 Task: Add Historical Remedies Calm Drops Homeopathic Emotion to the cart.
Action: Mouse moved to (341, 158)
Screenshot: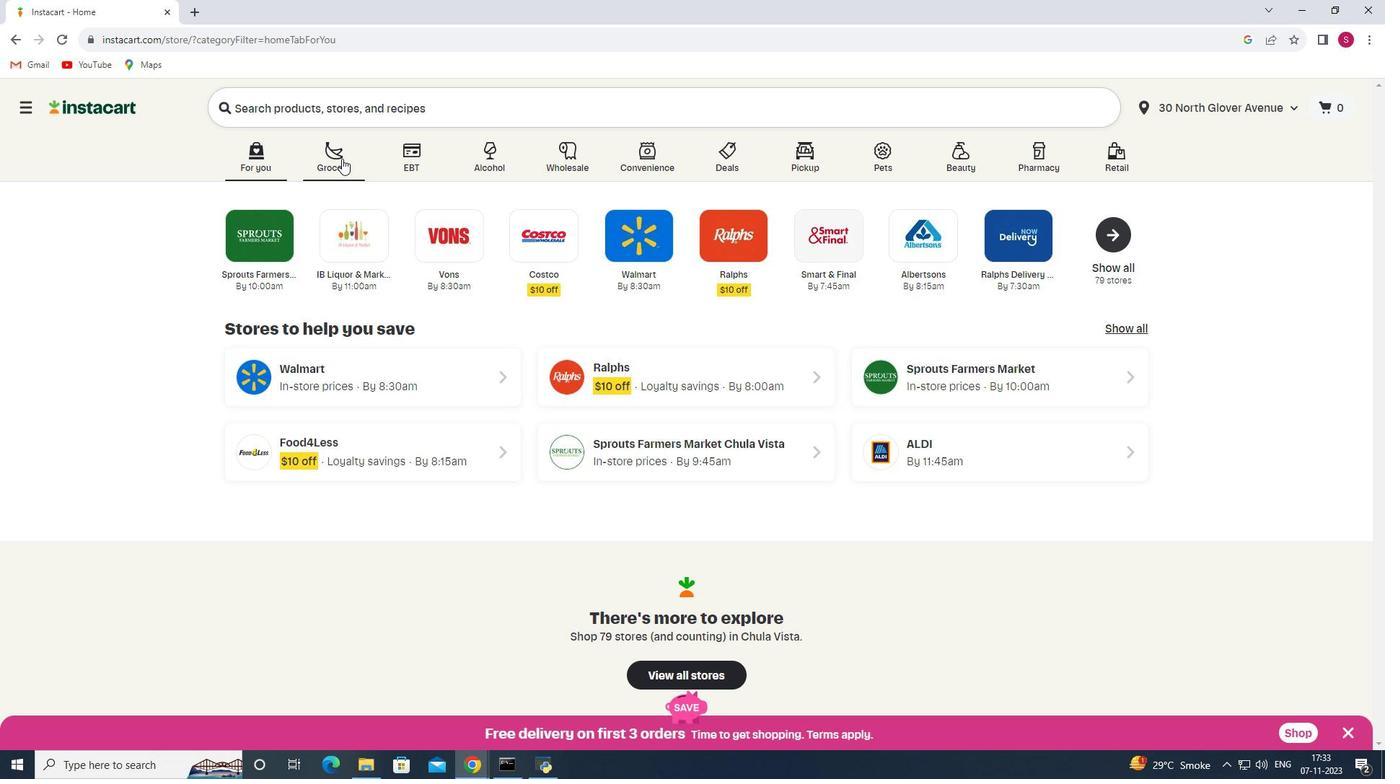 
Action: Mouse pressed left at (341, 158)
Screenshot: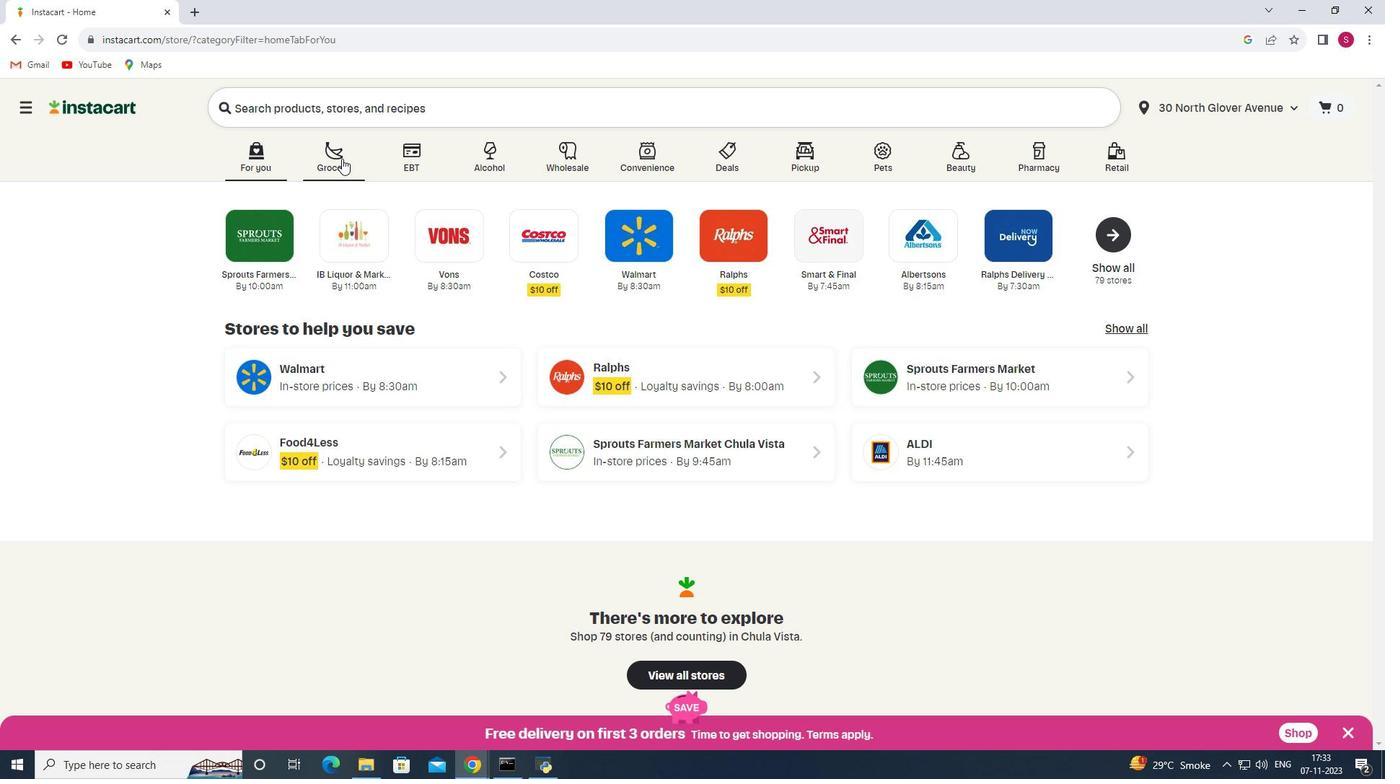 
Action: Mouse moved to (333, 417)
Screenshot: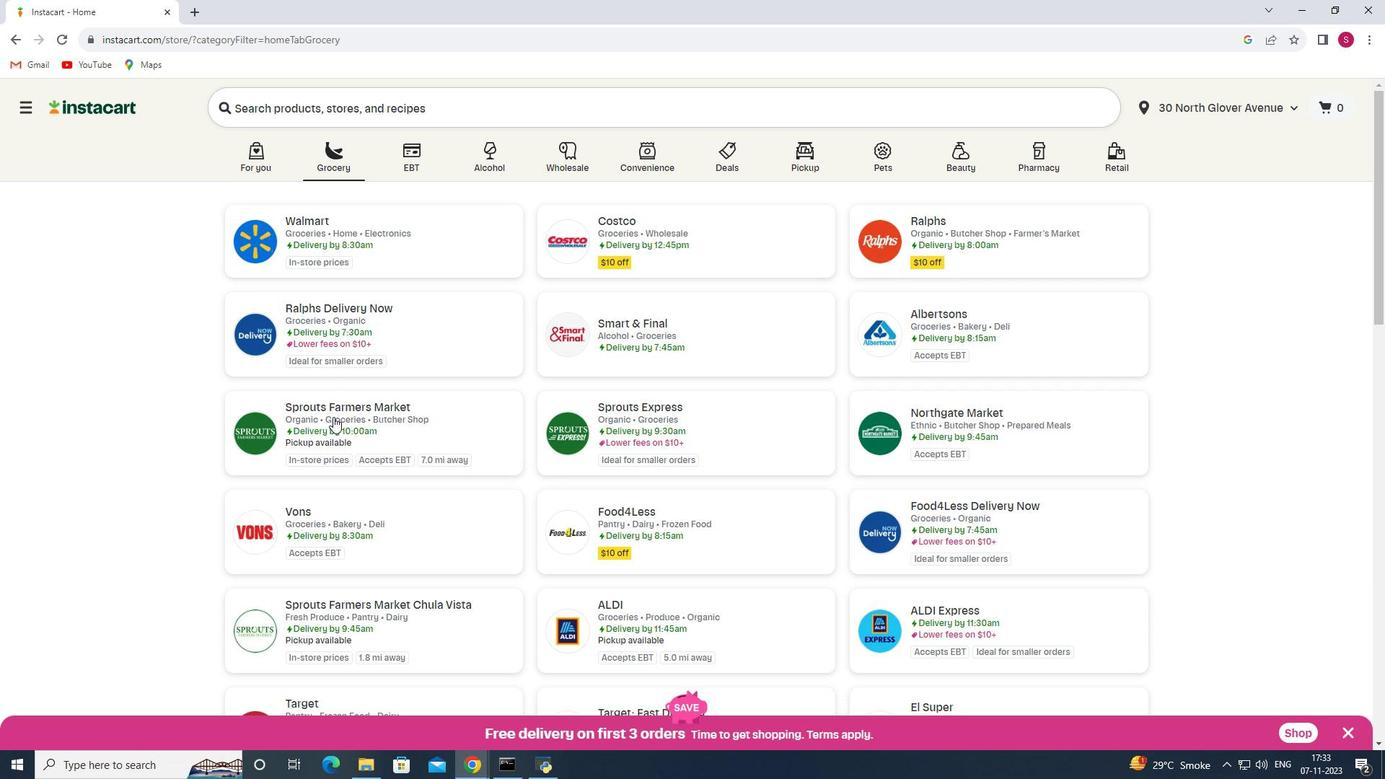 
Action: Mouse pressed left at (333, 417)
Screenshot: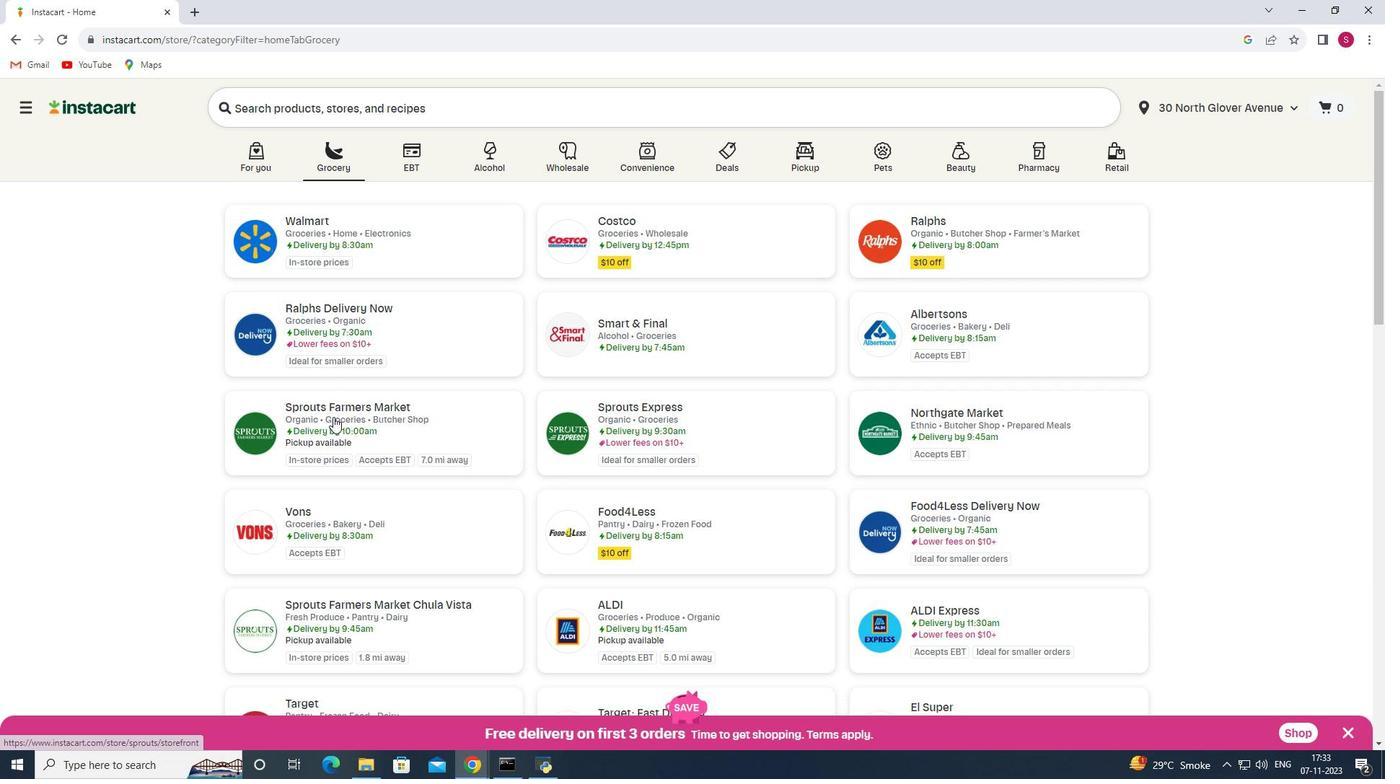 
Action: Mouse moved to (95, 460)
Screenshot: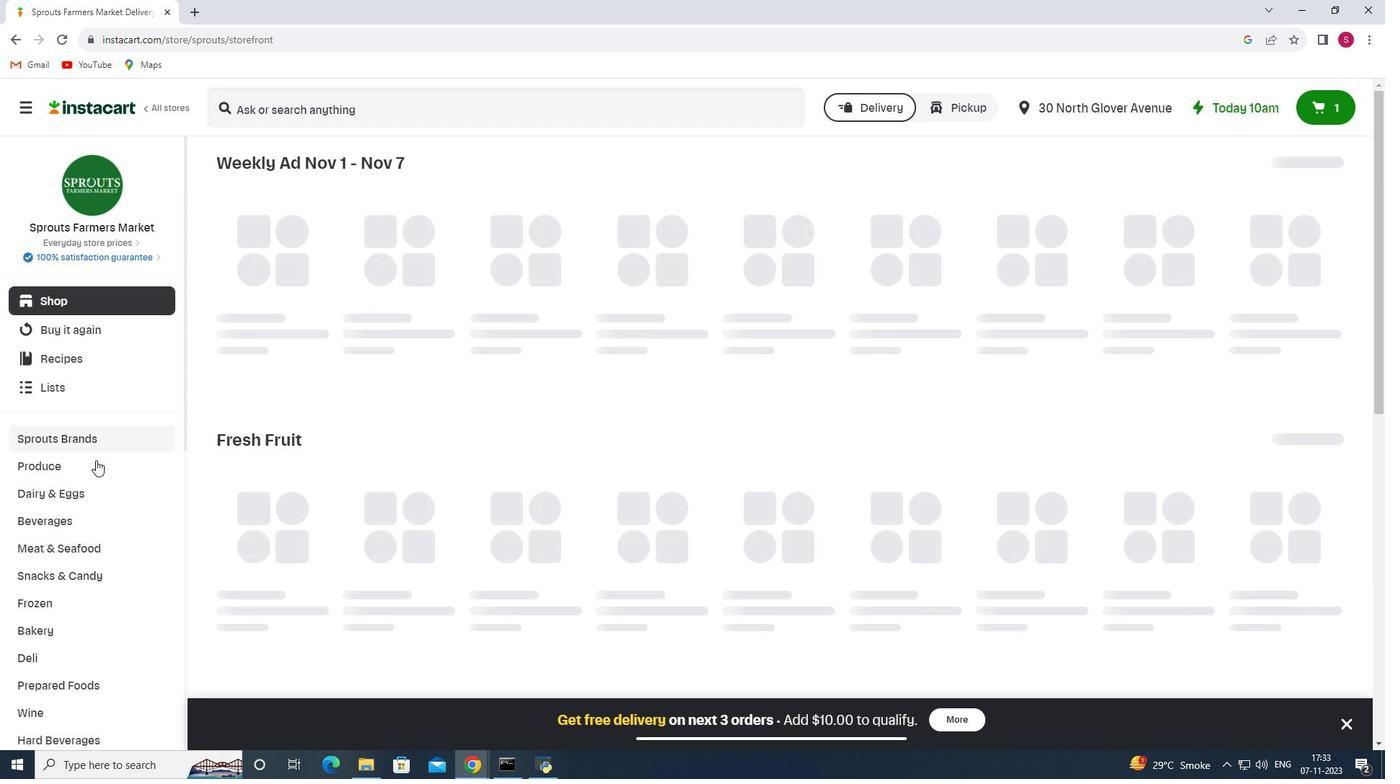 
Action: Mouse scrolled (95, 459) with delta (0, 0)
Screenshot: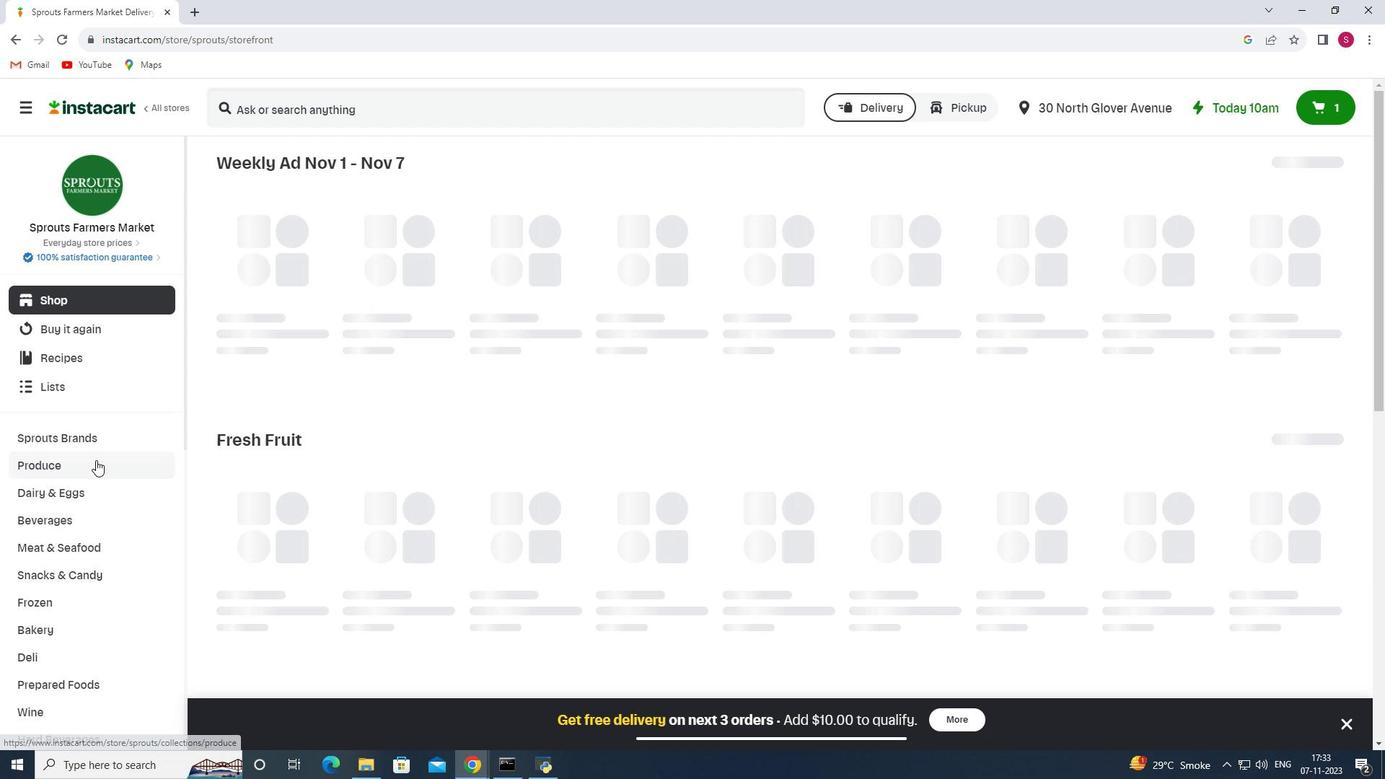 
Action: Mouse scrolled (95, 459) with delta (0, 0)
Screenshot: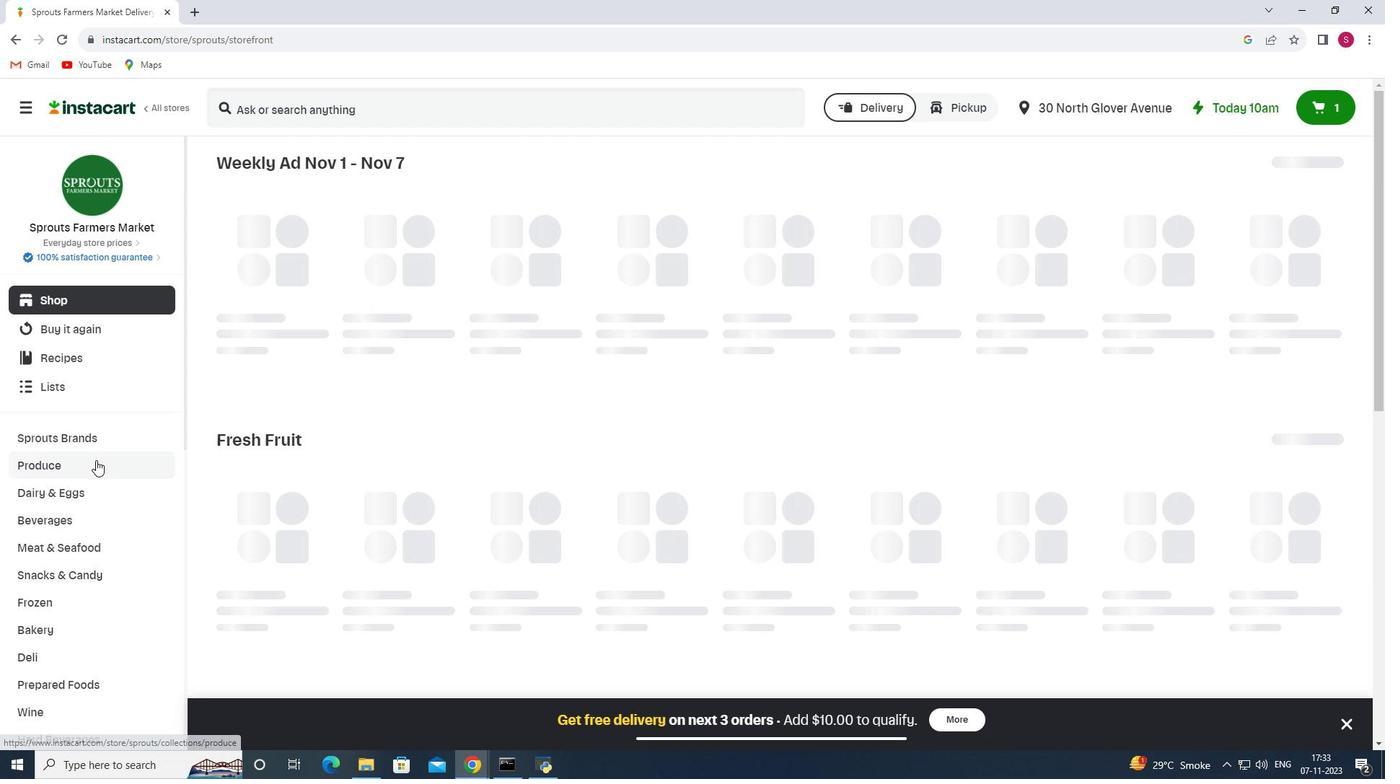 
Action: Mouse scrolled (95, 459) with delta (0, 0)
Screenshot: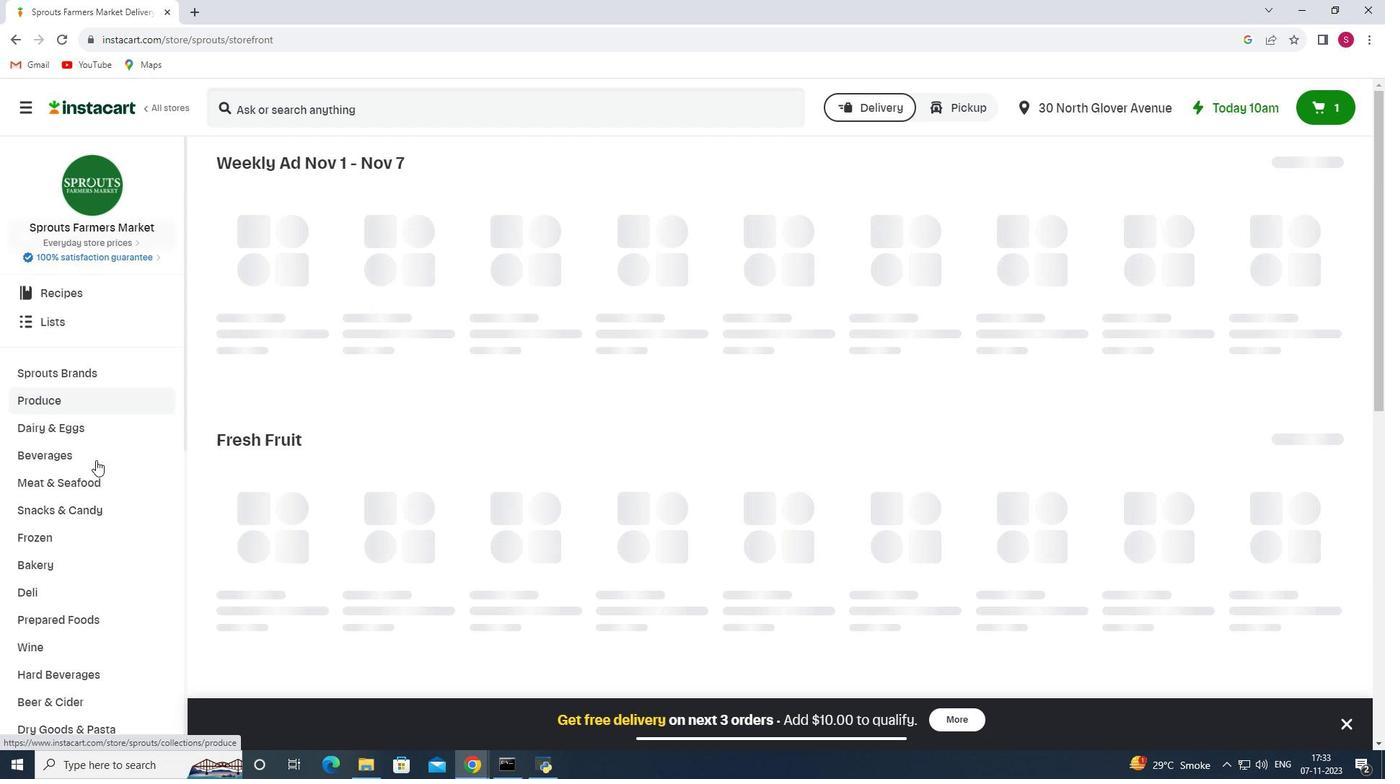 
Action: Mouse scrolled (95, 459) with delta (0, 0)
Screenshot: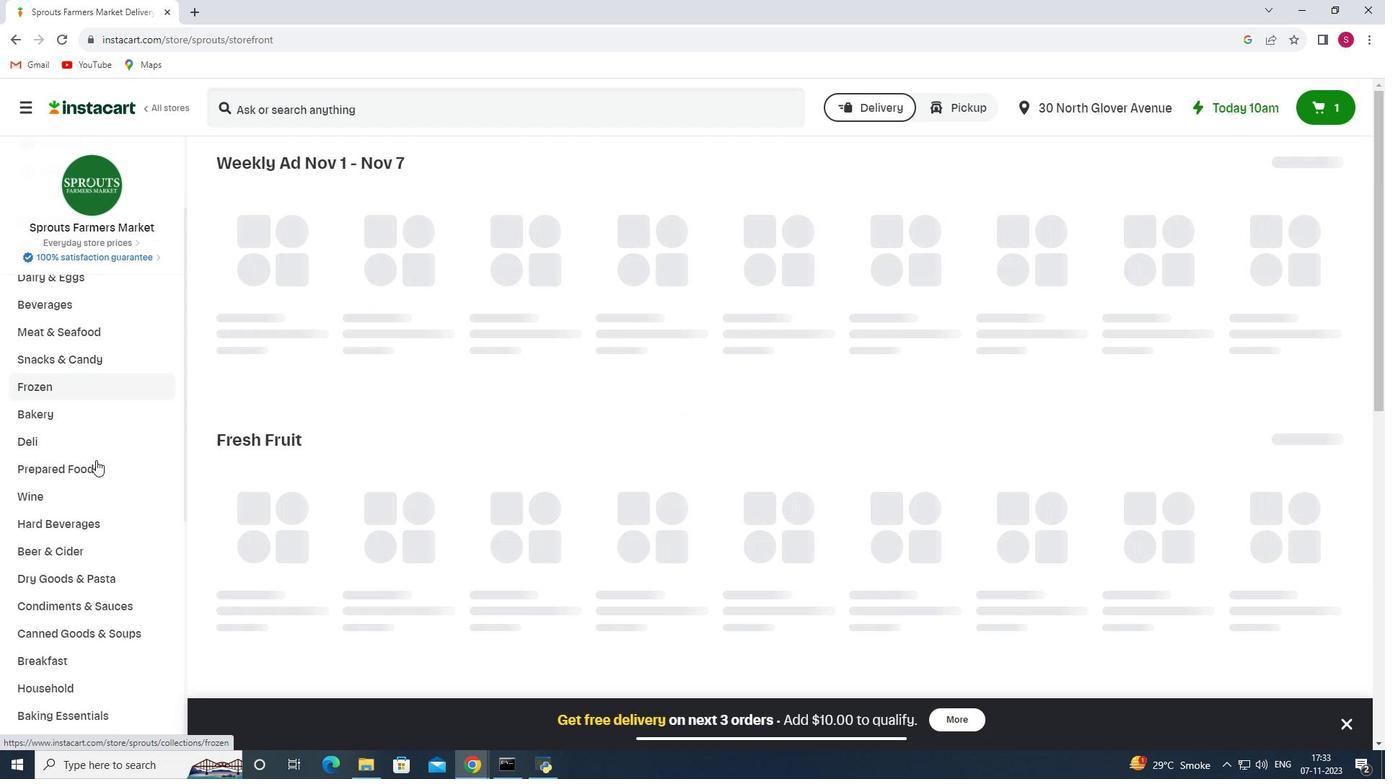 
Action: Mouse scrolled (95, 459) with delta (0, 0)
Screenshot: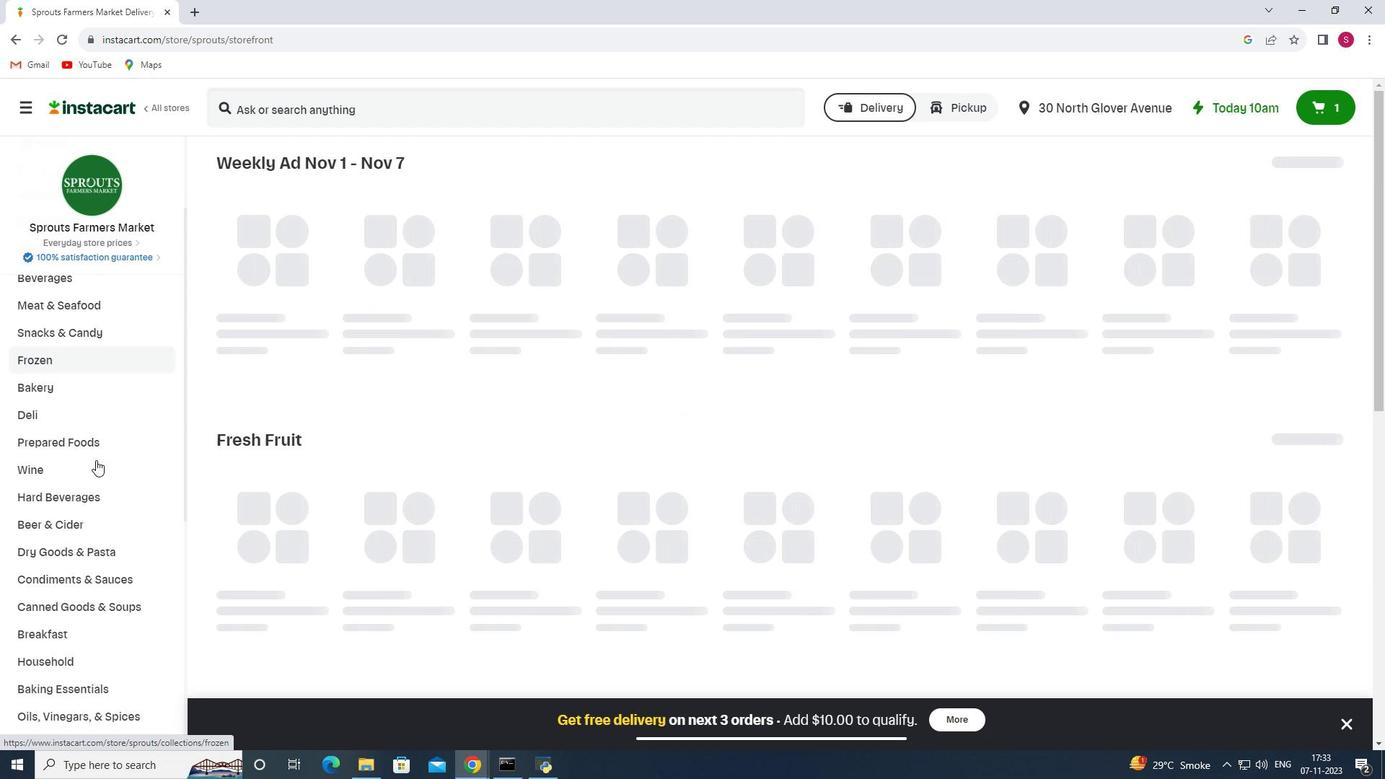 
Action: Mouse scrolled (95, 459) with delta (0, 0)
Screenshot: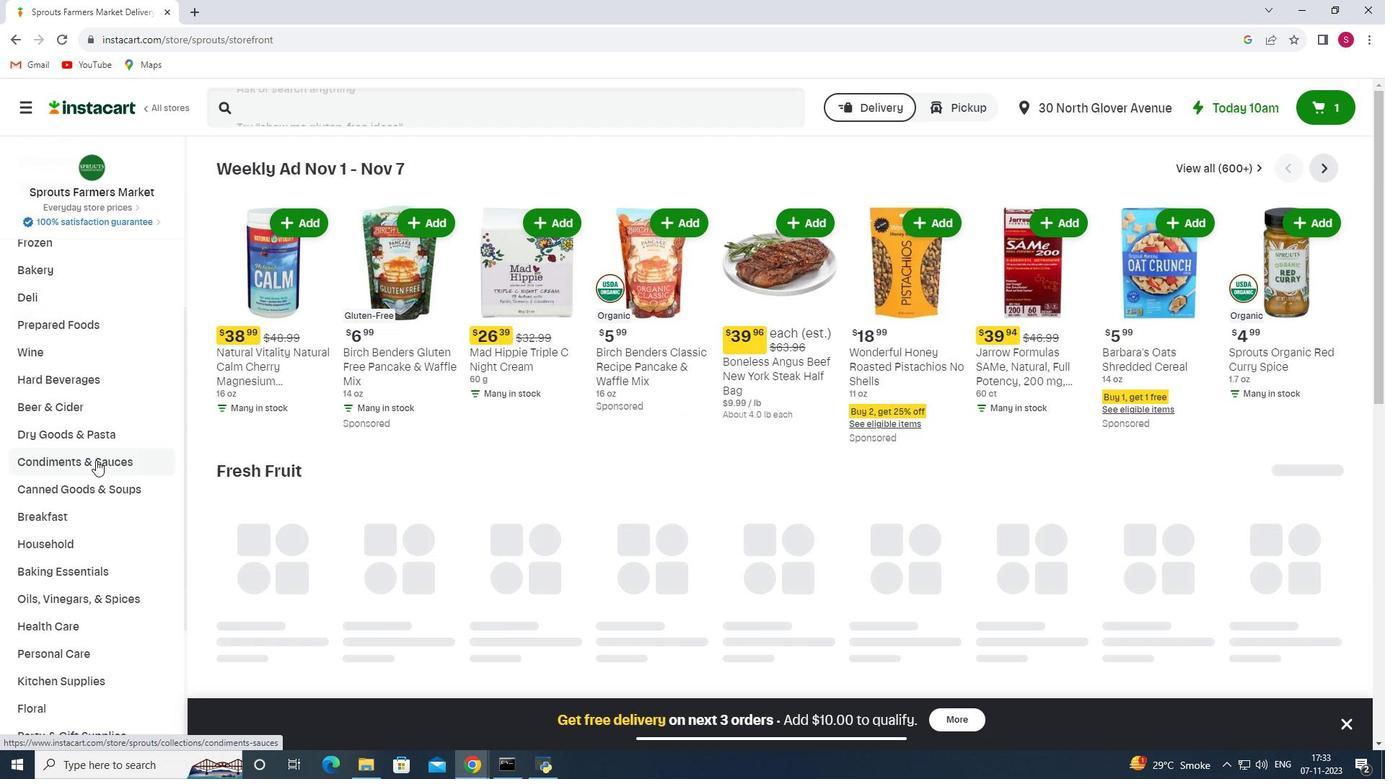 
Action: Mouse scrolled (95, 459) with delta (0, 0)
Screenshot: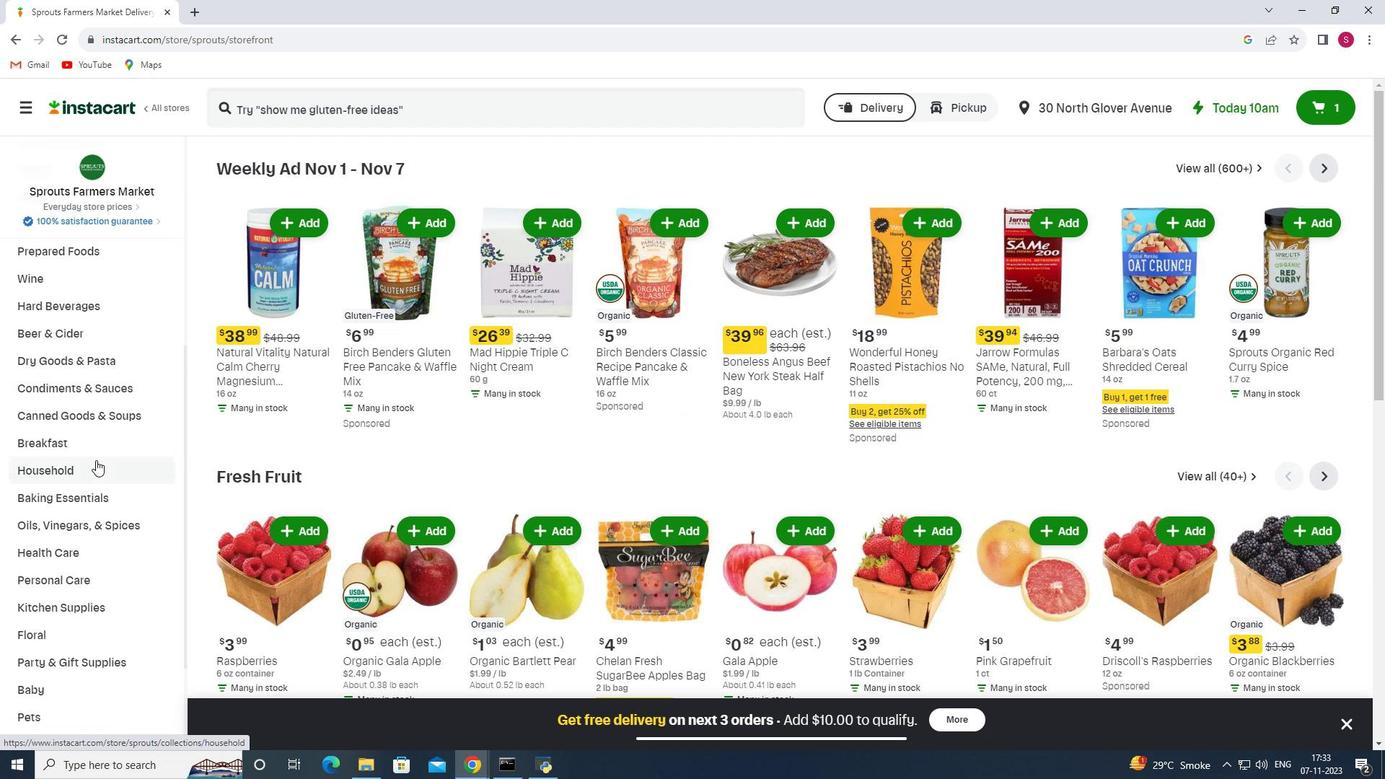 
Action: Mouse scrolled (95, 459) with delta (0, 0)
Screenshot: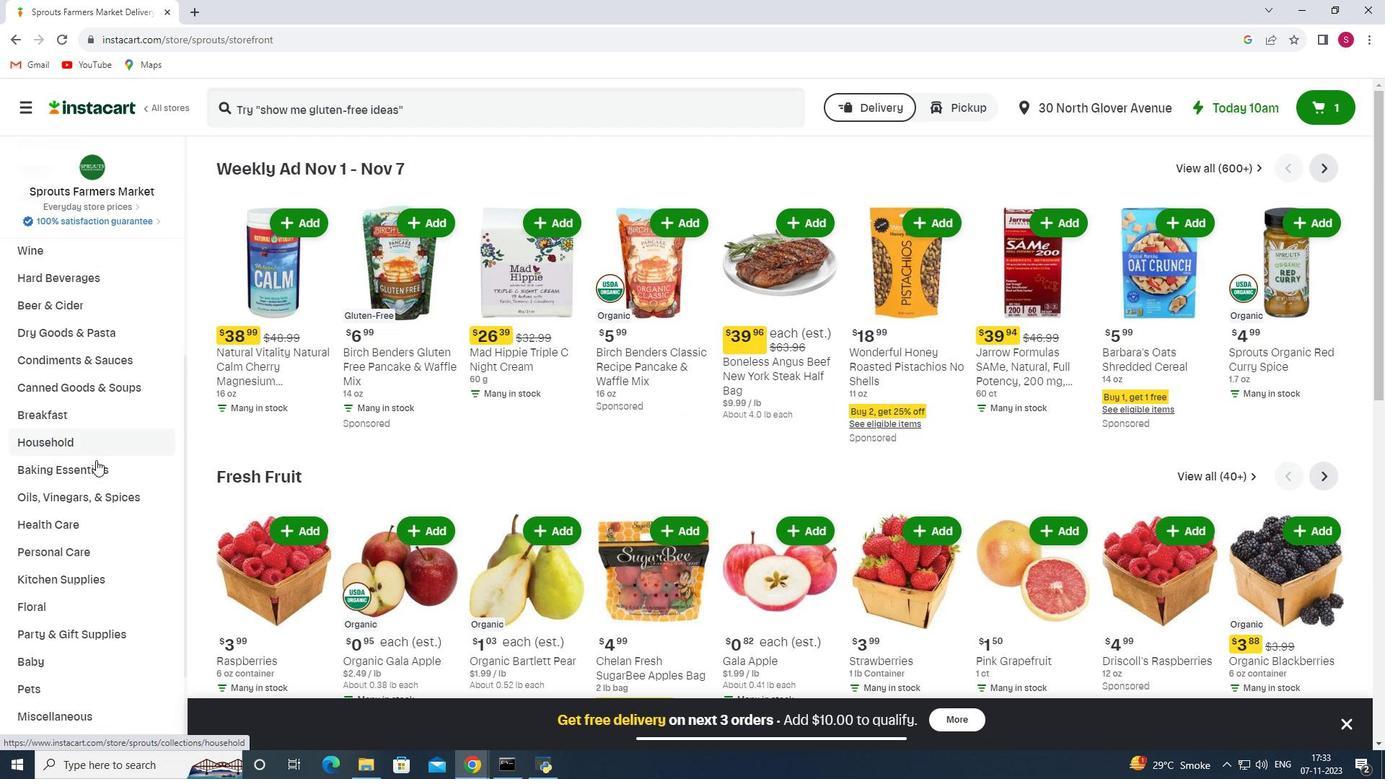 
Action: Mouse scrolled (95, 461) with delta (0, 0)
Screenshot: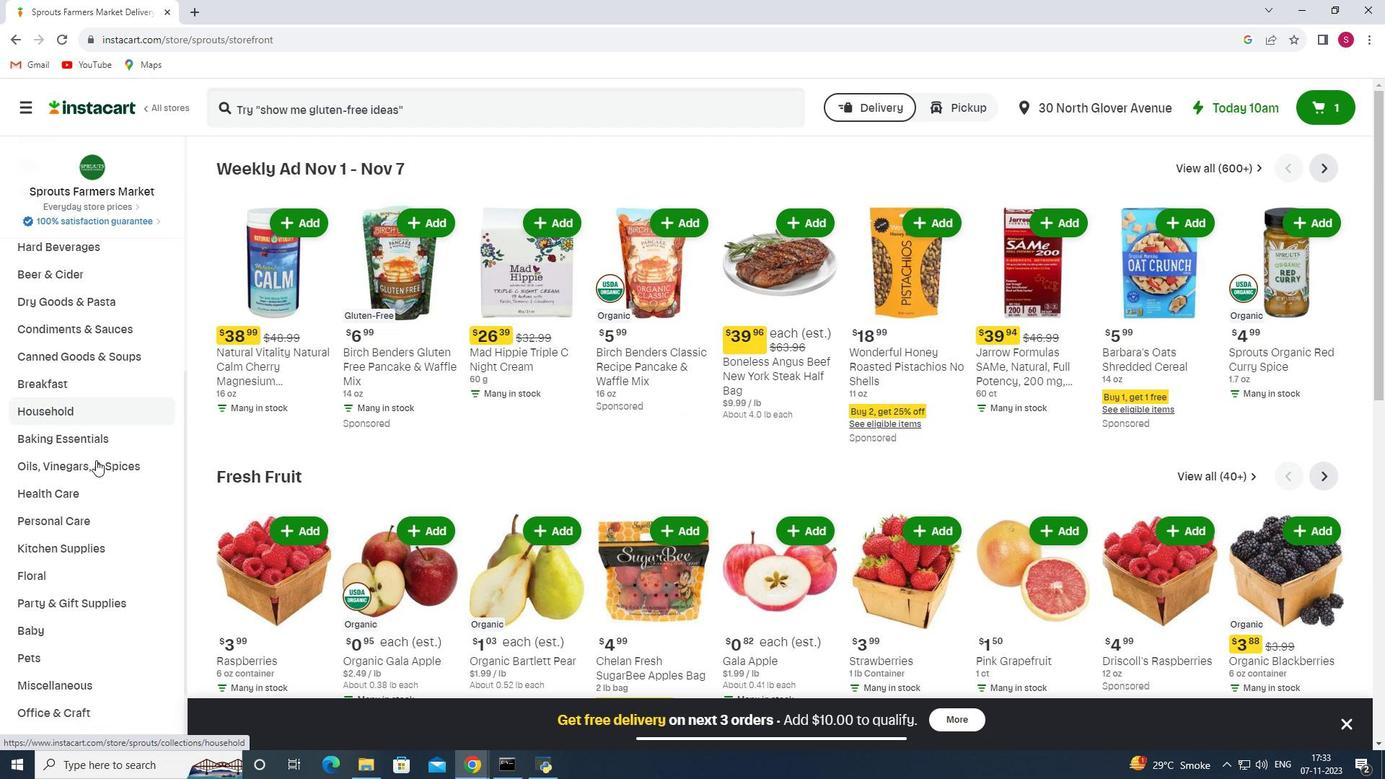 
Action: Mouse moved to (64, 485)
Screenshot: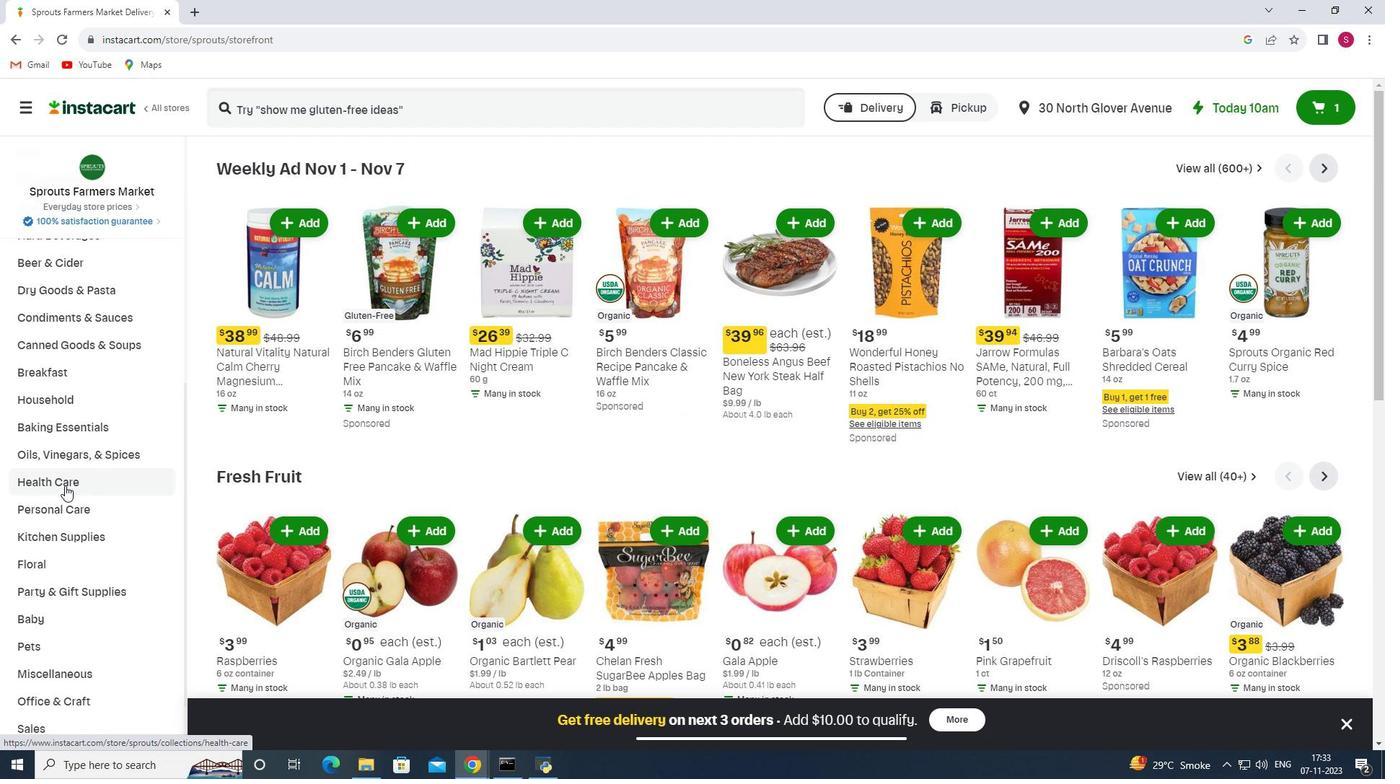 
Action: Mouse pressed left at (64, 485)
Screenshot: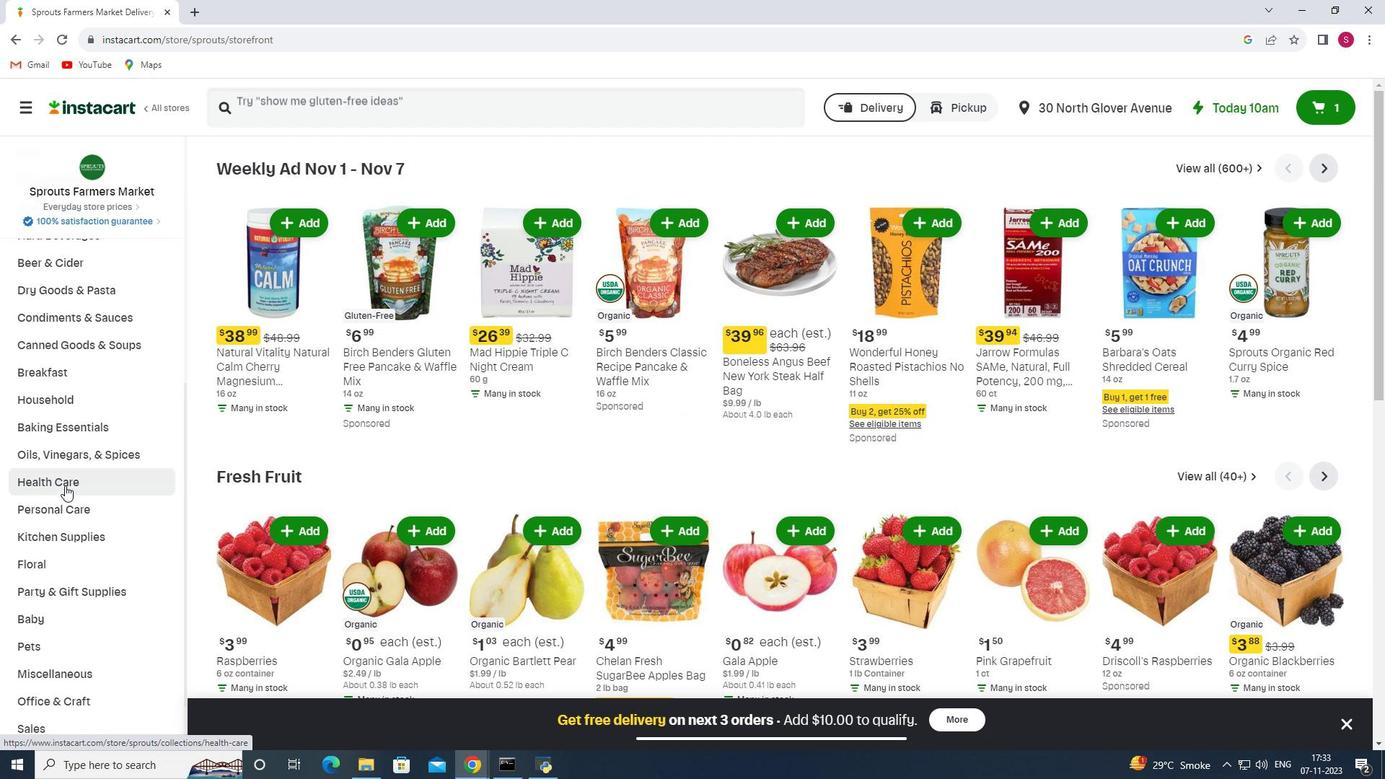 
Action: Mouse moved to (505, 202)
Screenshot: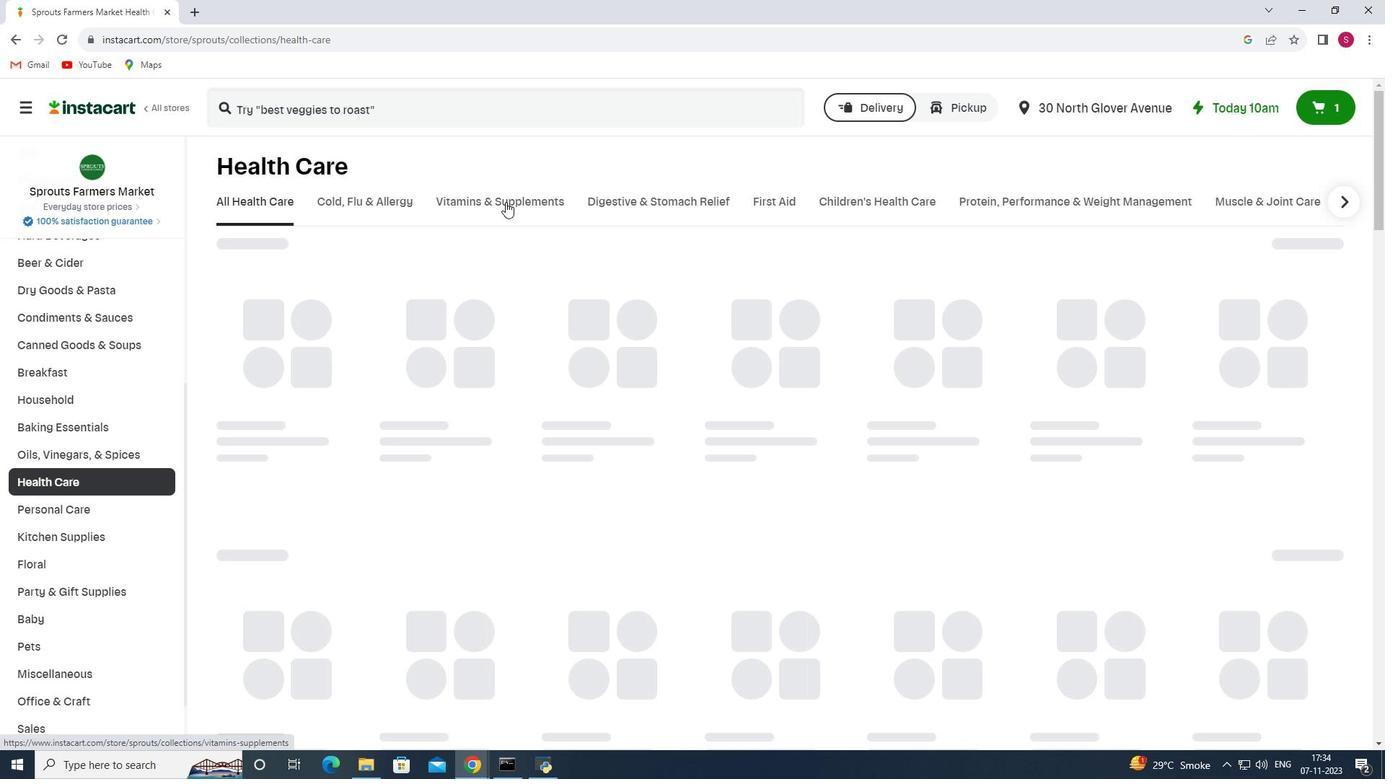 
Action: Mouse pressed left at (505, 202)
Screenshot: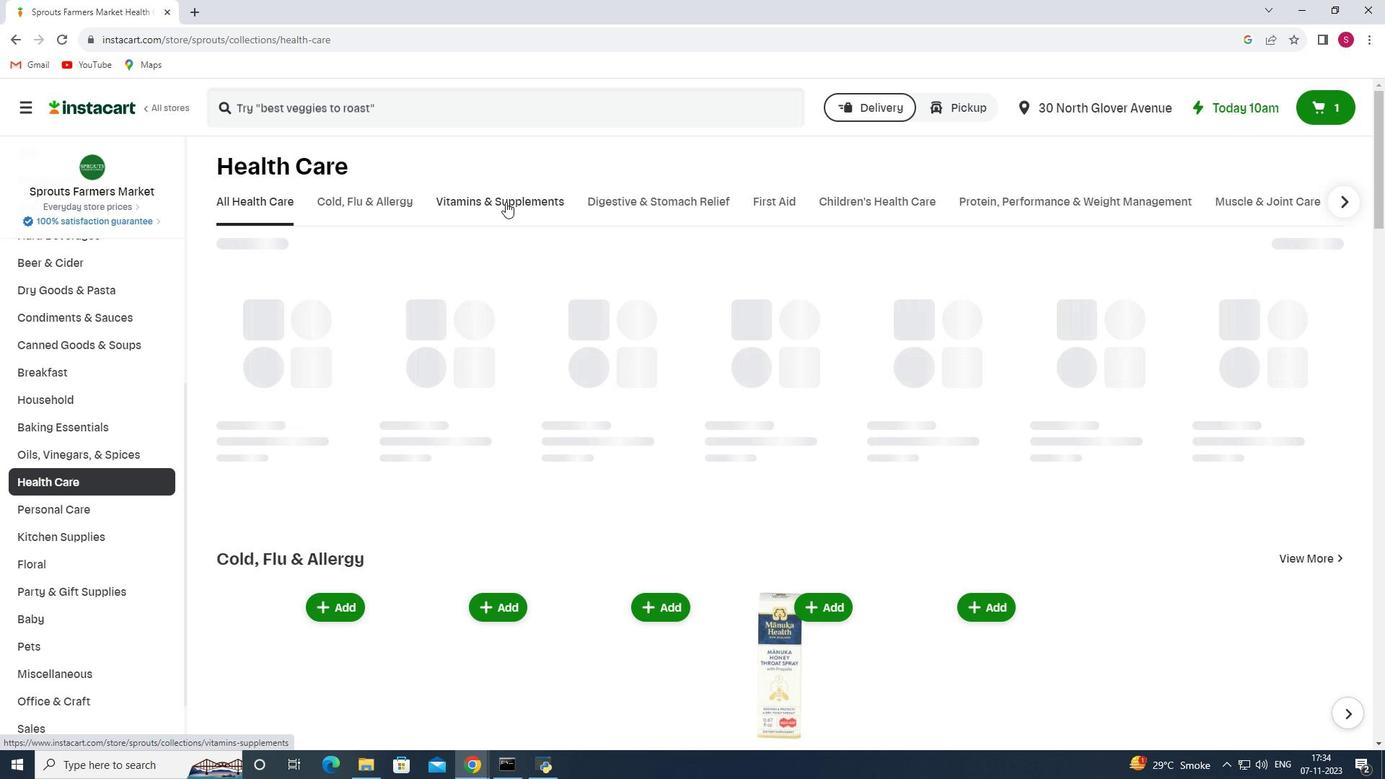 
Action: Mouse moved to (1126, 269)
Screenshot: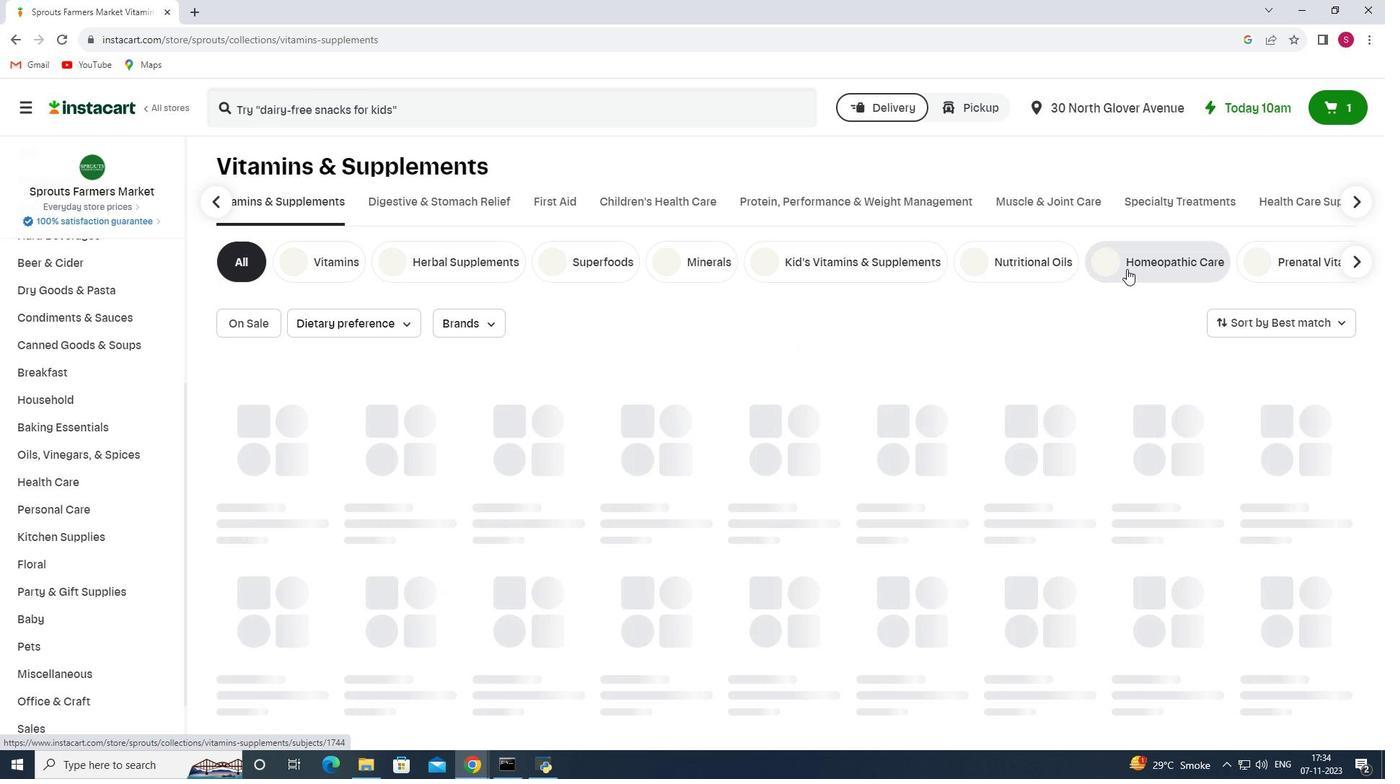 
Action: Mouse pressed left at (1126, 269)
Screenshot: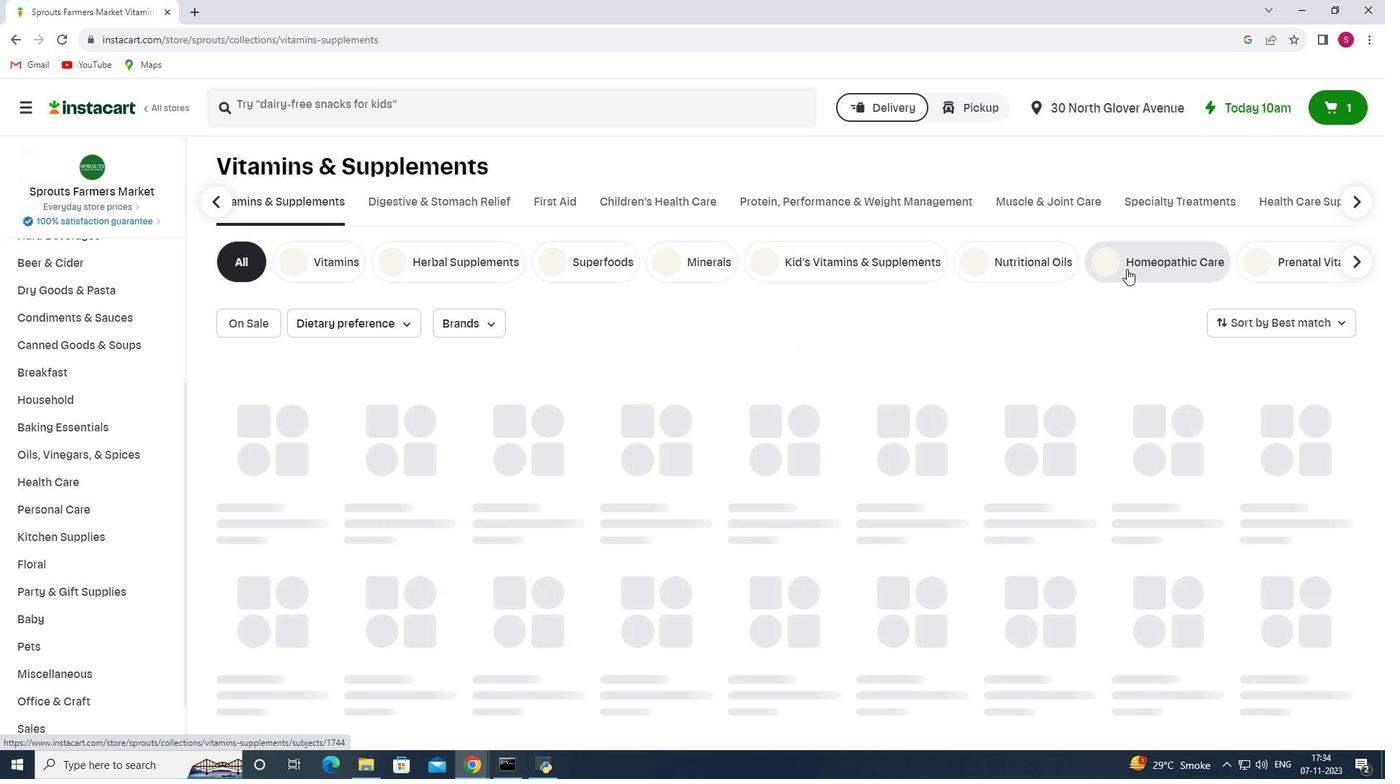 
Action: Mouse moved to (514, 114)
Screenshot: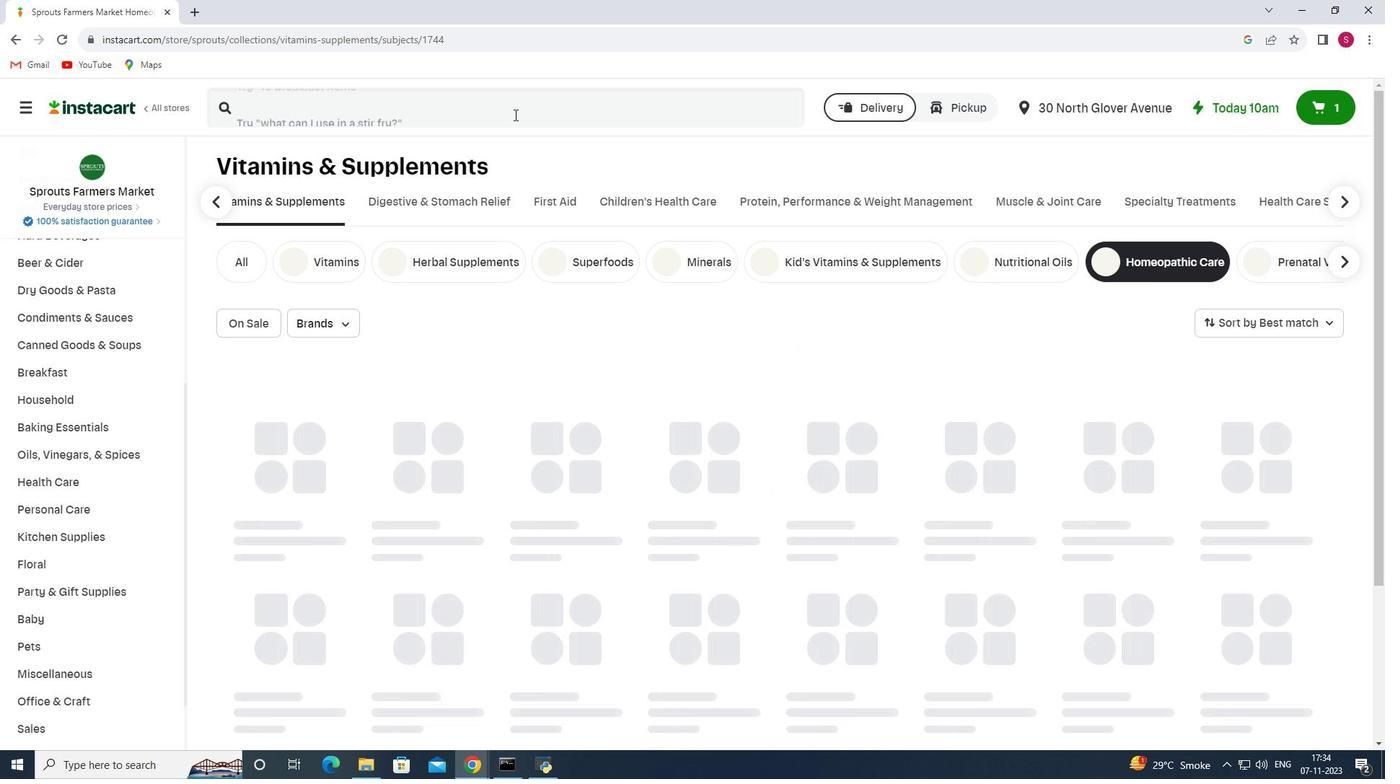 
Action: Mouse pressed left at (514, 114)
Screenshot: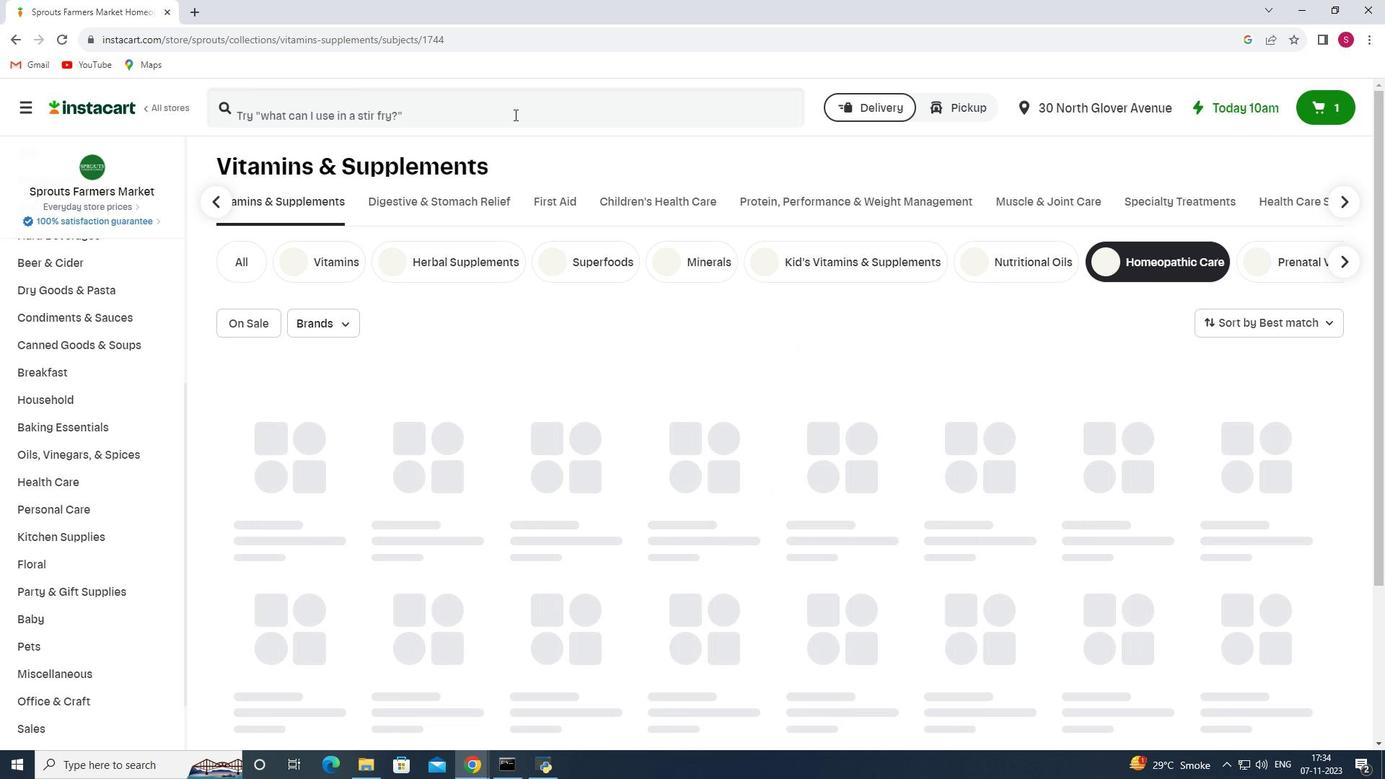 
Action: Key pressed <Key.shift>Historical<Key.space><Key.shift>Remedies<Key.space><Key.shift>Calm<Key.space><Key.shift>Drops<Key.space><Key.shift>Homeopathic<Key.space><Key.shift>Emotion<Key.enter>
Screenshot: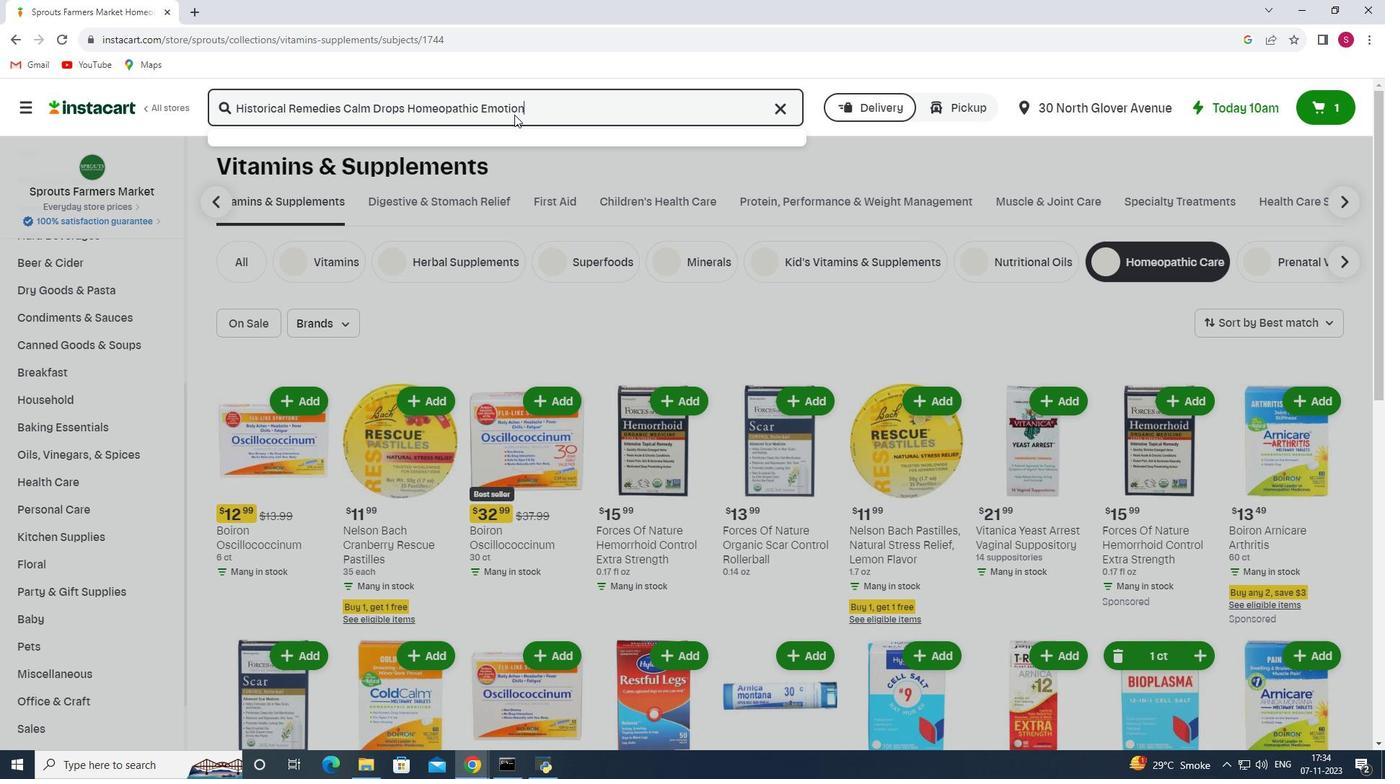 
Action: Mouse moved to (698, 272)
Screenshot: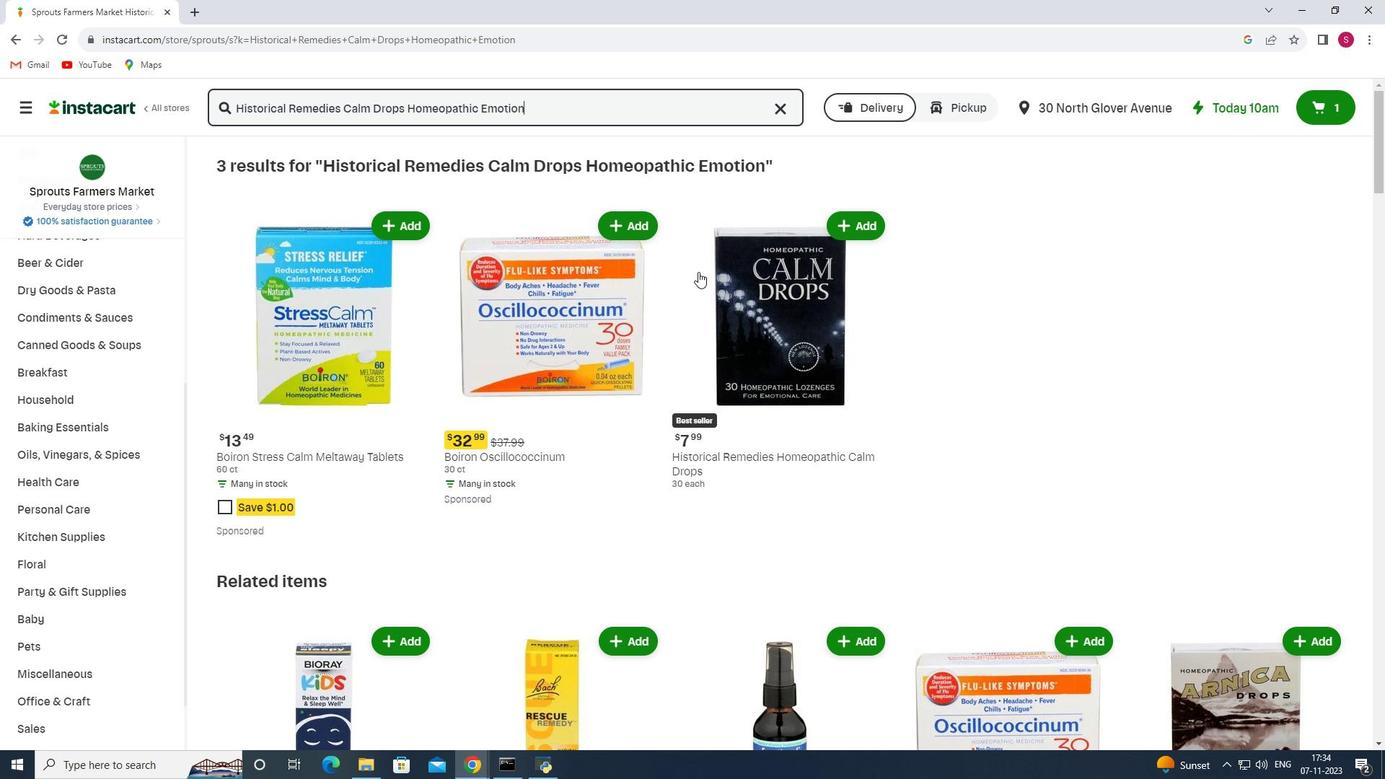 
Action: Mouse scrolled (698, 271) with delta (0, 0)
Screenshot: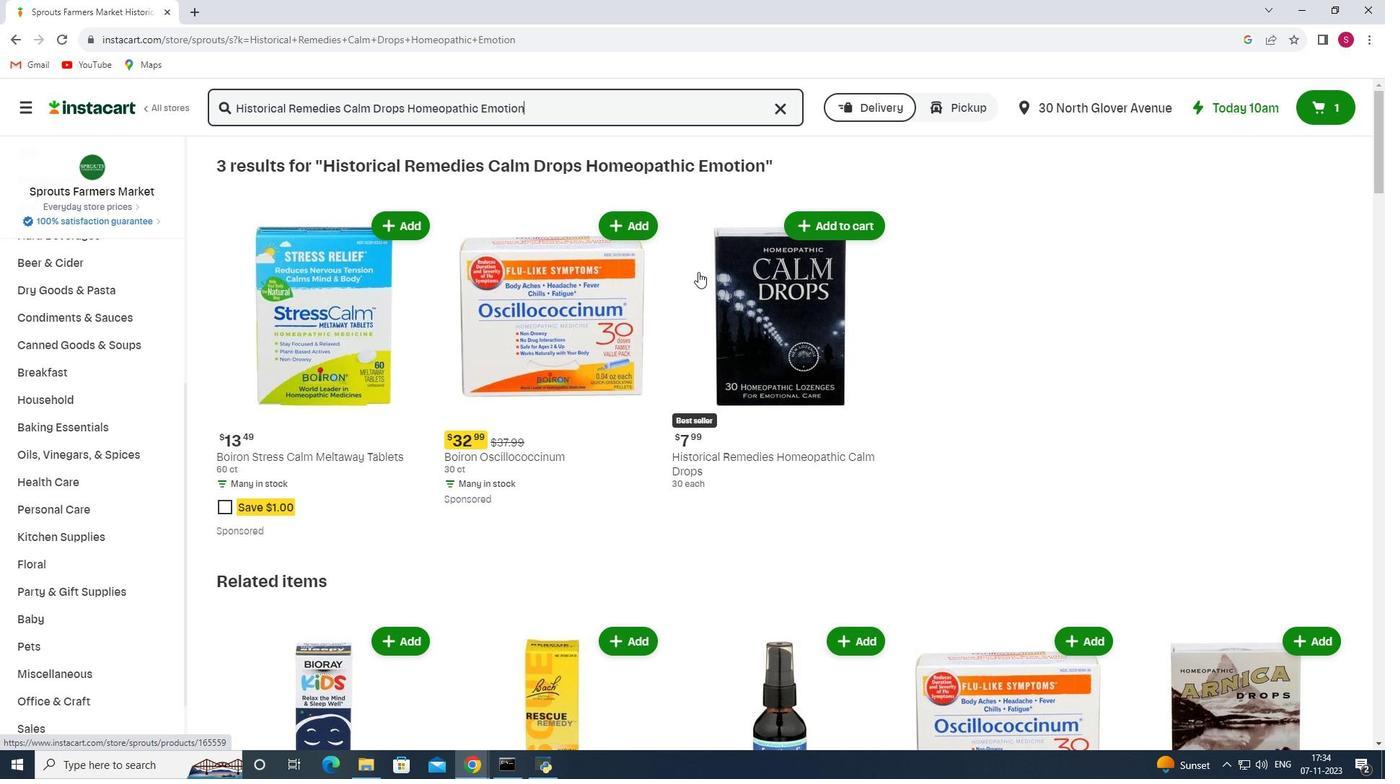 
Action: Mouse scrolled (698, 271) with delta (0, 0)
Screenshot: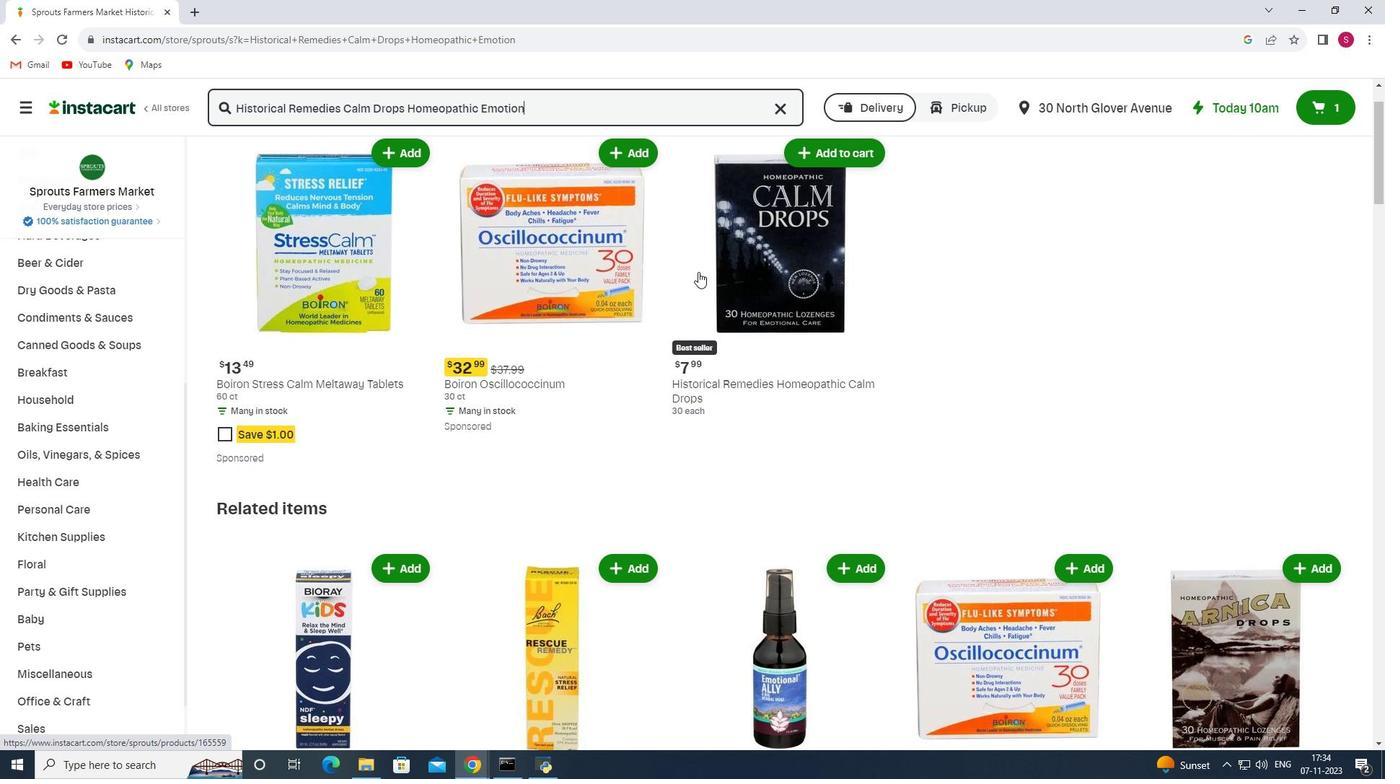 
Action: Mouse moved to (652, 292)
Screenshot: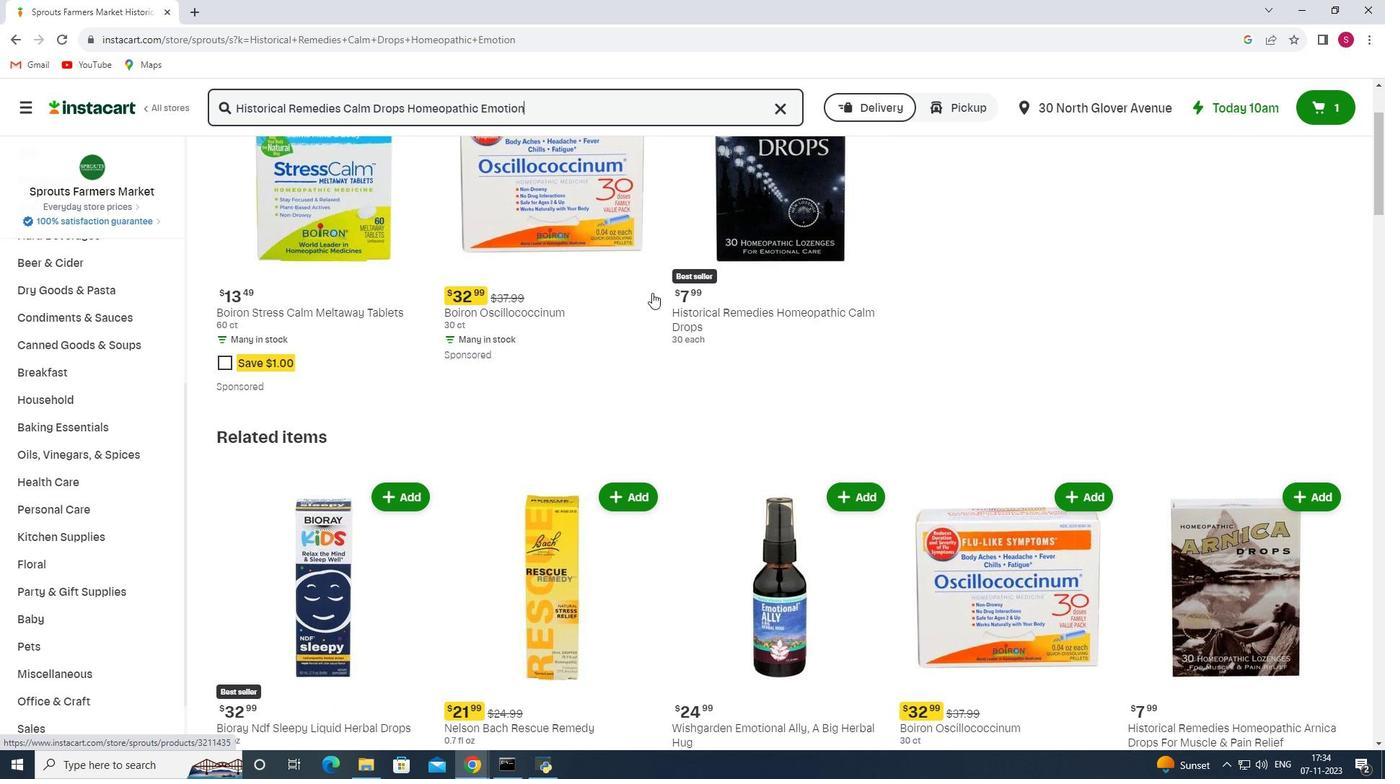 
Action: Mouse scrolled (652, 292) with delta (0, 0)
Screenshot: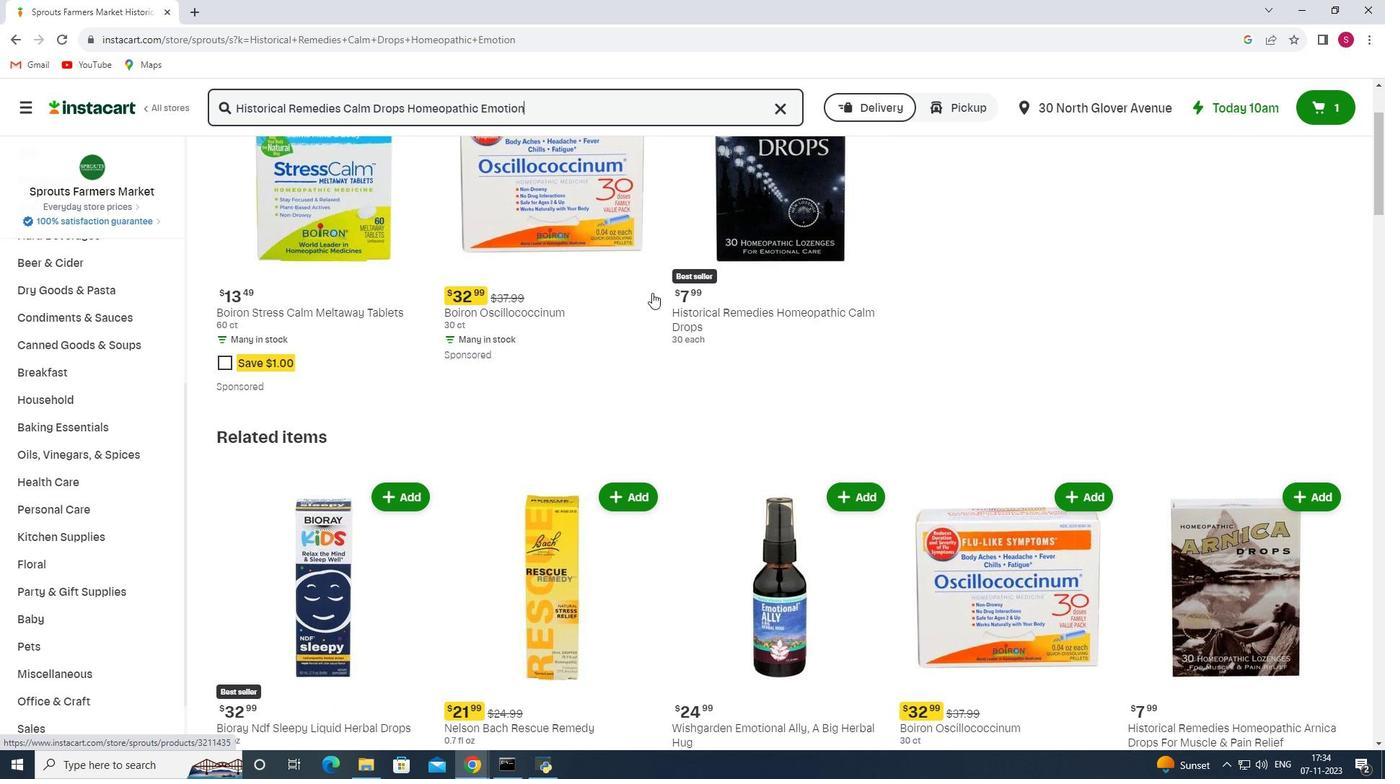 
Action: Mouse scrolled (652, 292) with delta (0, 0)
Screenshot: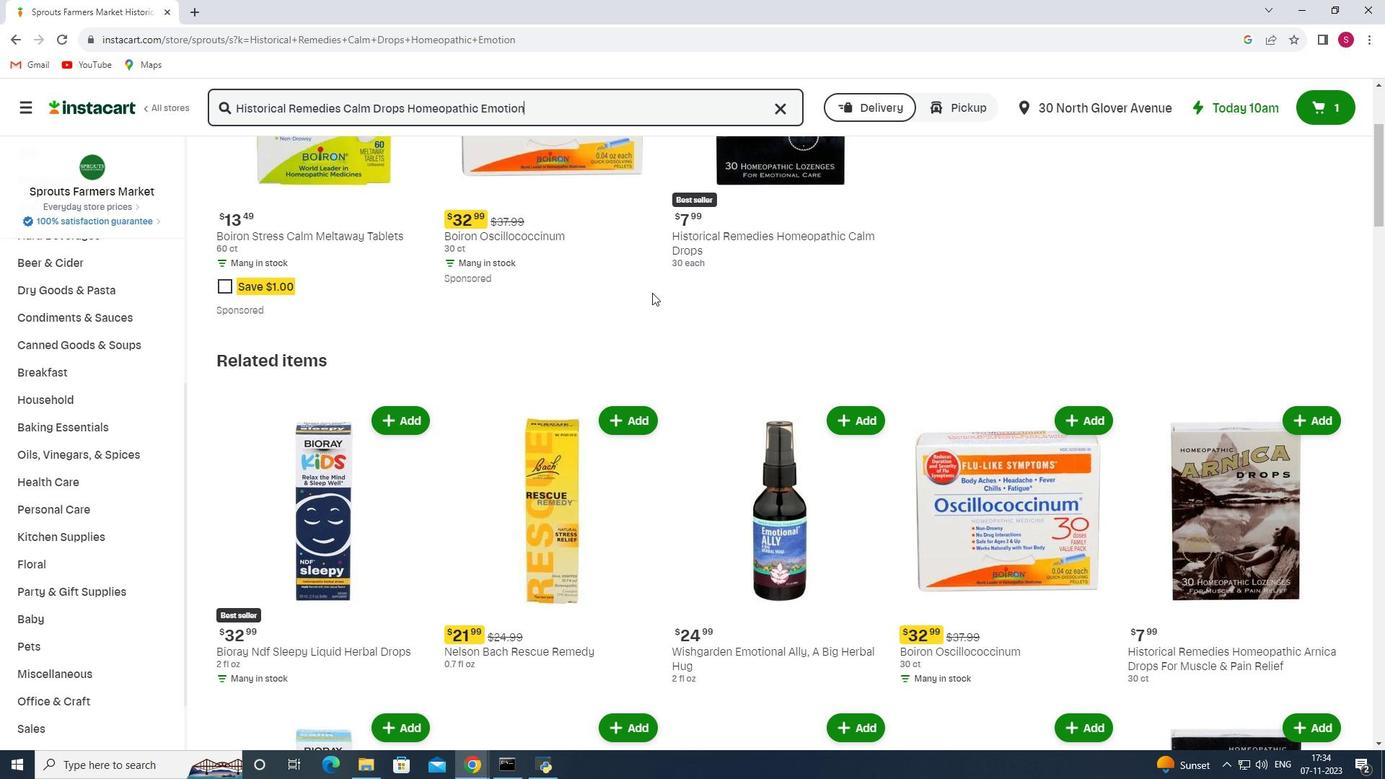 
Action: Mouse scrolled (652, 292) with delta (0, 0)
Screenshot: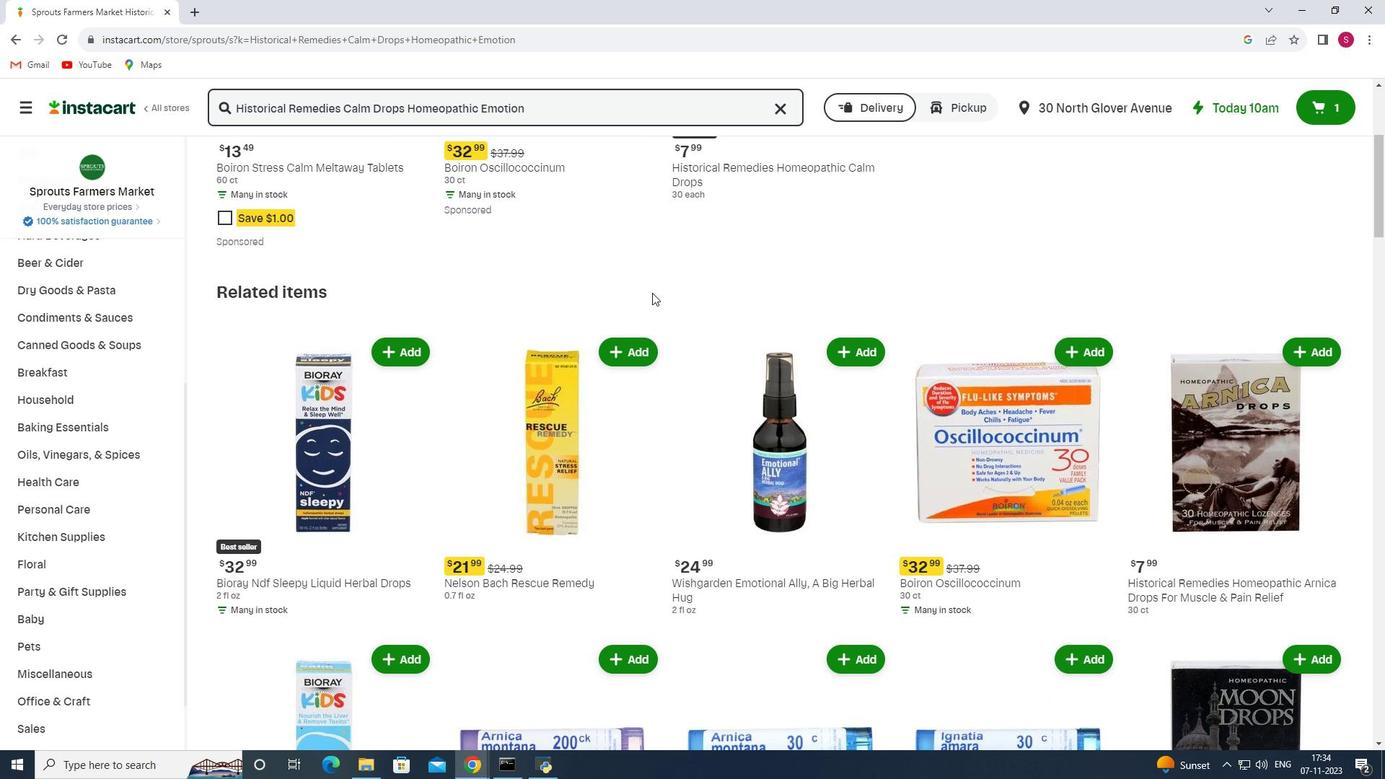 
Action: Mouse scrolled (652, 292) with delta (0, 0)
Screenshot: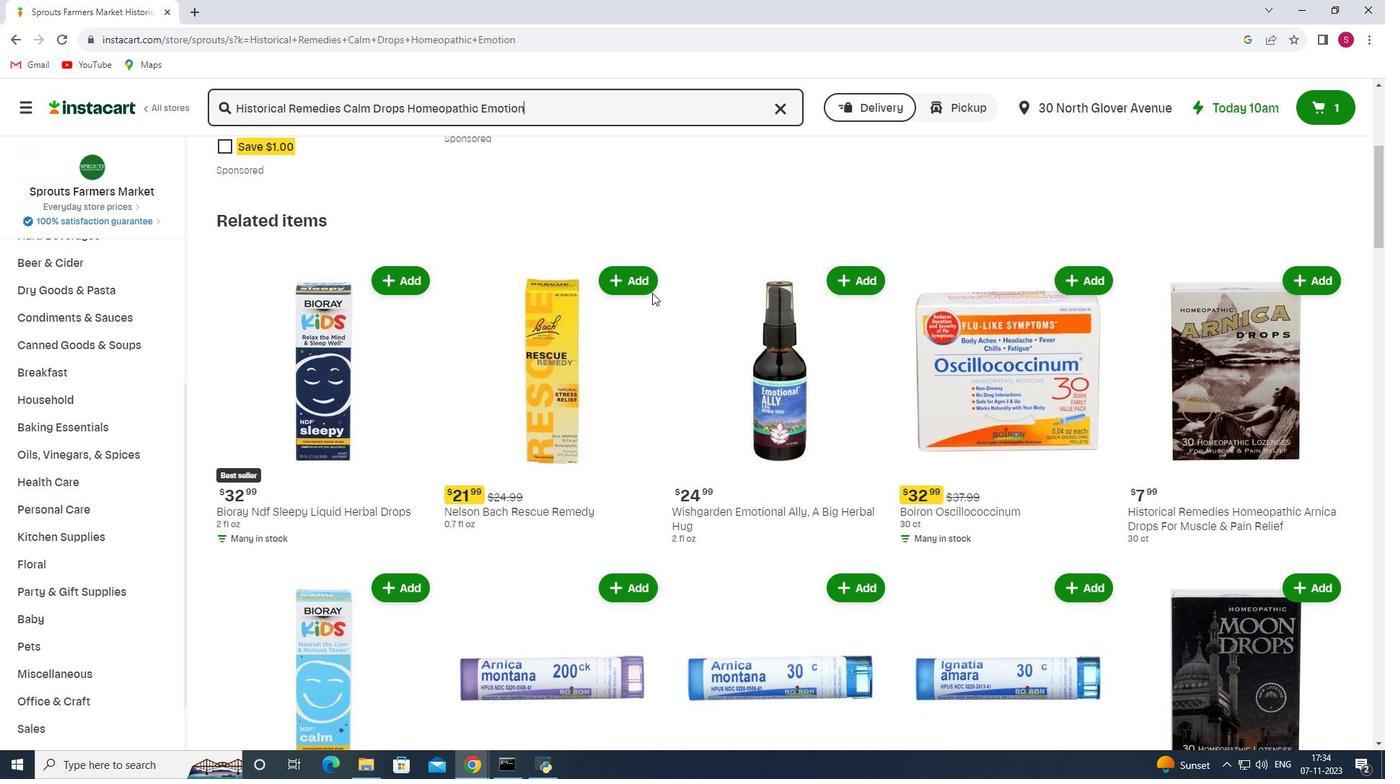 
Action: Mouse scrolled (652, 292) with delta (0, 0)
Screenshot: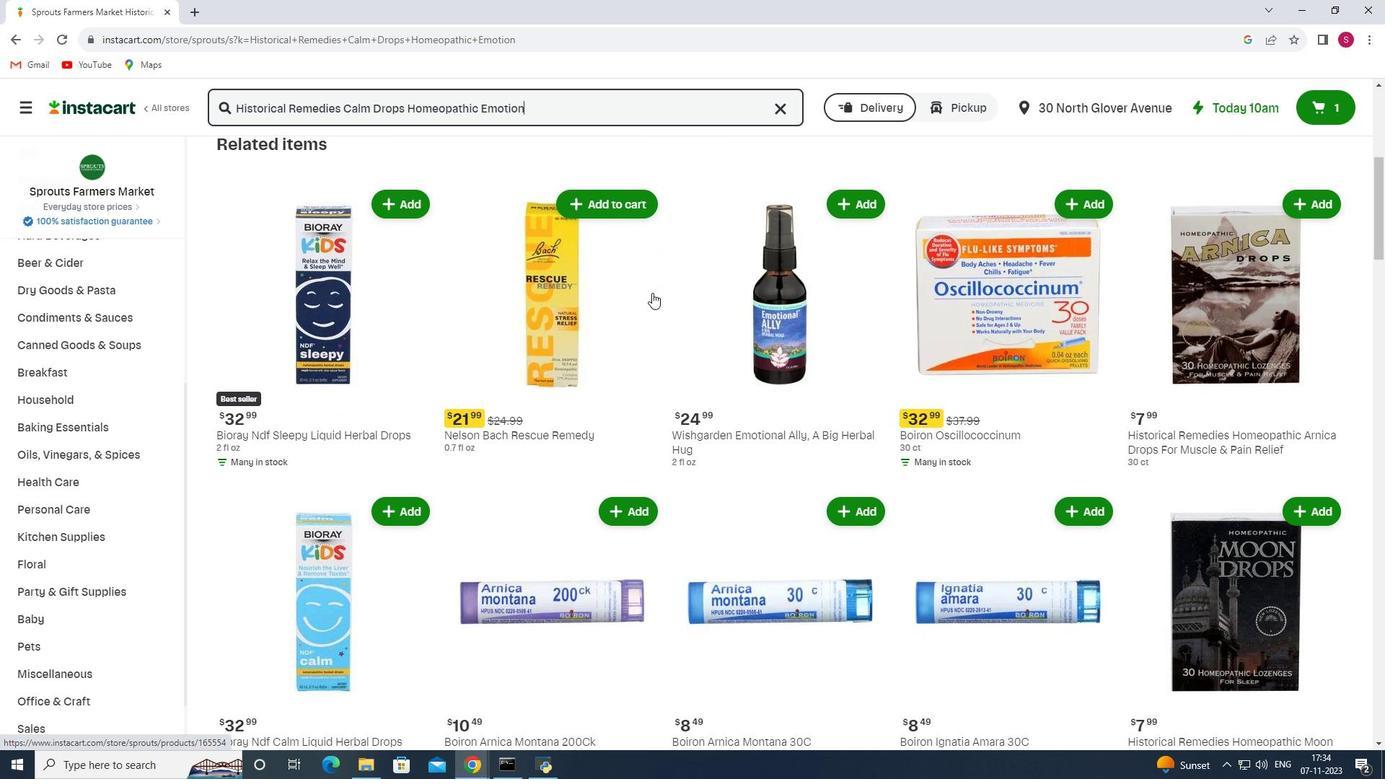 
Action: Mouse scrolled (652, 292) with delta (0, 0)
Screenshot: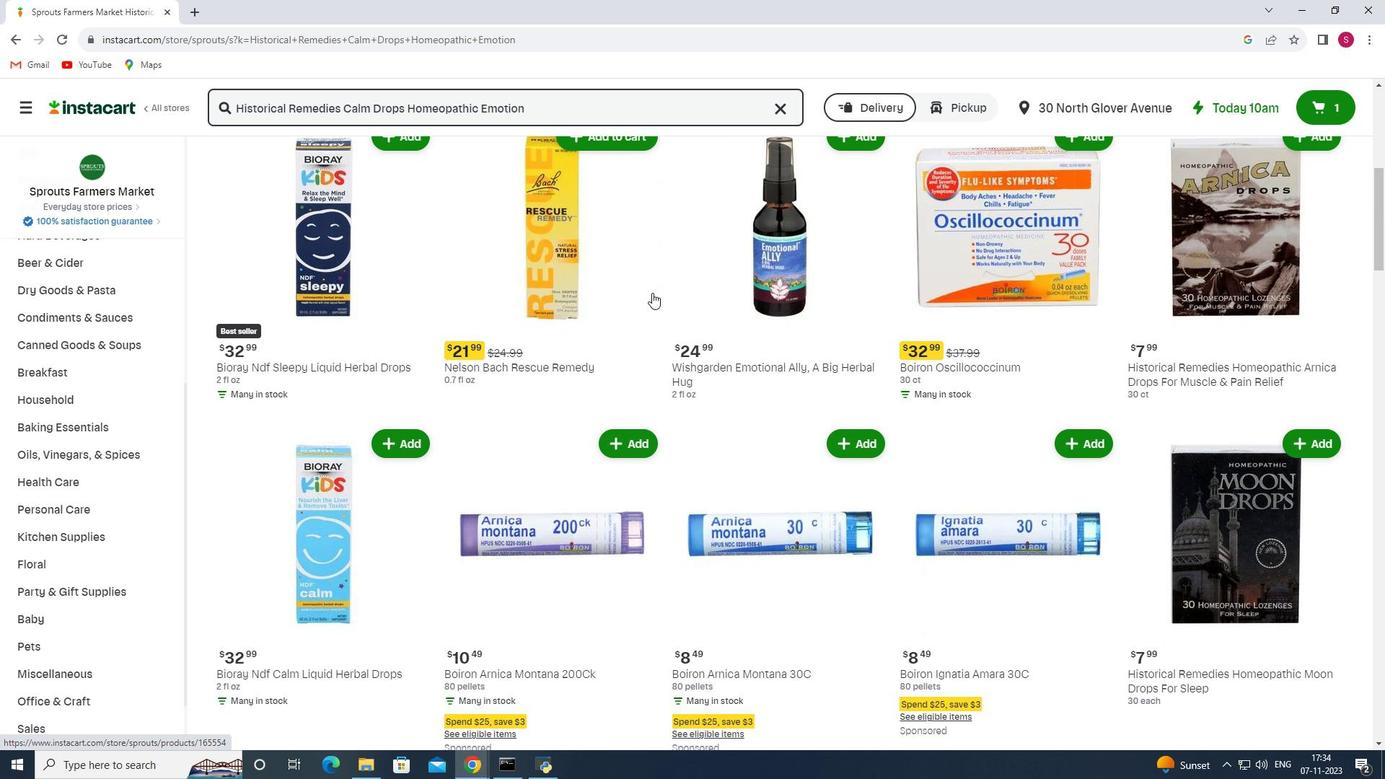 
Action: Mouse scrolled (652, 292) with delta (0, 0)
Screenshot: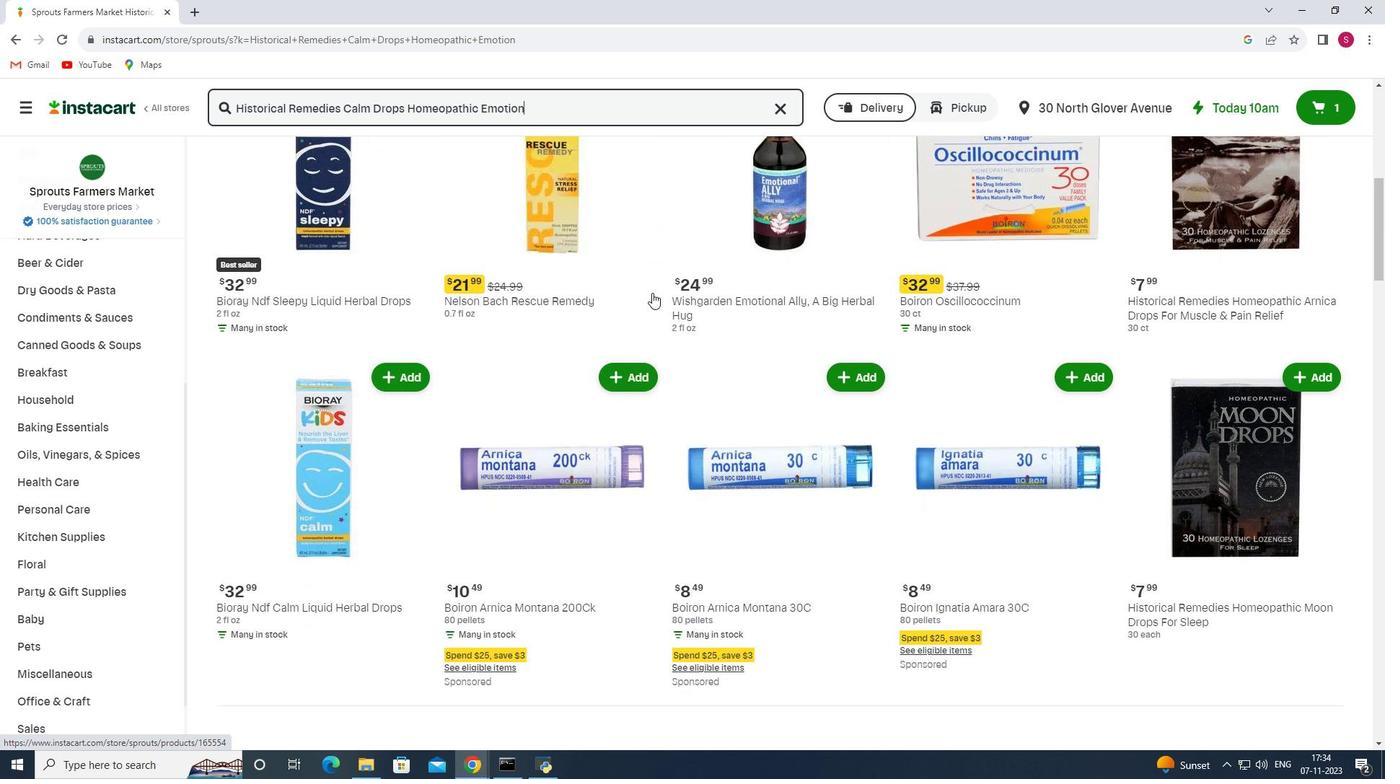 
Action: Mouse scrolled (652, 292) with delta (0, 0)
Screenshot: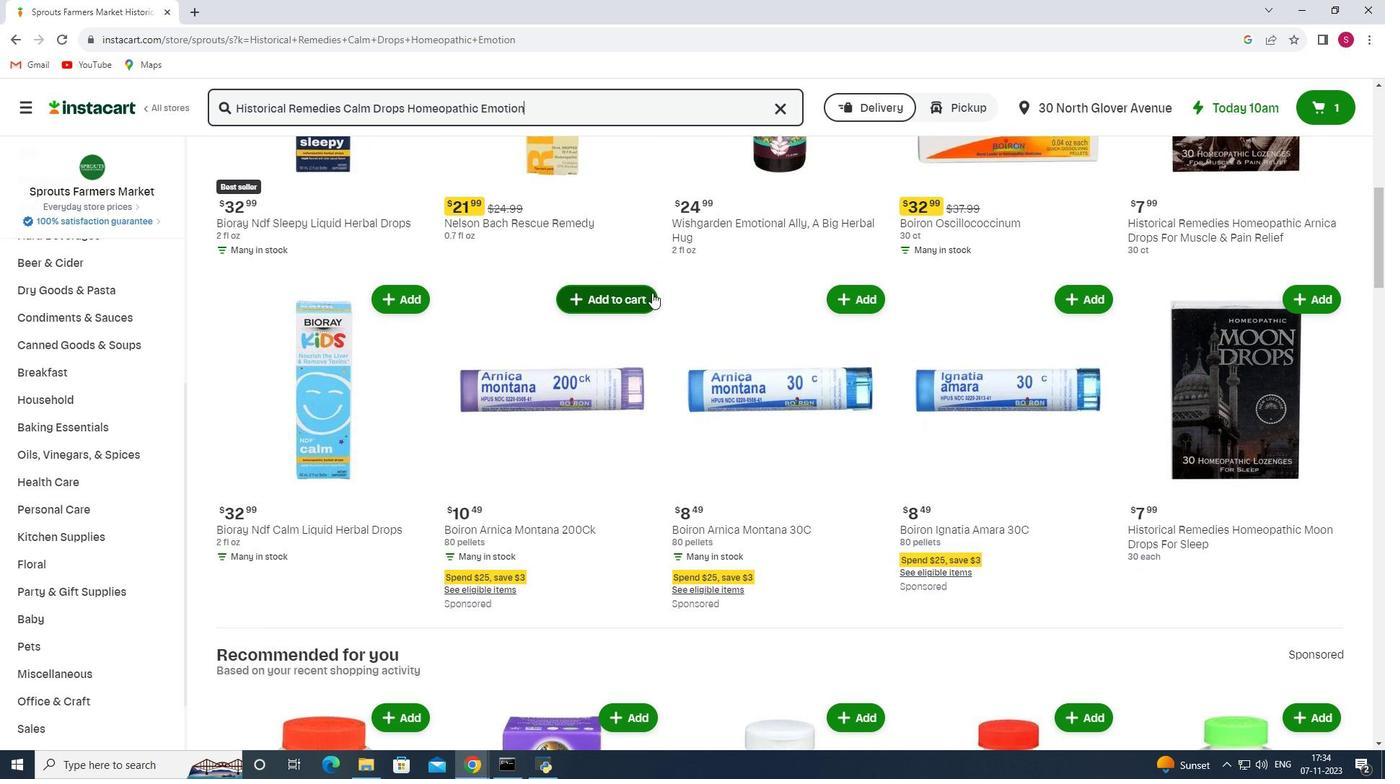 
Action: Mouse scrolled (652, 292) with delta (0, 0)
Screenshot: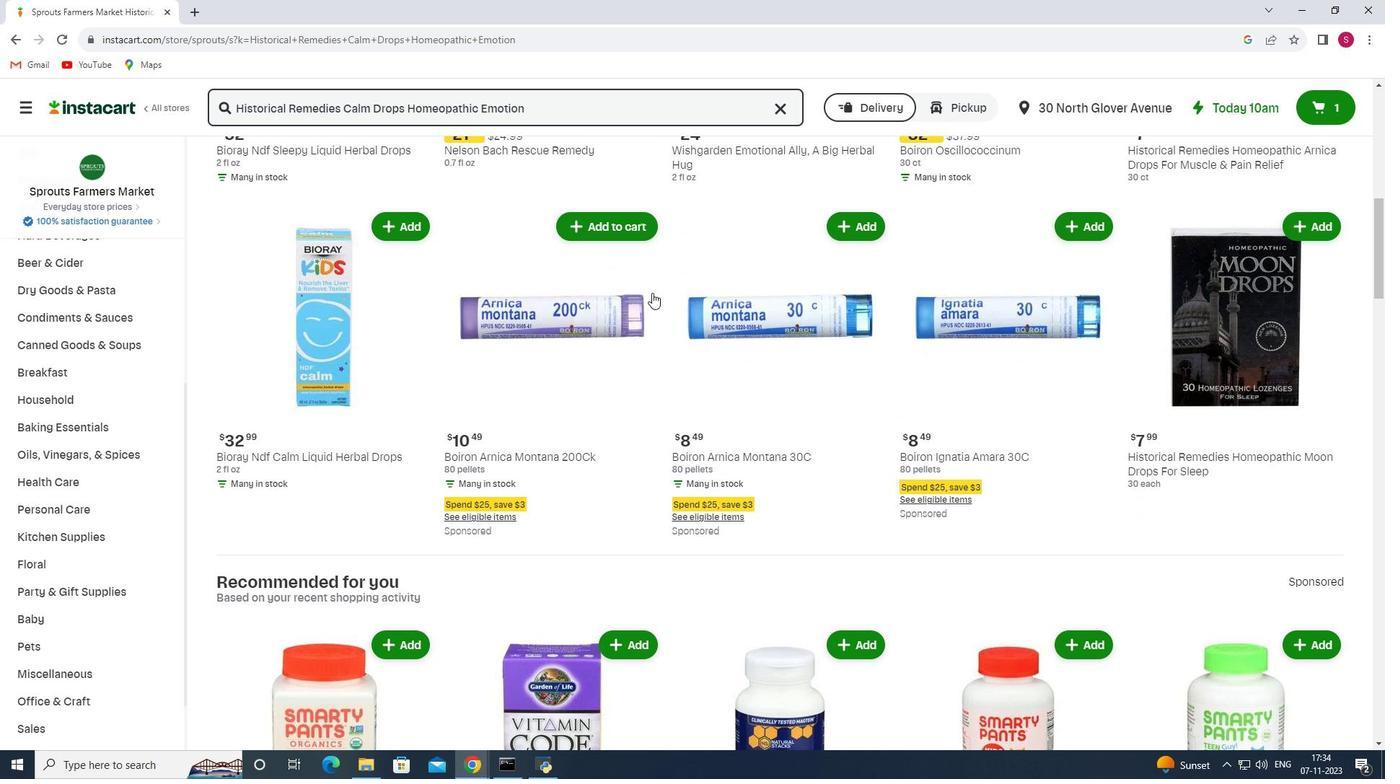 
Action: Mouse scrolled (652, 292) with delta (0, 0)
Screenshot: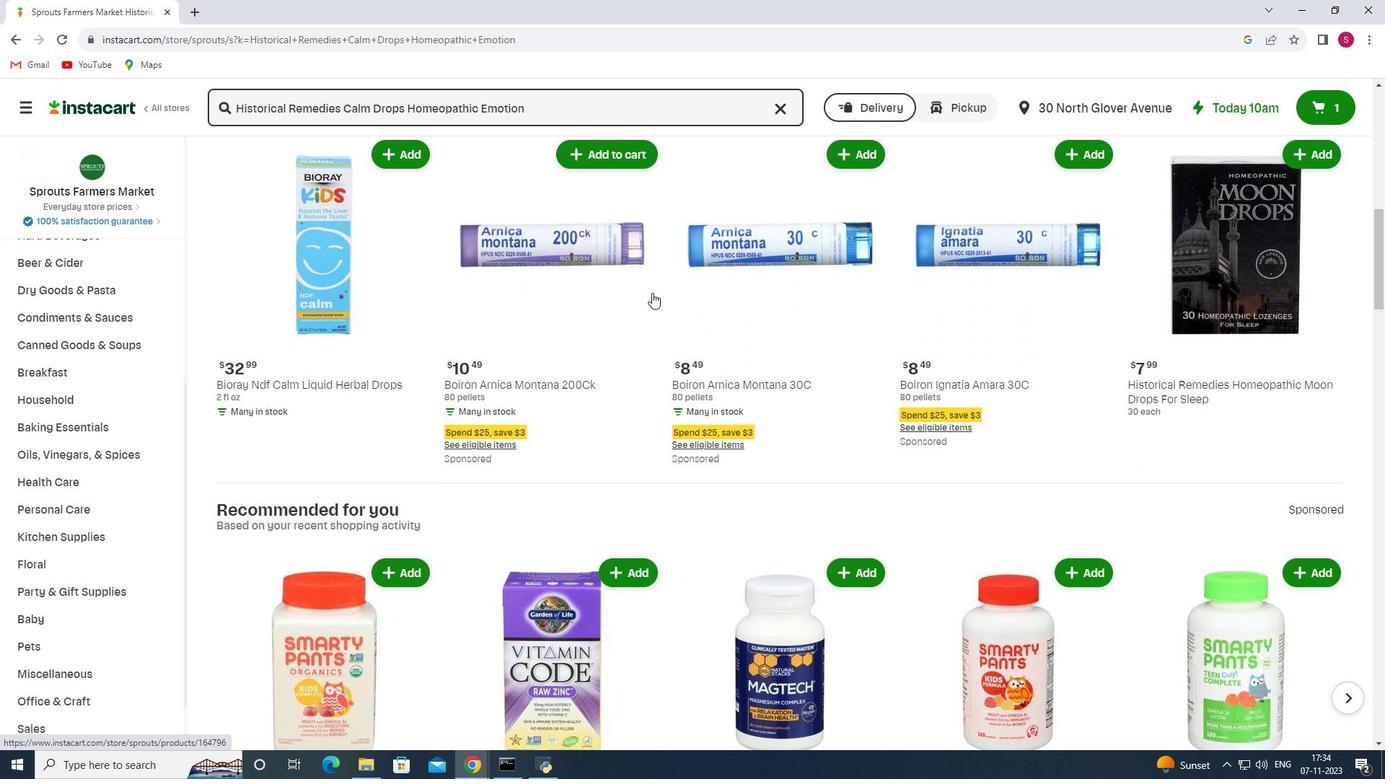 
Action: Mouse scrolled (652, 292) with delta (0, 0)
Screenshot: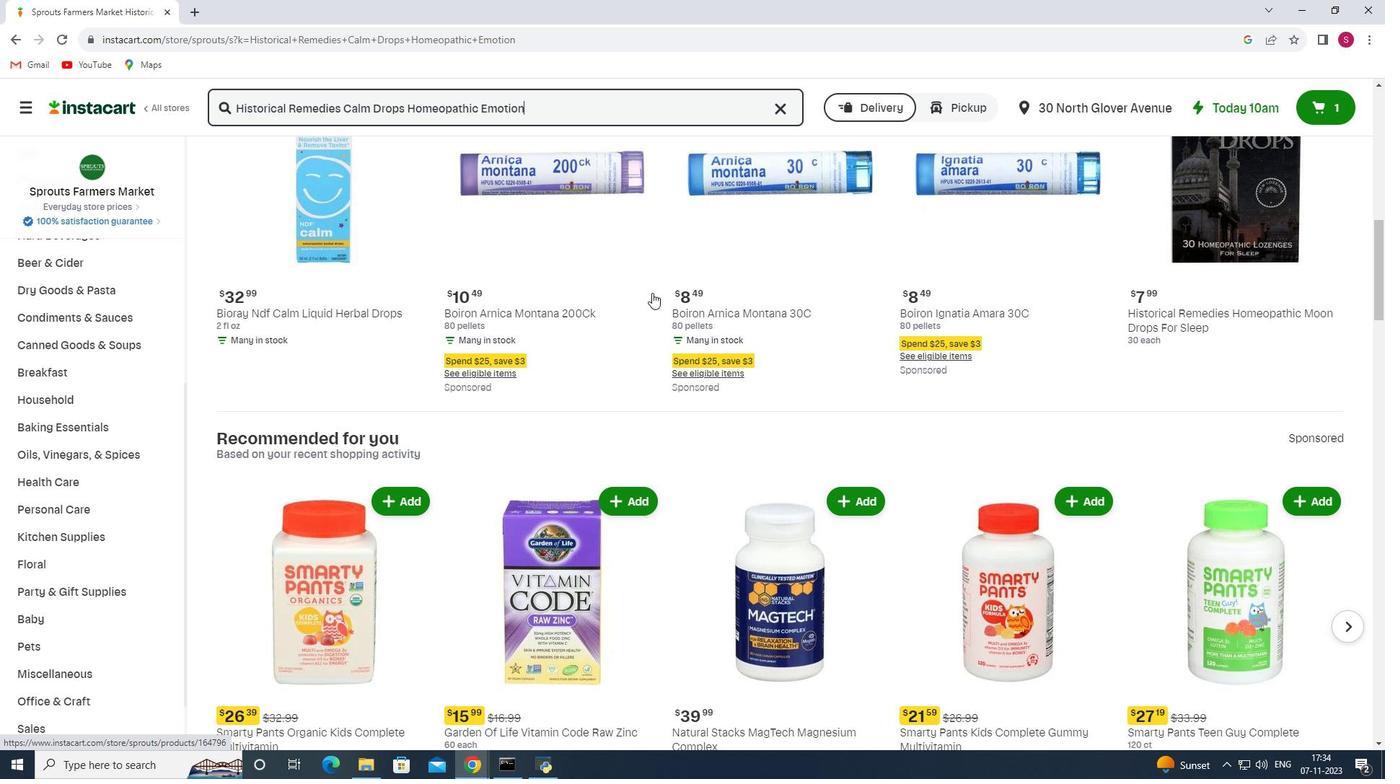 
Action: Mouse scrolled (652, 292) with delta (0, 0)
Screenshot: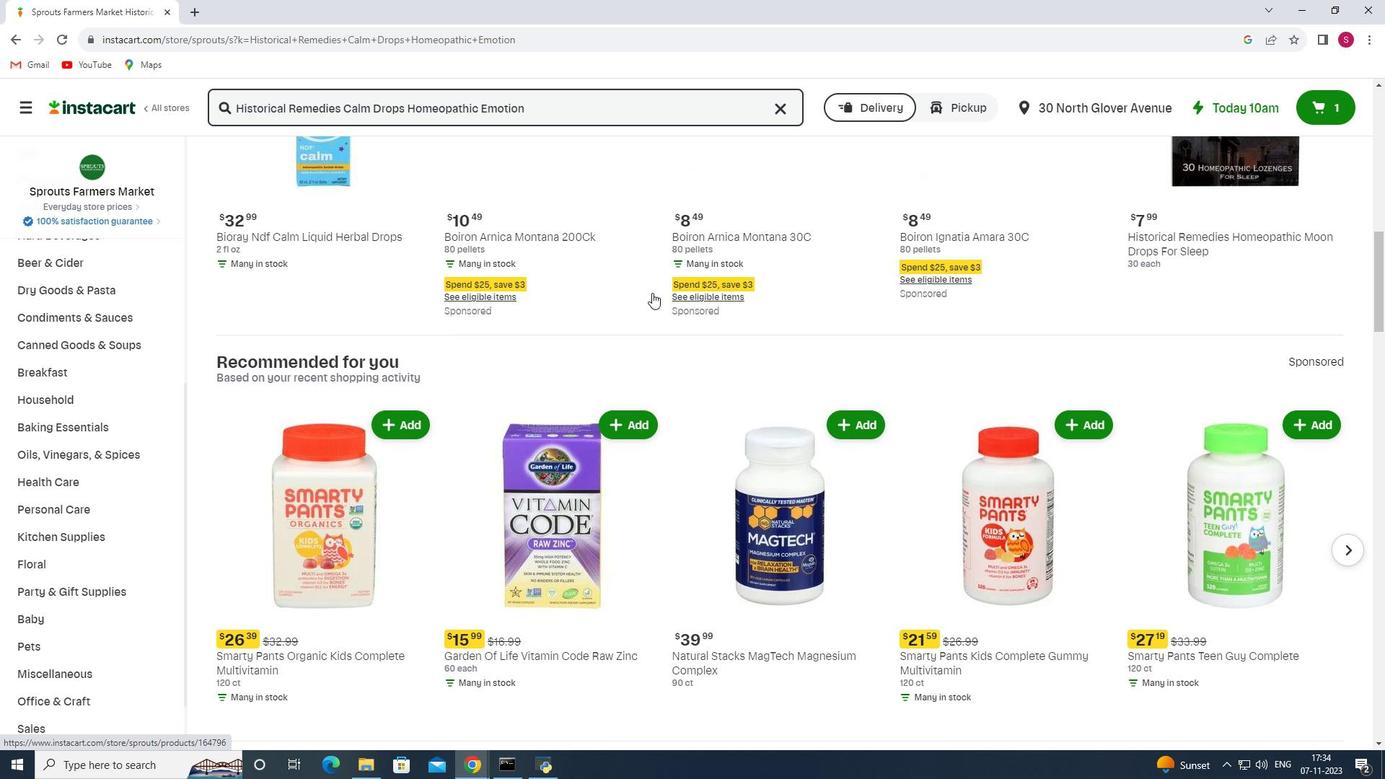 
Action: Mouse scrolled (652, 292) with delta (0, 0)
Screenshot: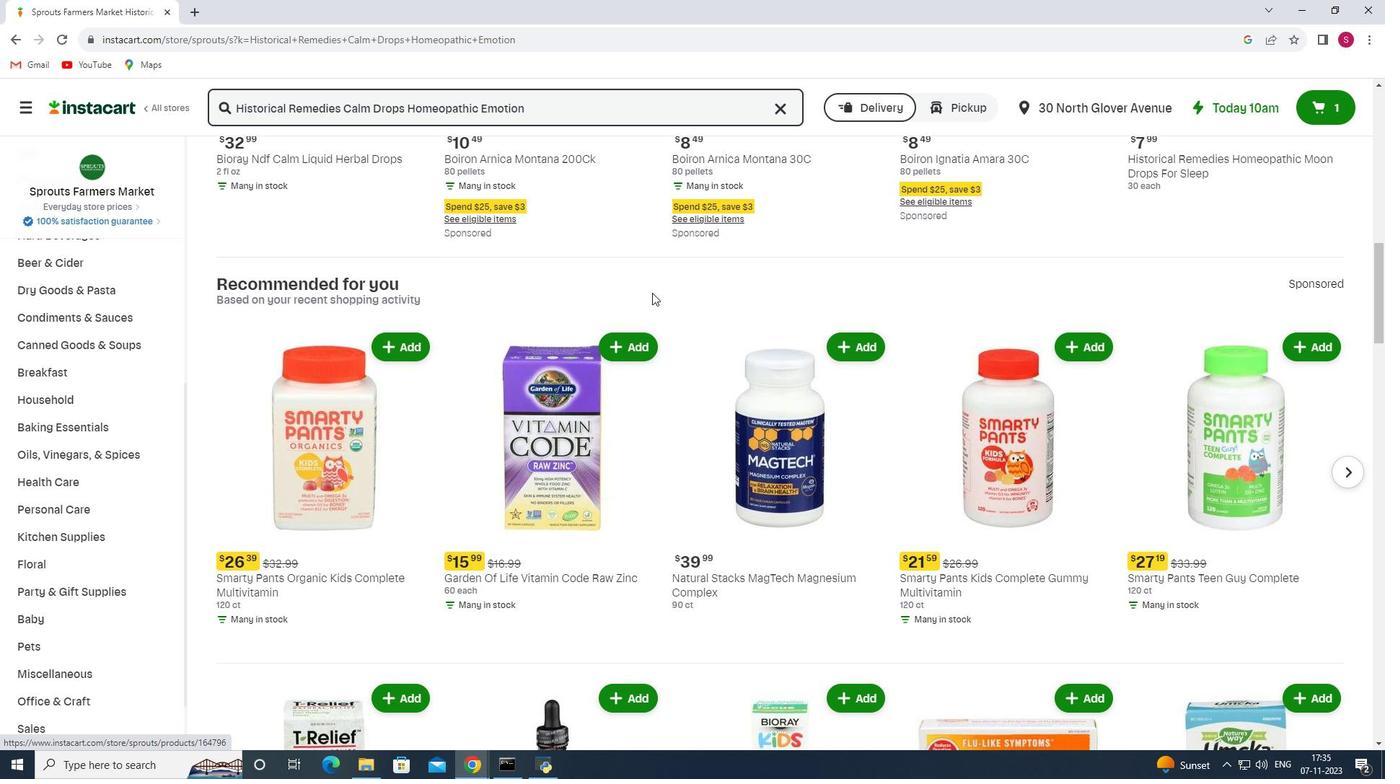 
Action: Mouse scrolled (652, 292) with delta (0, 0)
Screenshot: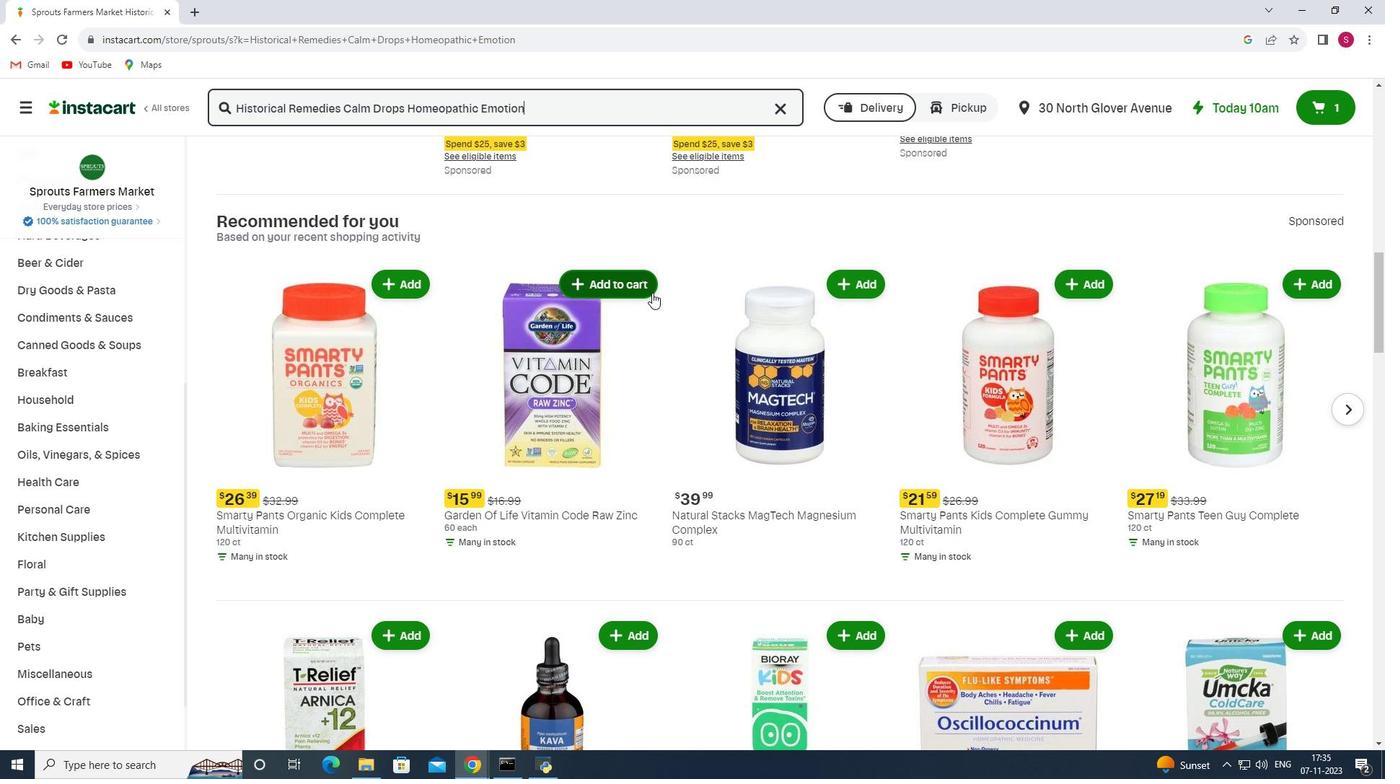 
Action: Mouse scrolled (652, 292) with delta (0, 0)
Screenshot: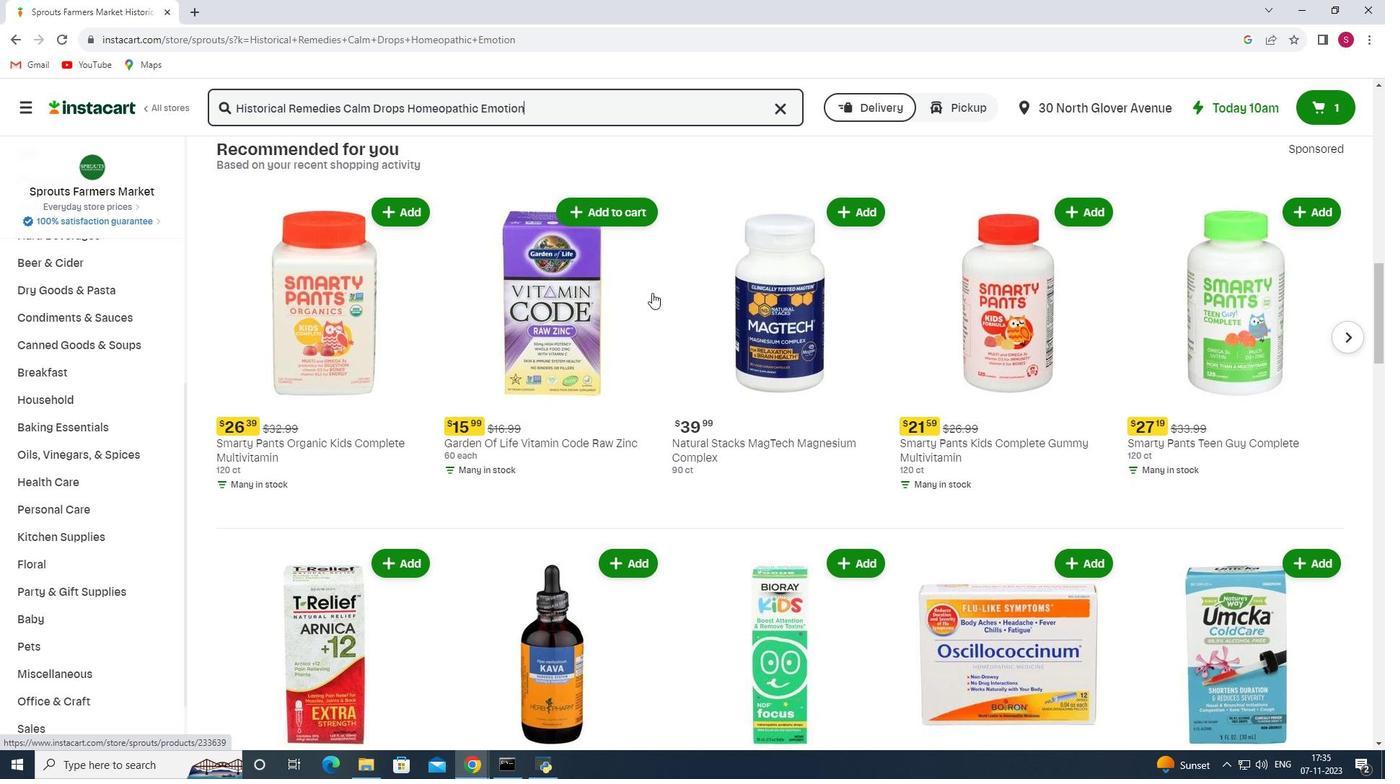 
Action: Mouse scrolled (652, 292) with delta (0, 0)
Screenshot: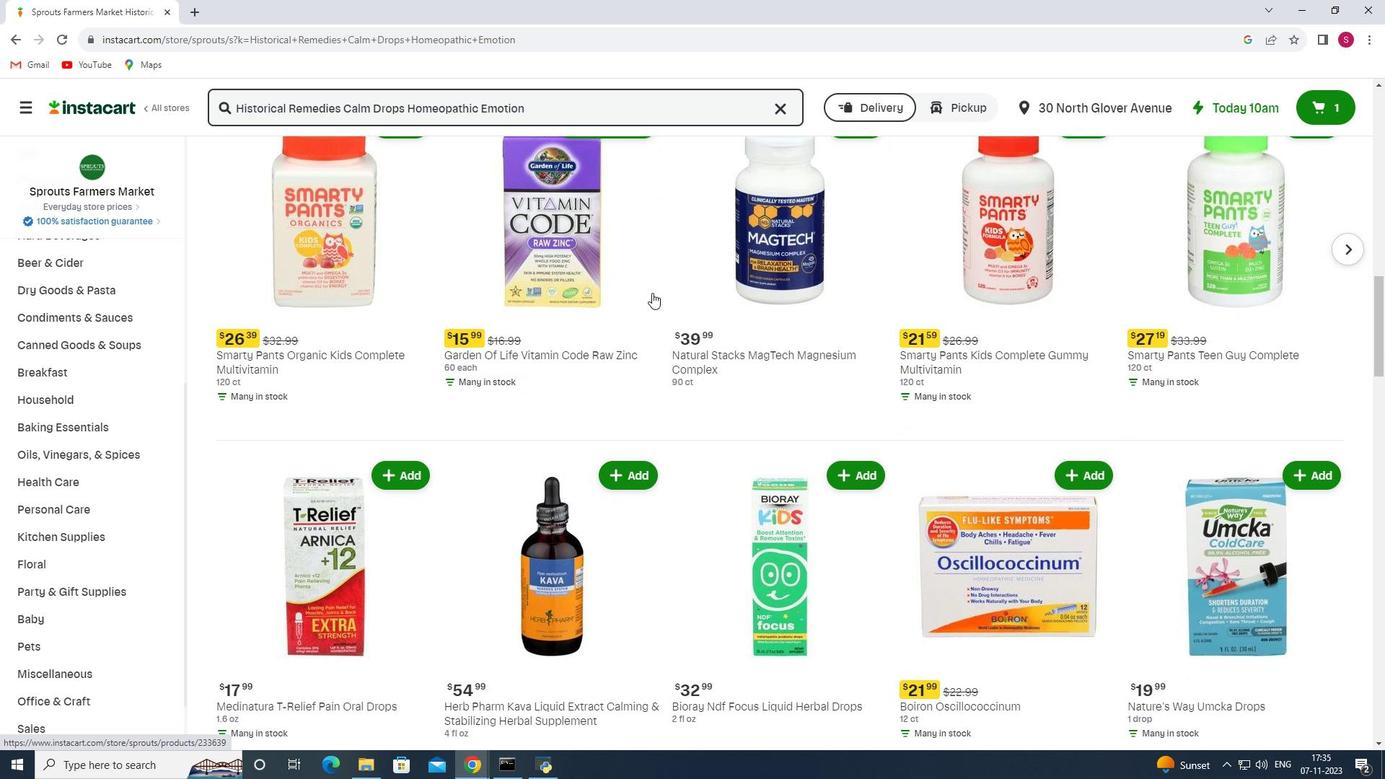 
Action: Mouse scrolled (652, 292) with delta (0, 0)
Screenshot: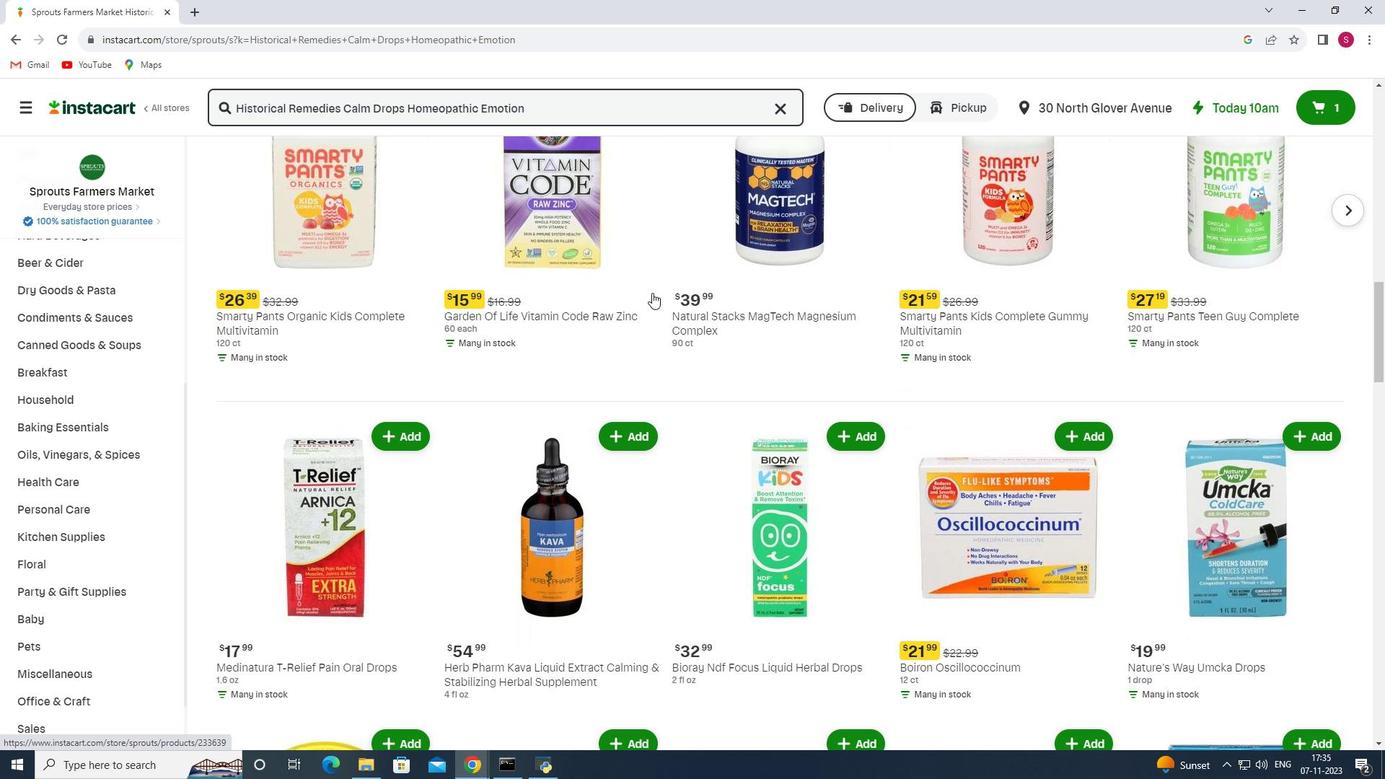 
Action: Mouse scrolled (652, 292) with delta (0, 0)
Screenshot: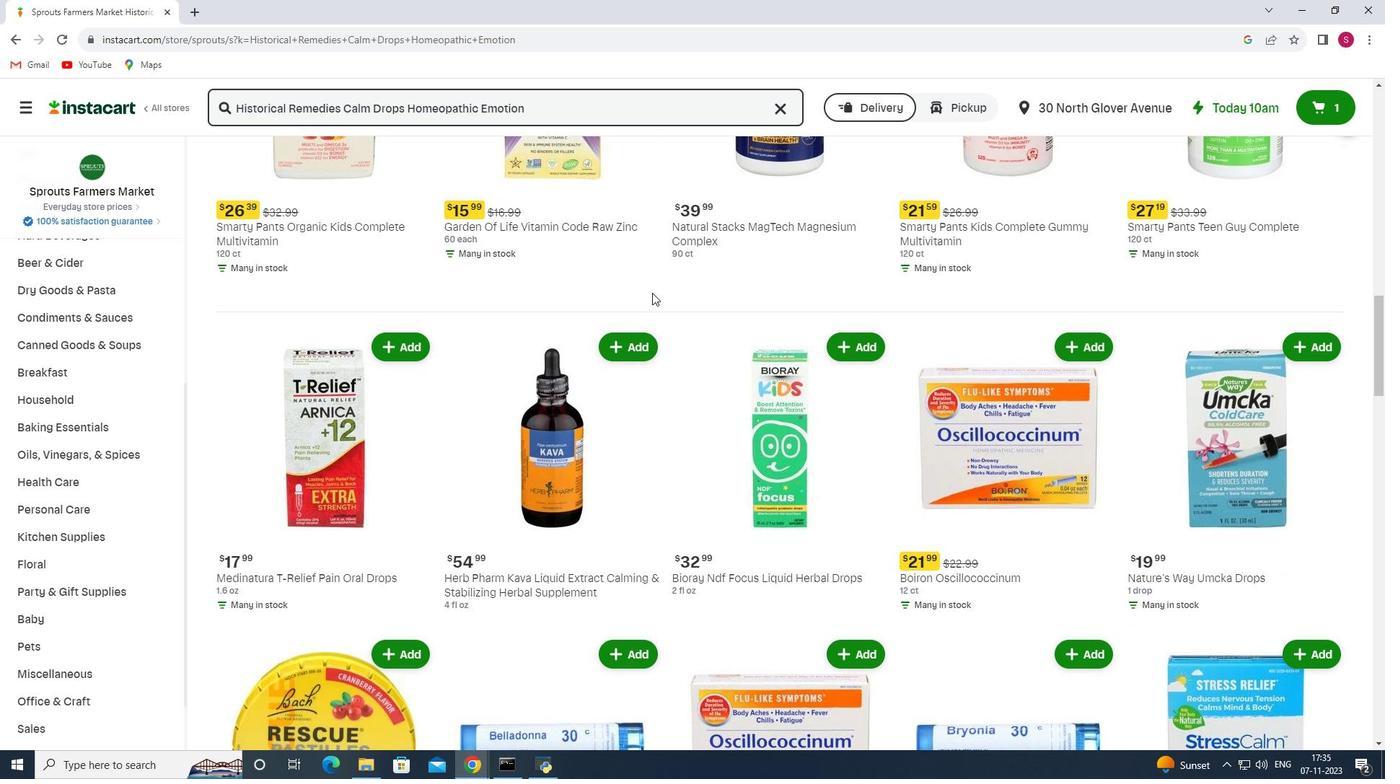 
Action: Mouse scrolled (652, 292) with delta (0, 0)
Screenshot: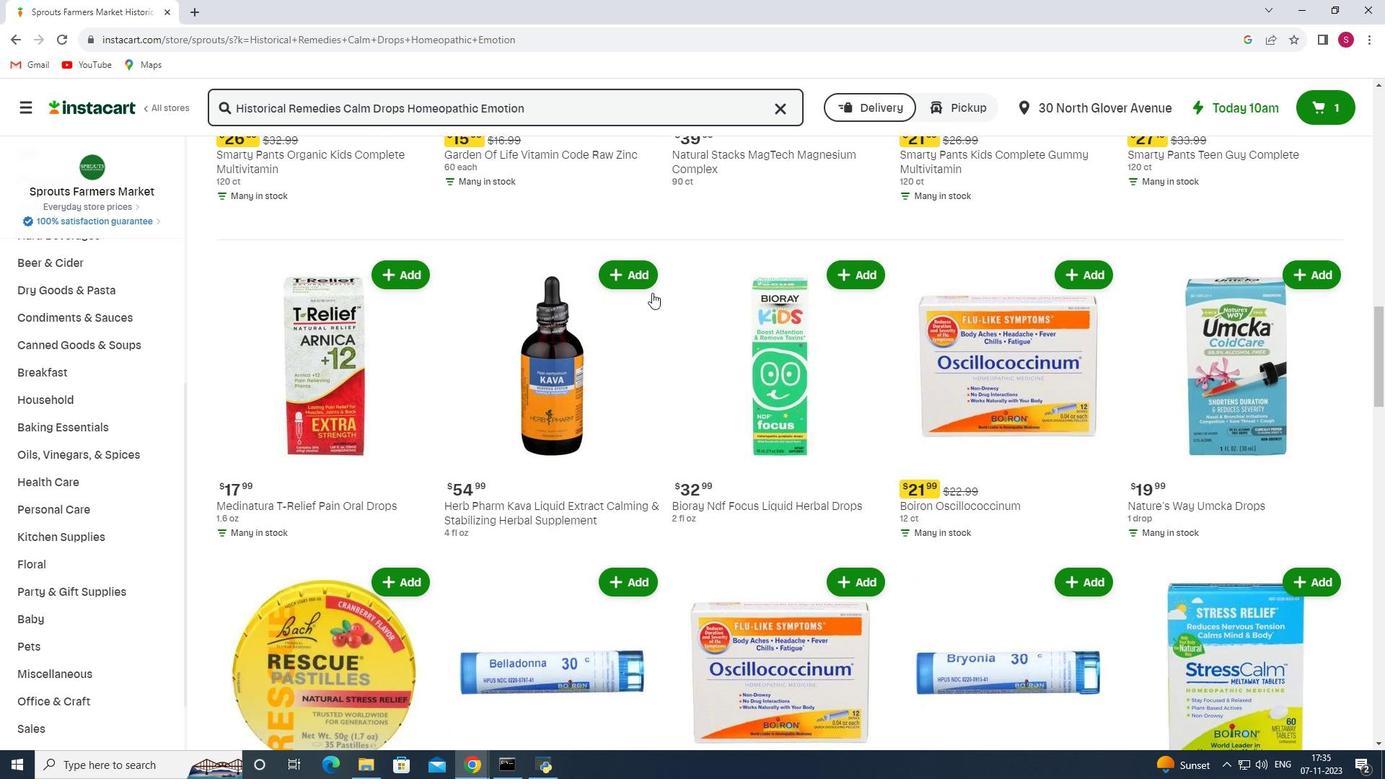 
Action: Mouse scrolled (652, 292) with delta (0, 0)
Screenshot: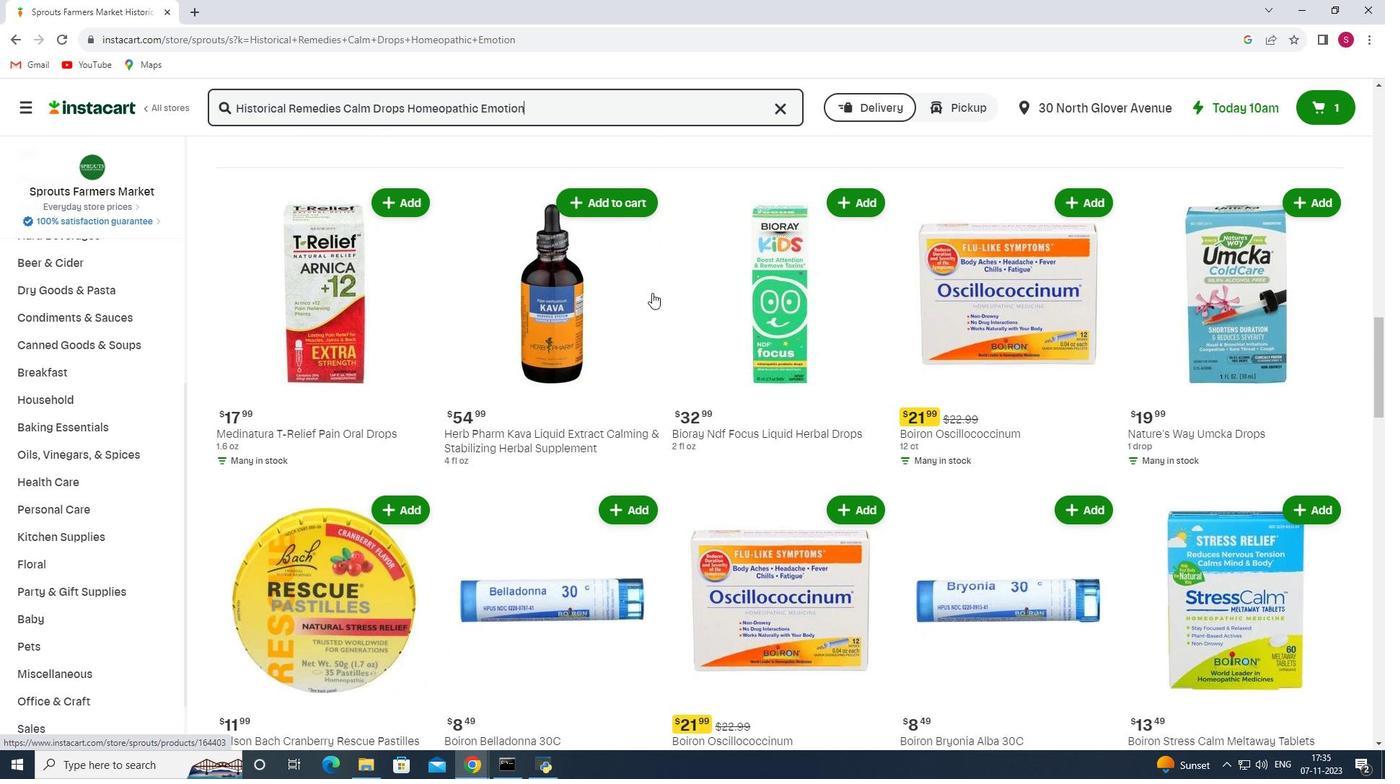 
Action: Mouse scrolled (652, 292) with delta (0, 0)
Screenshot: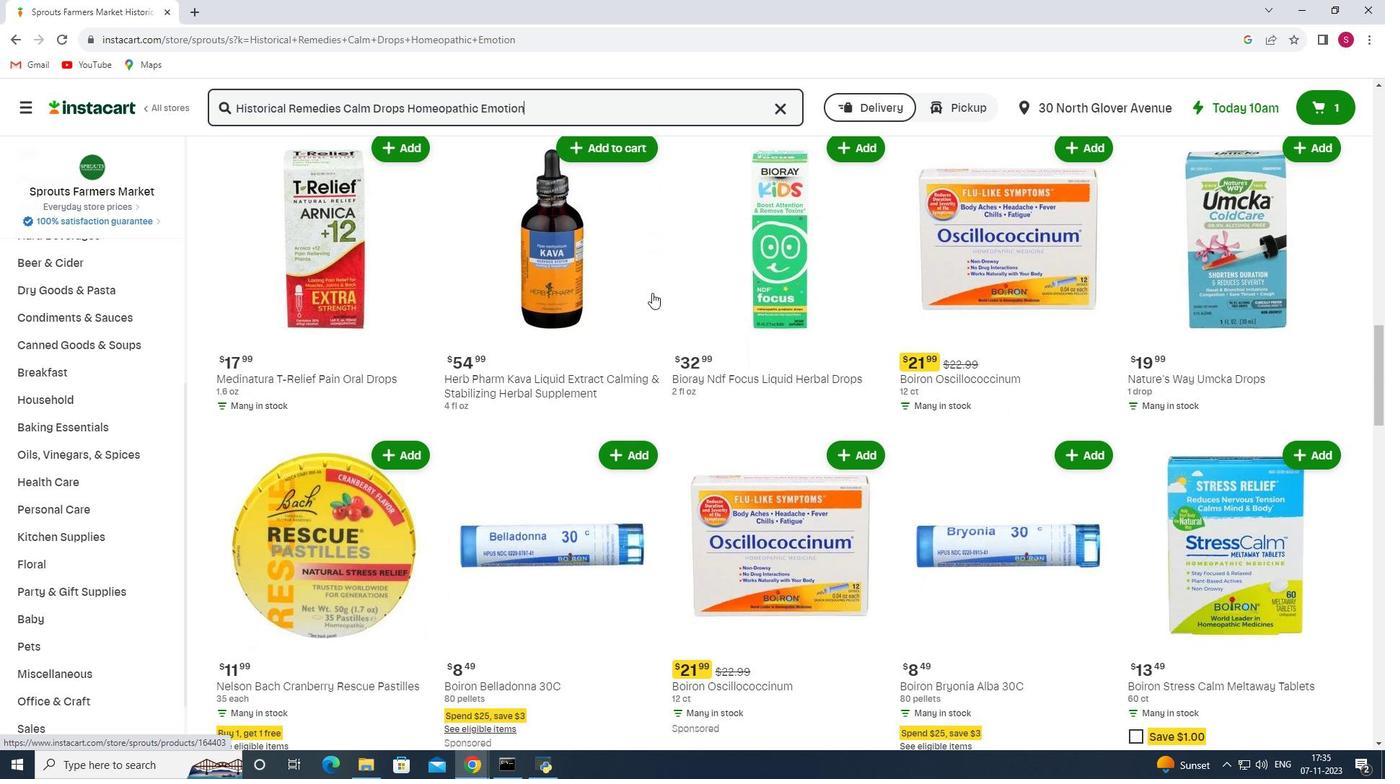 
Action: Mouse scrolled (652, 292) with delta (0, 0)
Screenshot: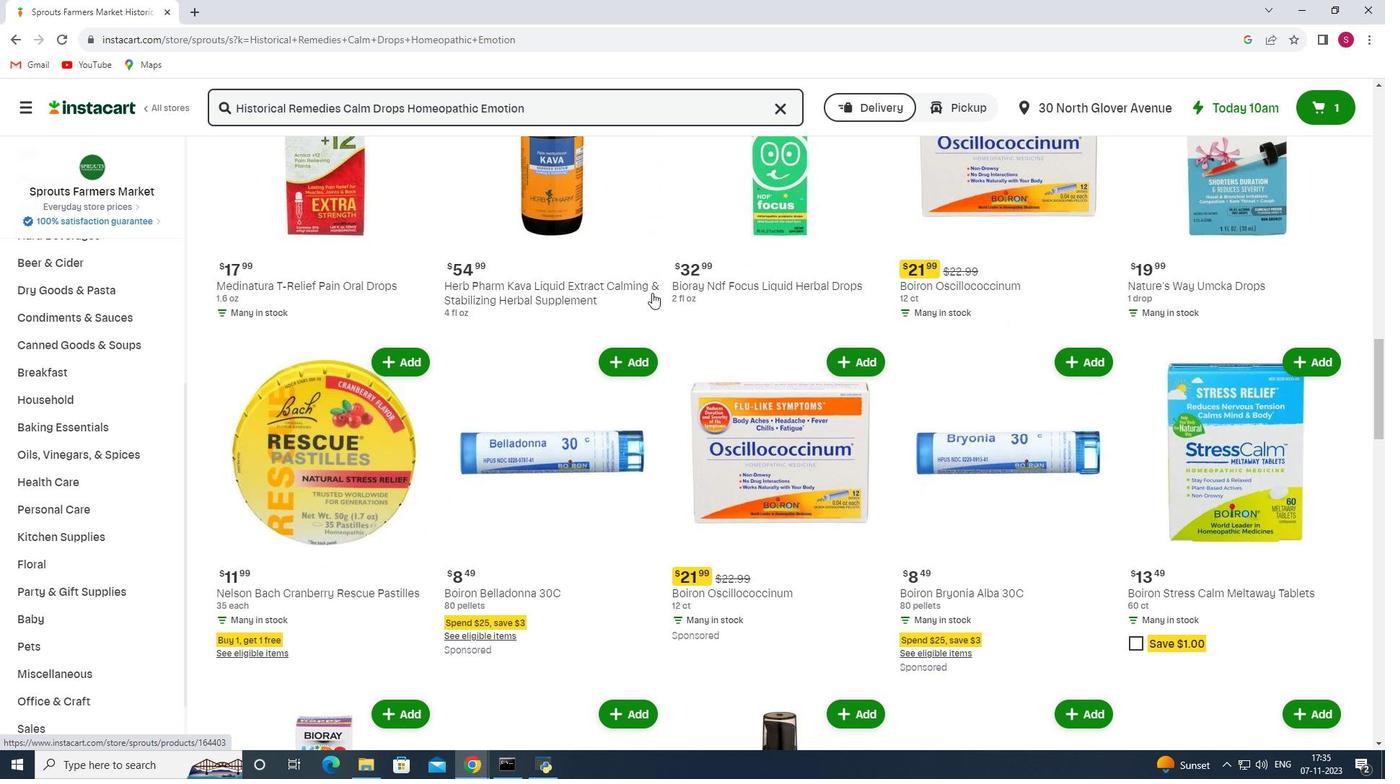 
Action: Mouse scrolled (652, 292) with delta (0, 0)
Screenshot: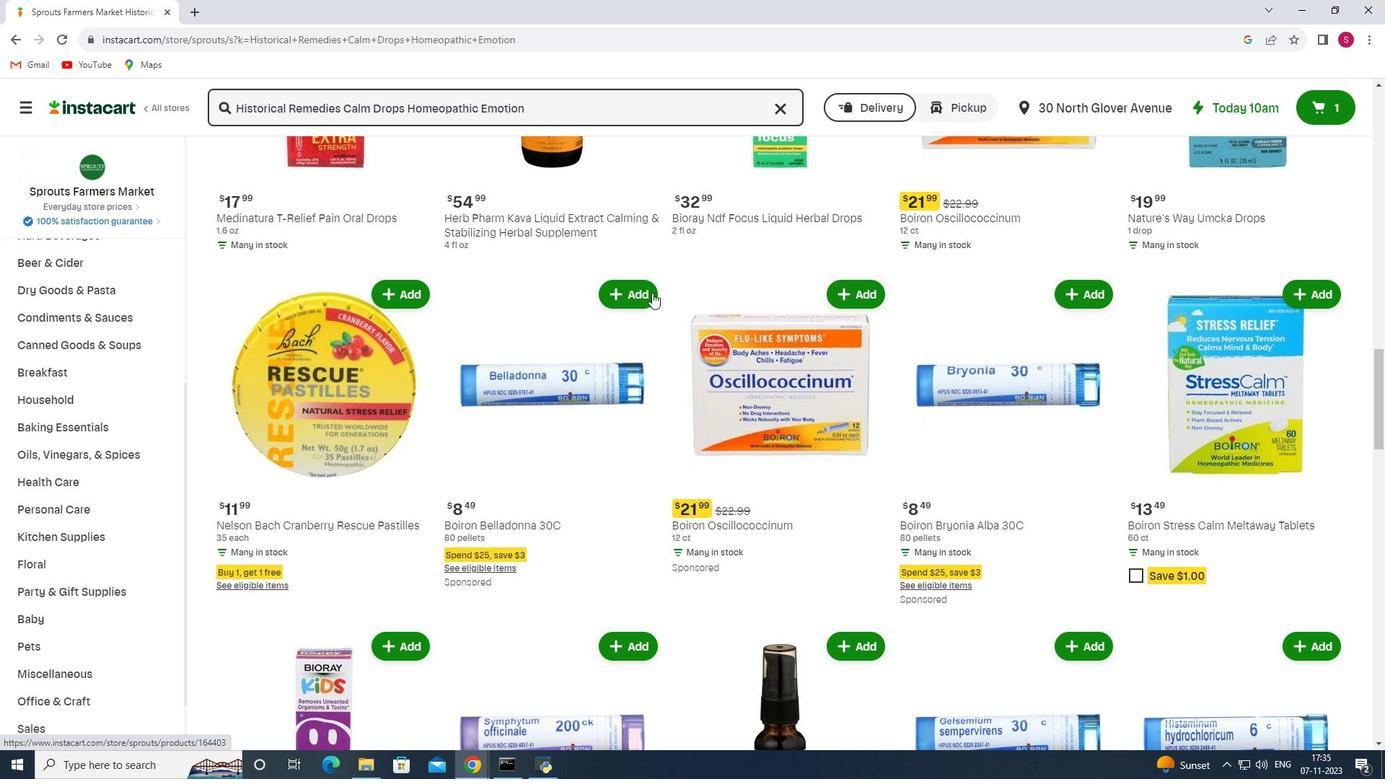 
Action: Mouse scrolled (652, 292) with delta (0, 0)
Screenshot: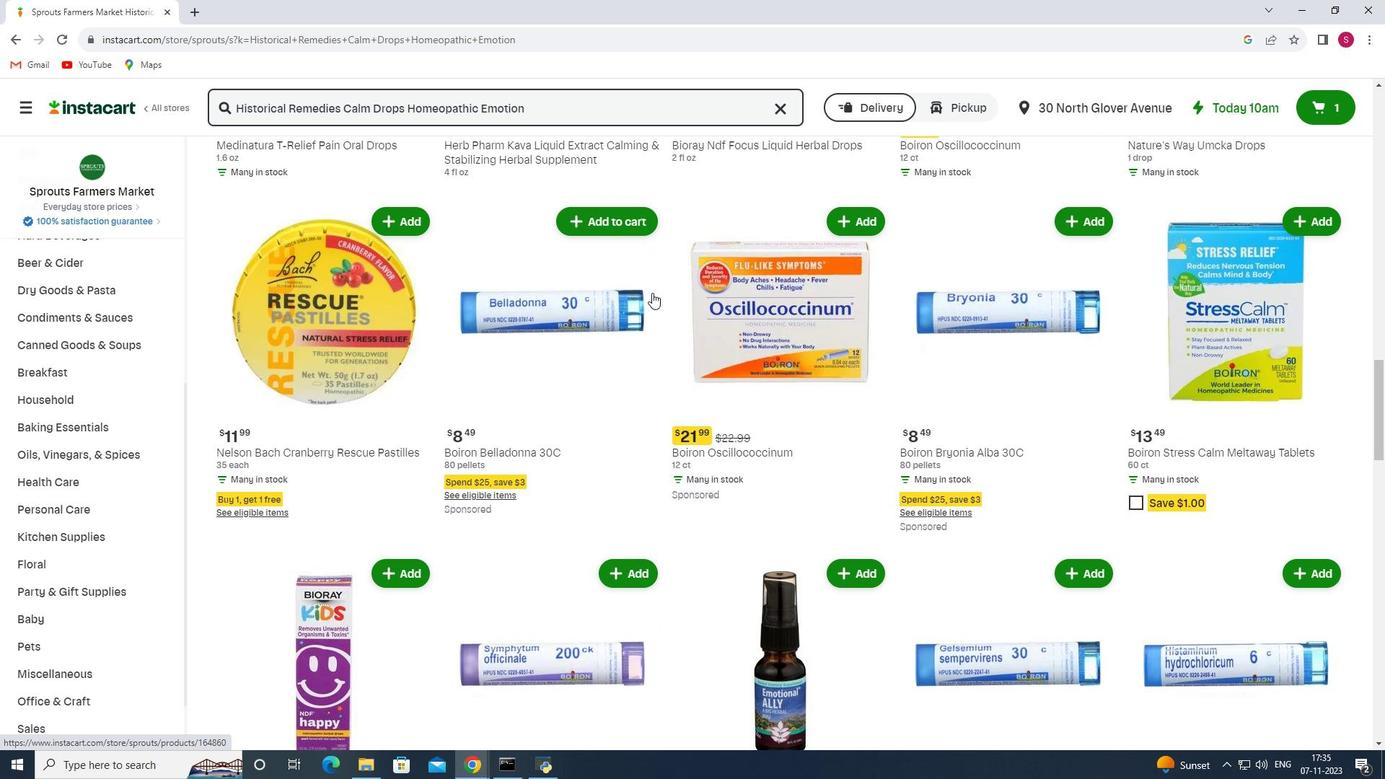
Action: Mouse scrolled (652, 292) with delta (0, 0)
Screenshot: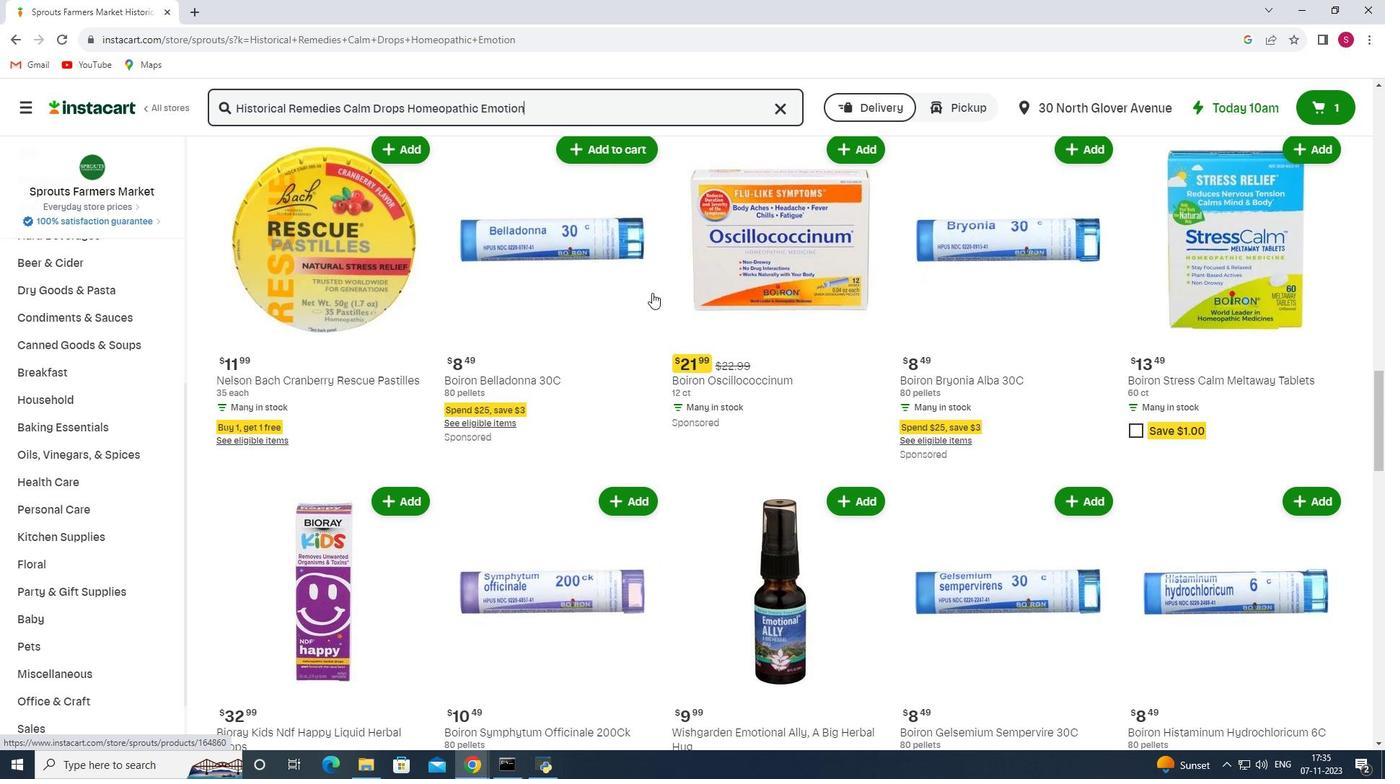 
Action: Mouse scrolled (652, 292) with delta (0, 0)
Screenshot: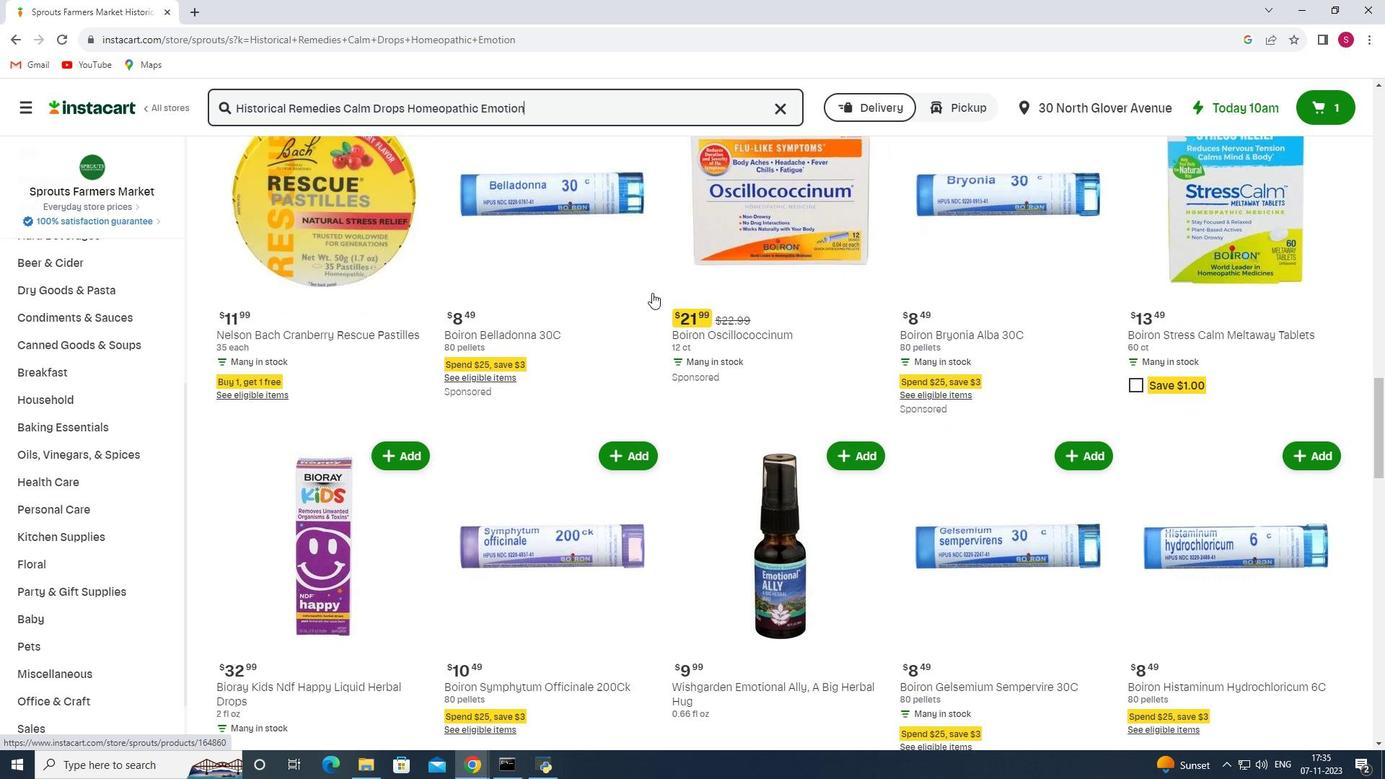 
Action: Mouse scrolled (652, 292) with delta (0, 0)
Screenshot: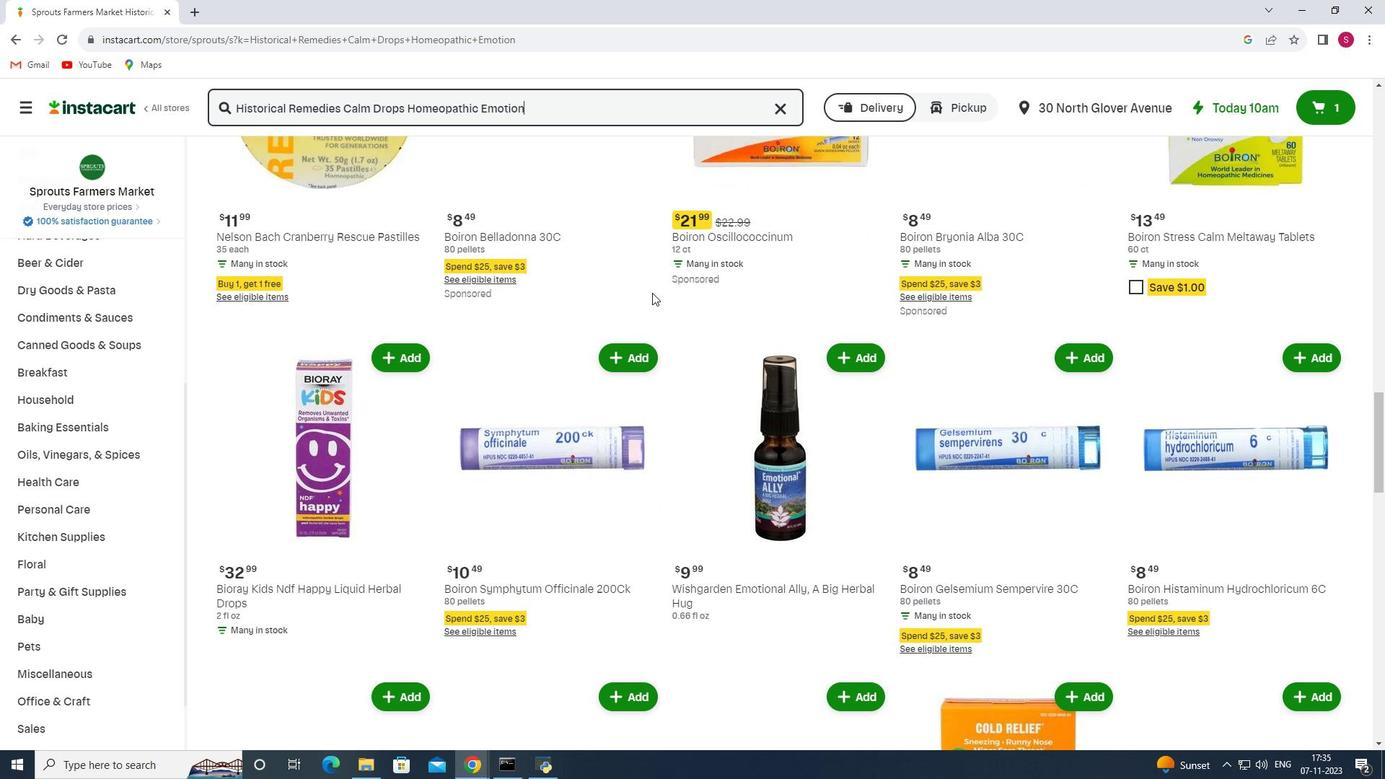 
Action: Mouse scrolled (652, 292) with delta (0, 0)
Screenshot: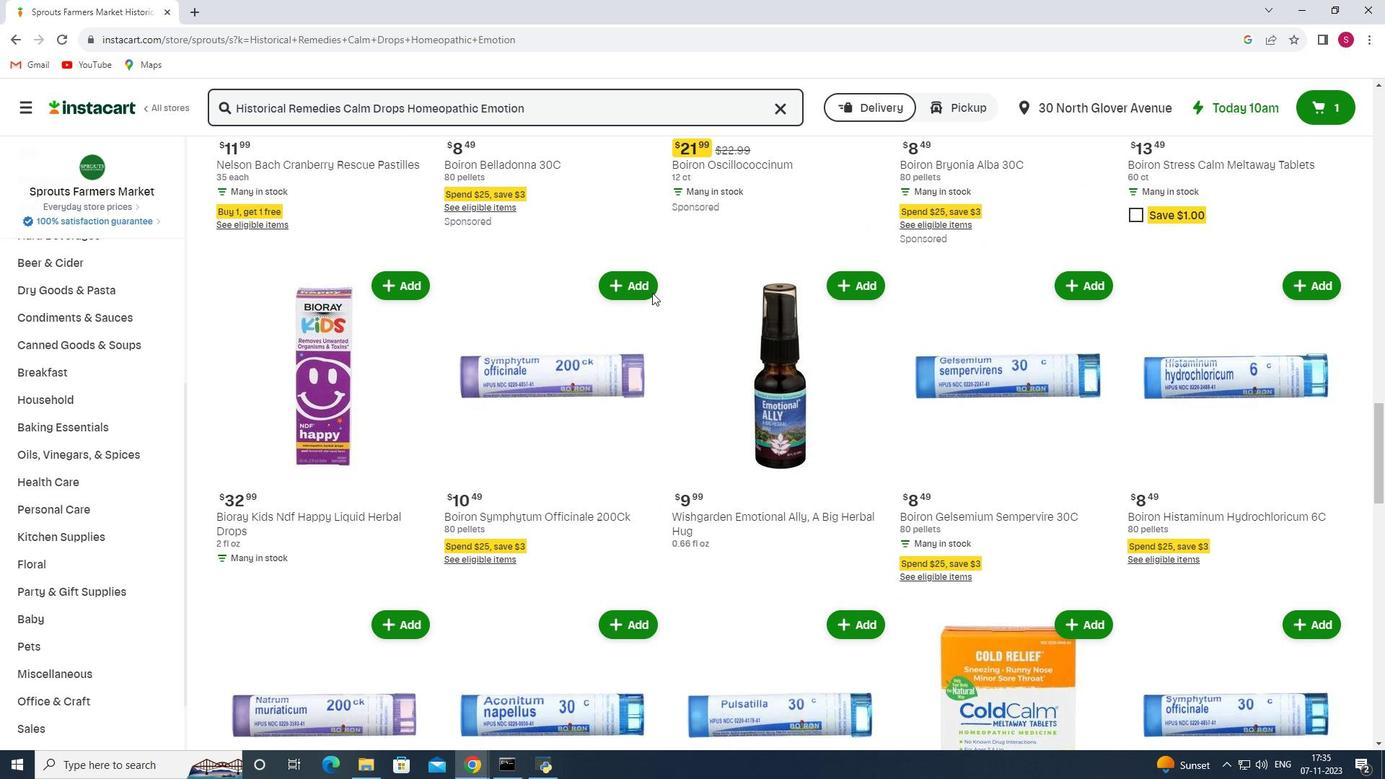 
Action: Mouse scrolled (652, 292) with delta (0, 0)
Screenshot: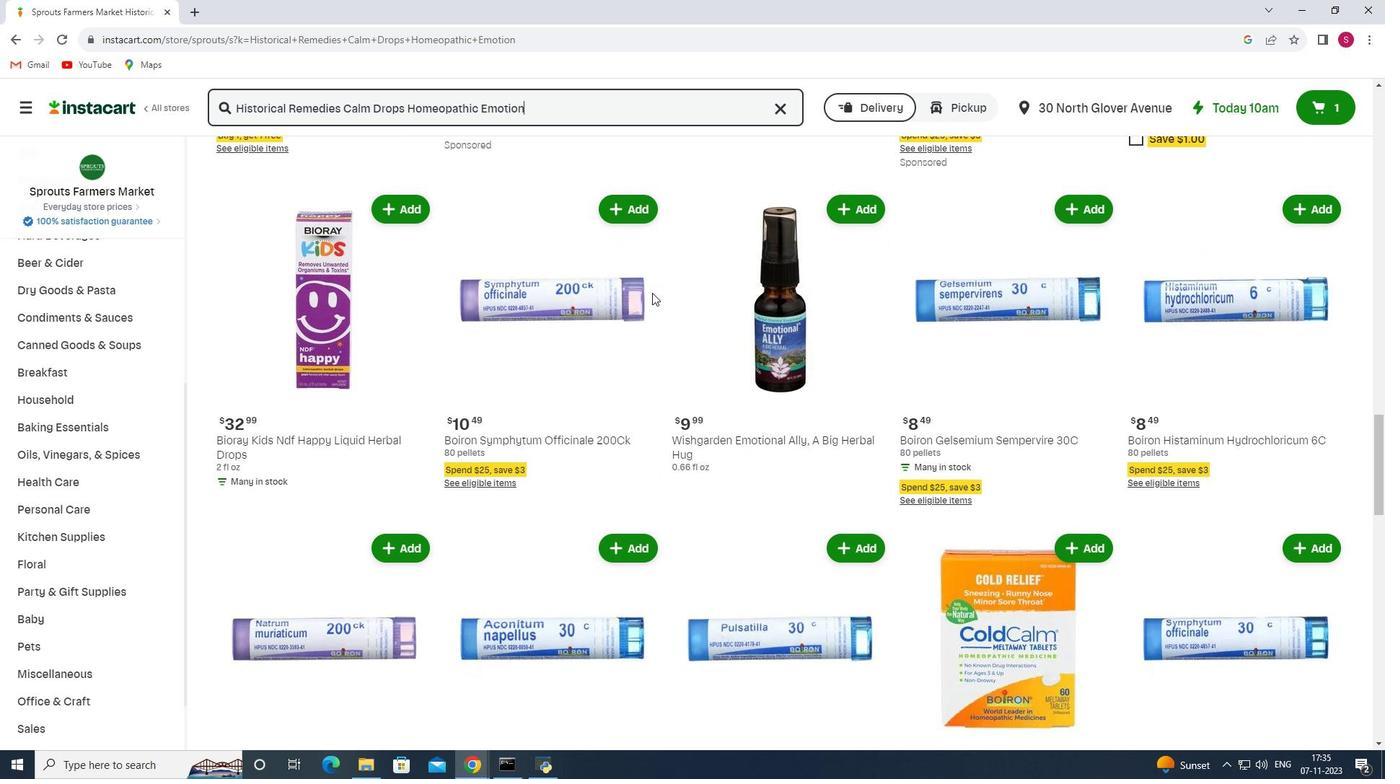 
Action: Mouse scrolled (652, 292) with delta (0, 0)
Screenshot: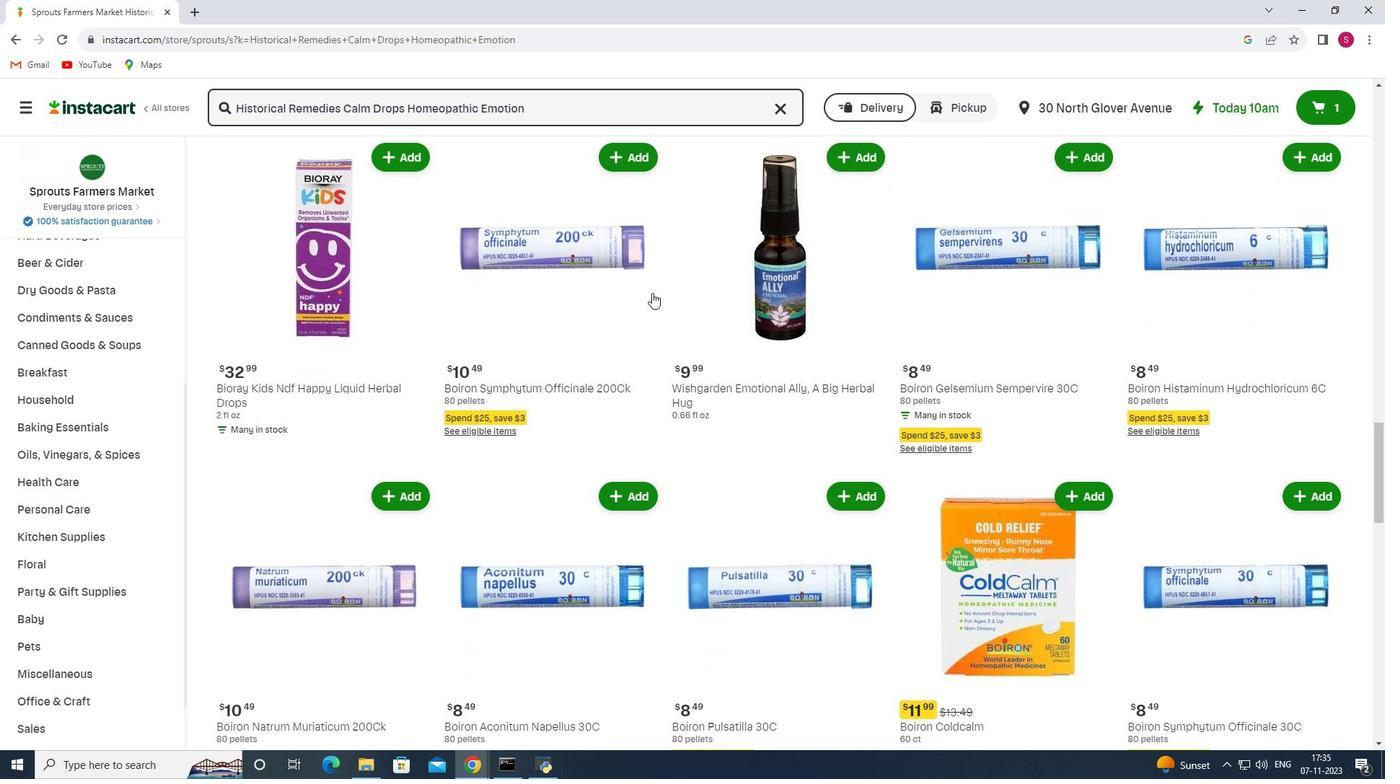 
Action: Mouse scrolled (652, 292) with delta (0, 0)
Screenshot: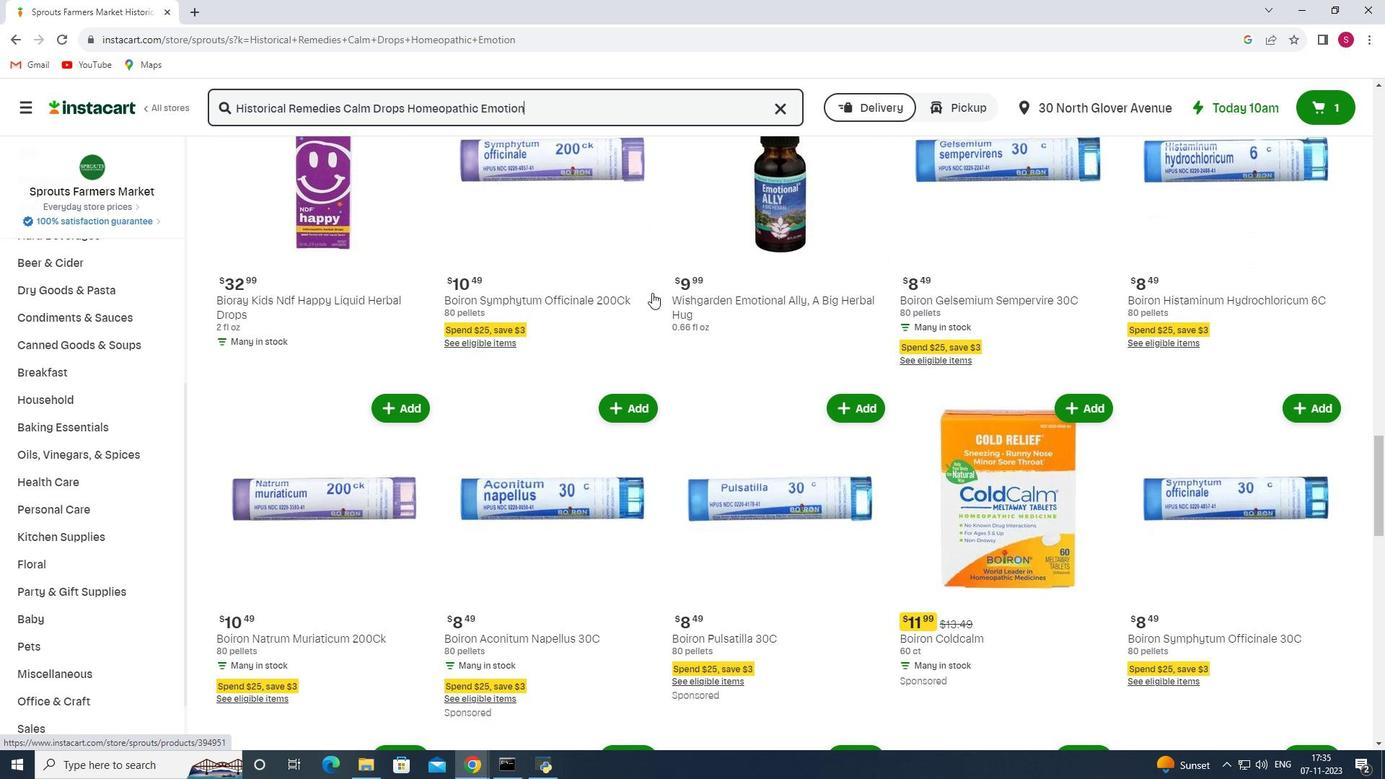 
Action: Mouse scrolled (652, 292) with delta (0, 0)
Screenshot: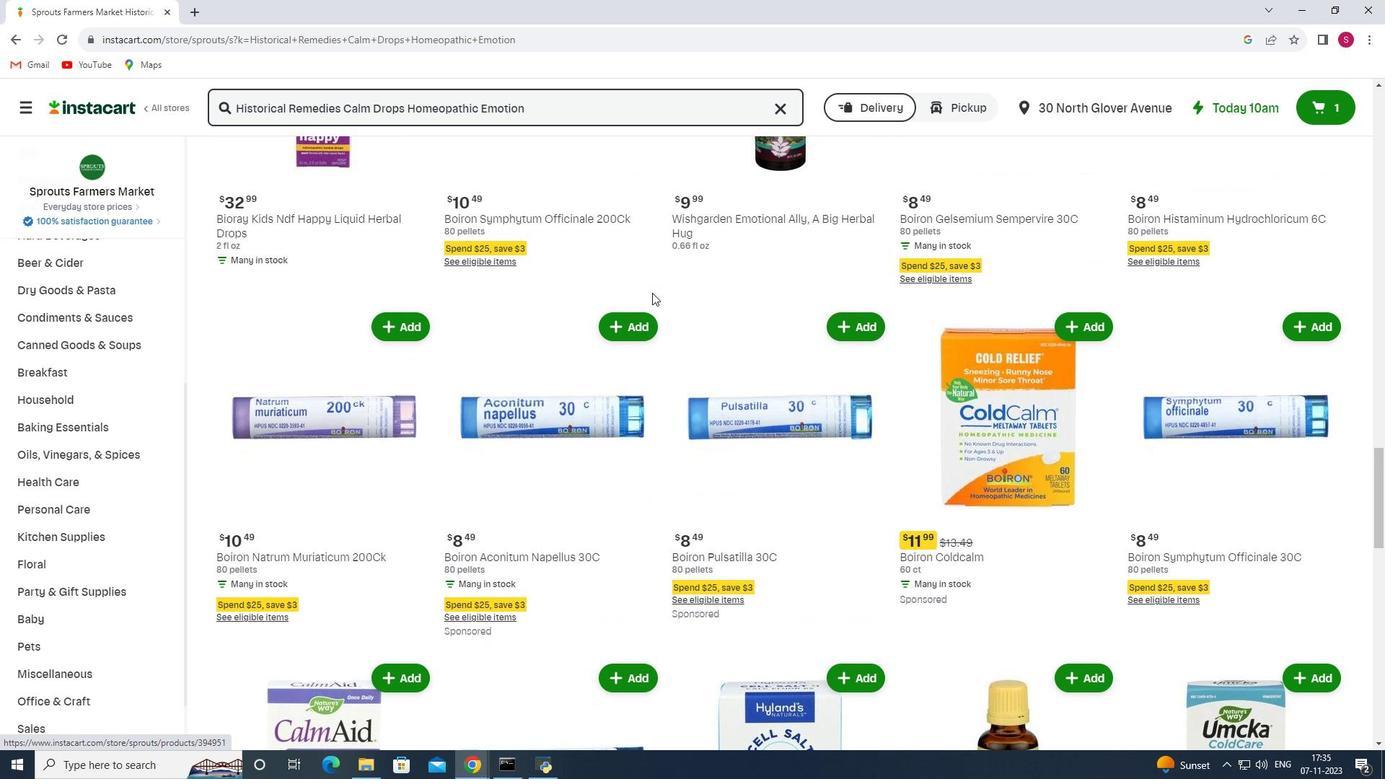 
Action: Mouse scrolled (652, 292) with delta (0, 0)
Screenshot: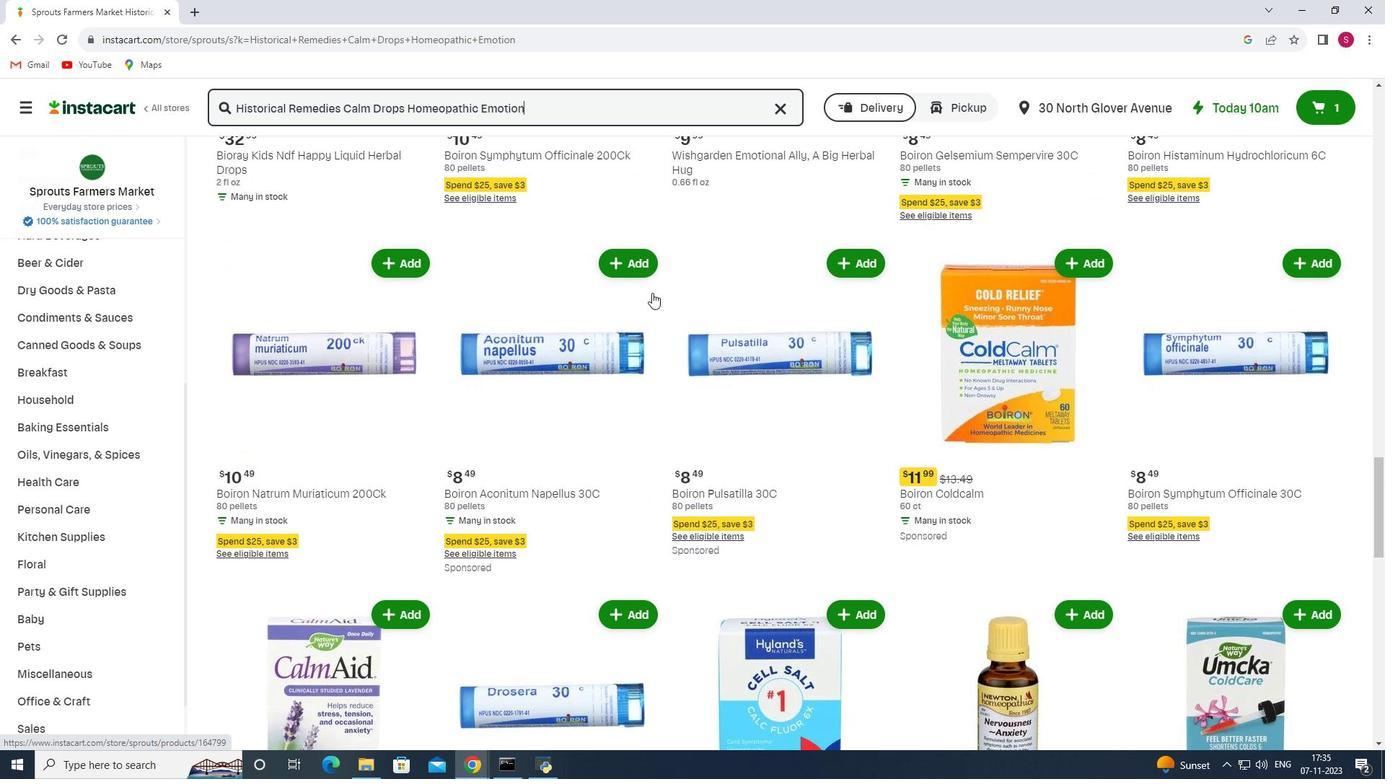 
Action: Mouse scrolled (652, 292) with delta (0, 0)
Screenshot: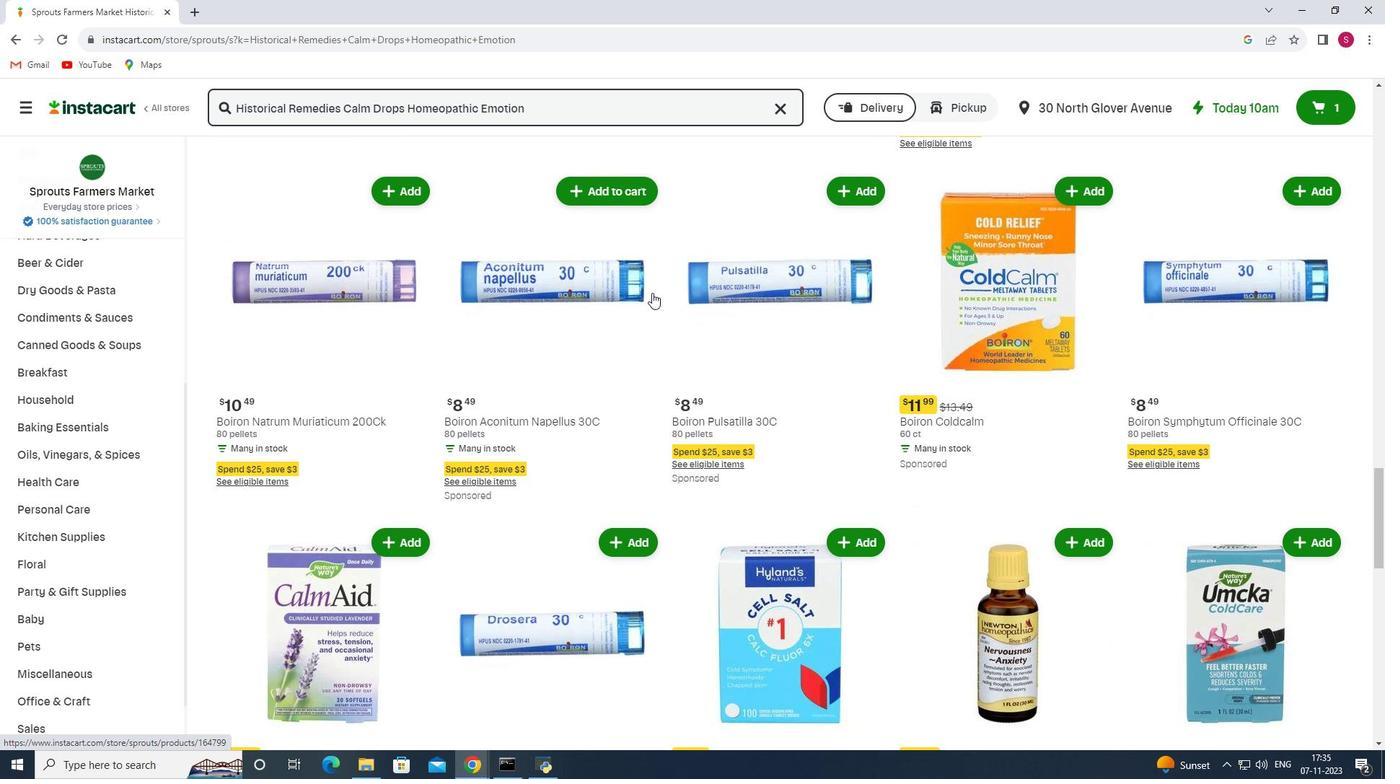 
Action: Mouse scrolled (652, 292) with delta (0, 0)
Screenshot: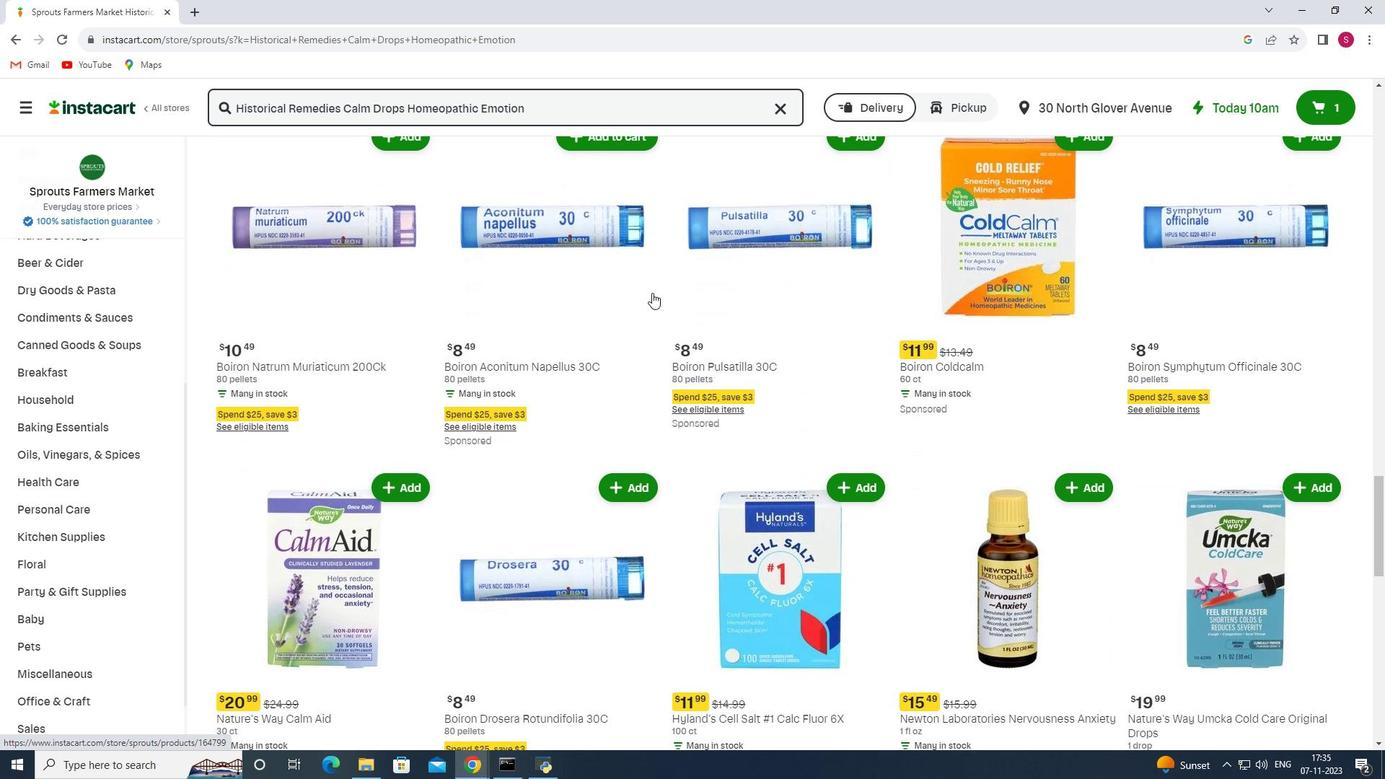 
Action: Mouse scrolled (652, 292) with delta (0, 0)
Screenshot: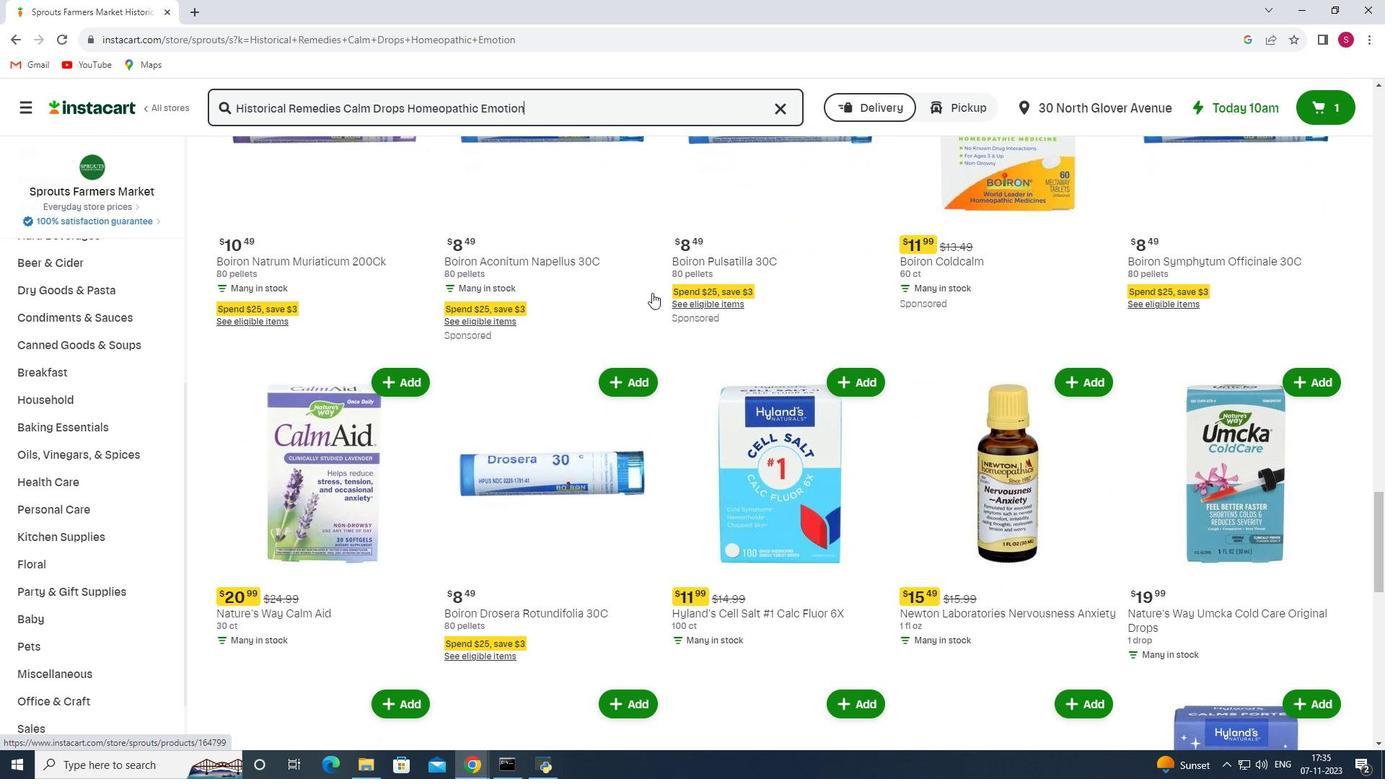 
Action: Mouse scrolled (652, 292) with delta (0, 0)
Screenshot: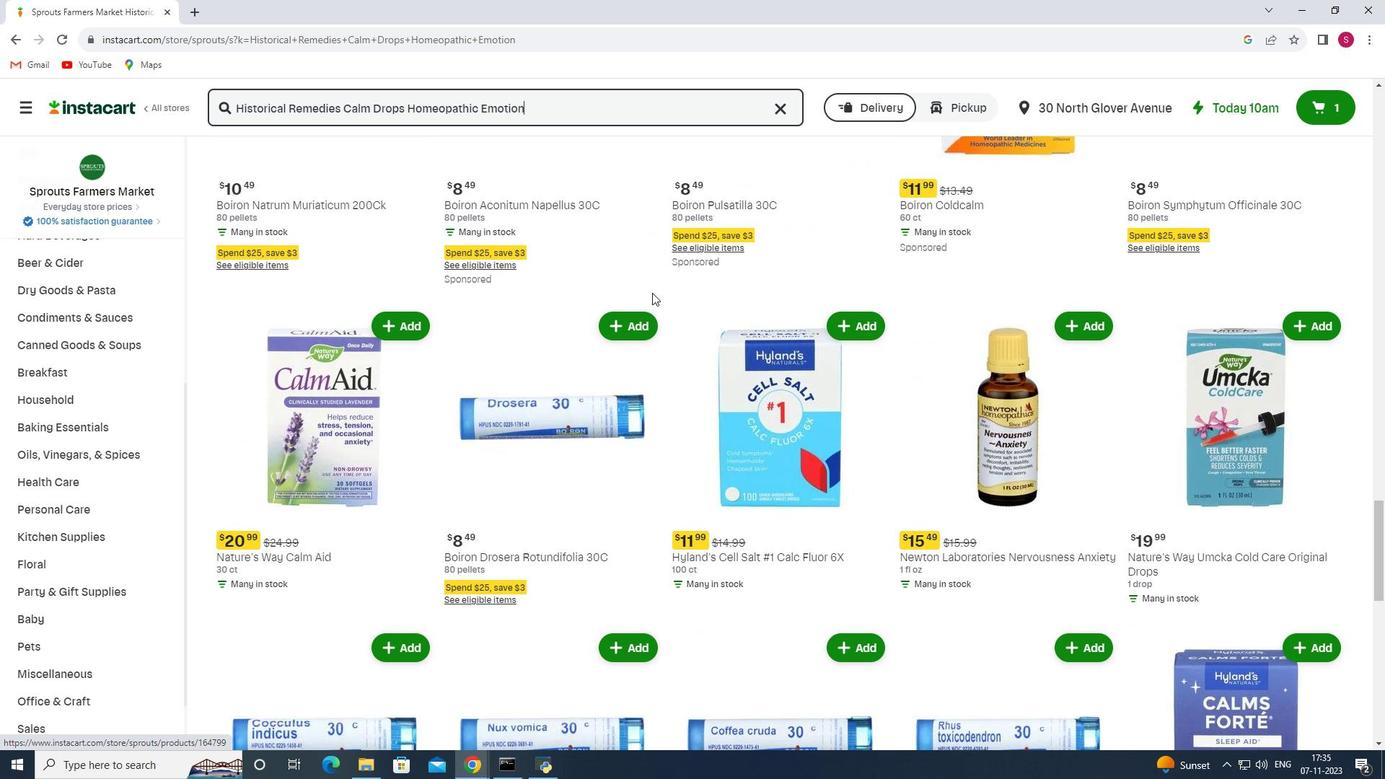 
Action: Mouse scrolled (652, 292) with delta (0, 0)
Screenshot: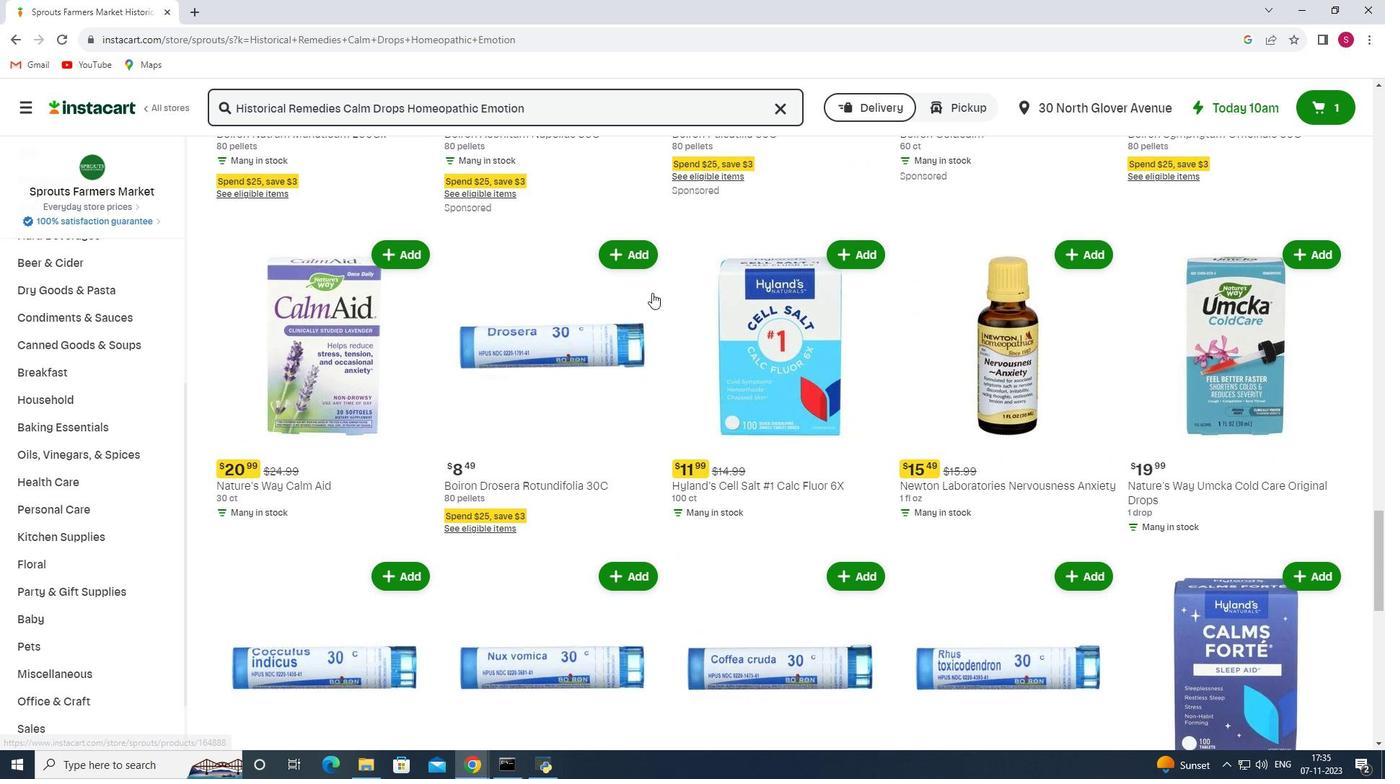 
Action: Mouse scrolled (652, 292) with delta (0, 0)
Screenshot: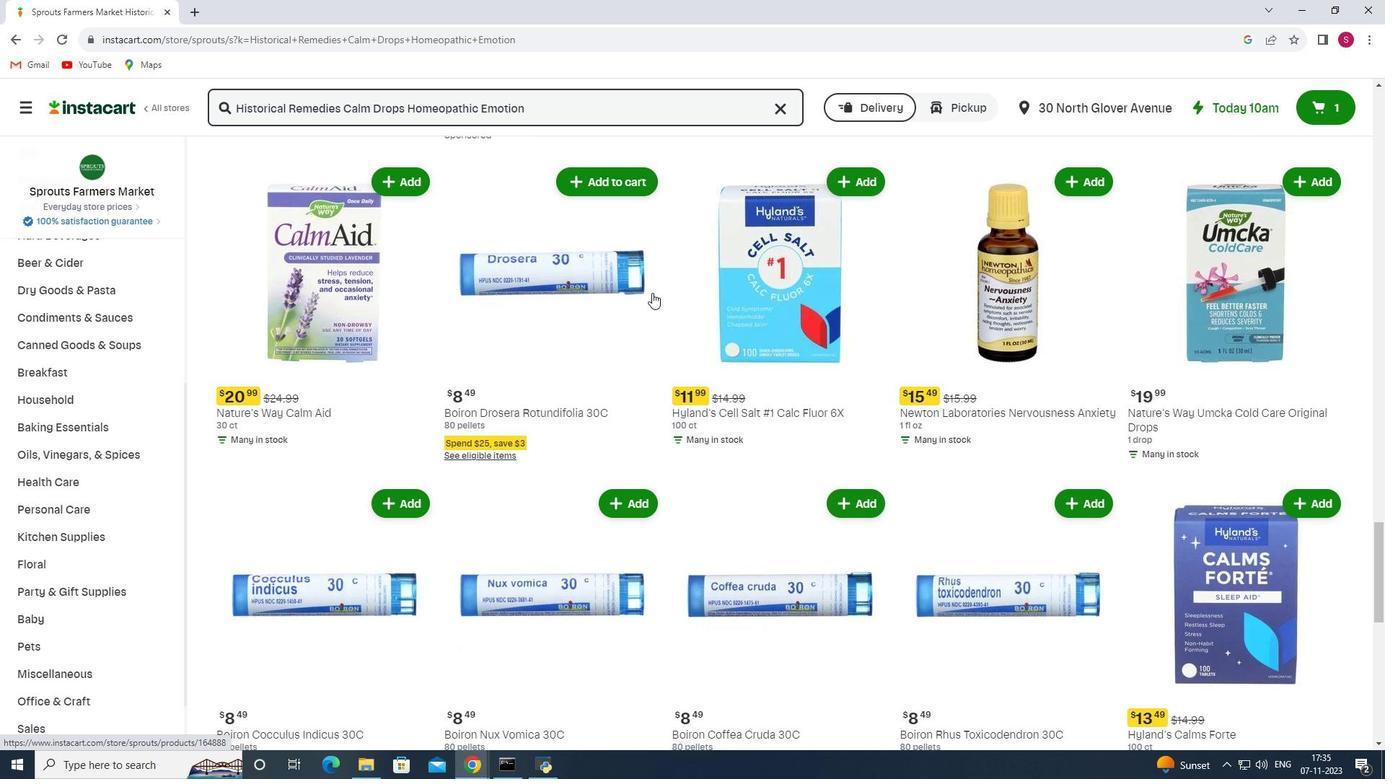 
Action: Mouse scrolled (652, 292) with delta (0, 0)
Screenshot: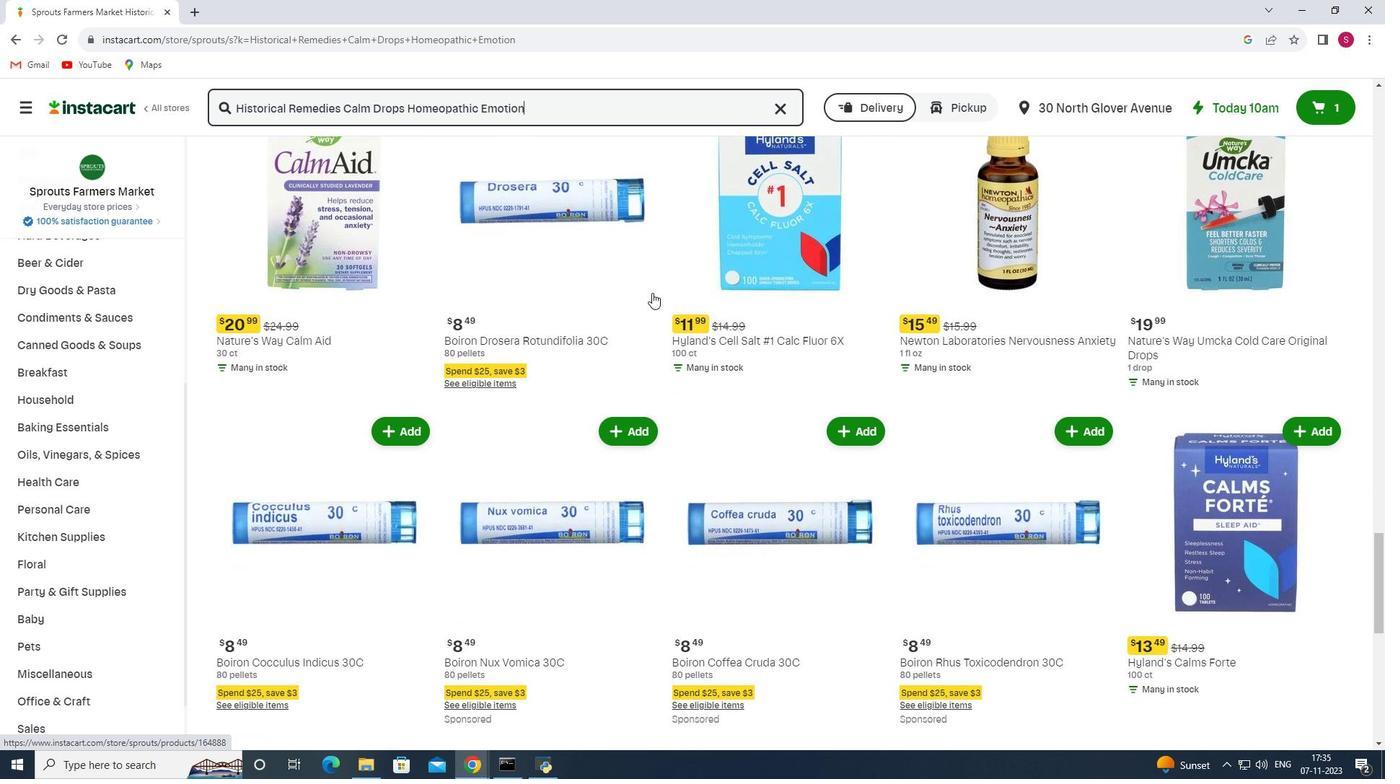 
Action: Mouse scrolled (652, 292) with delta (0, 0)
Screenshot: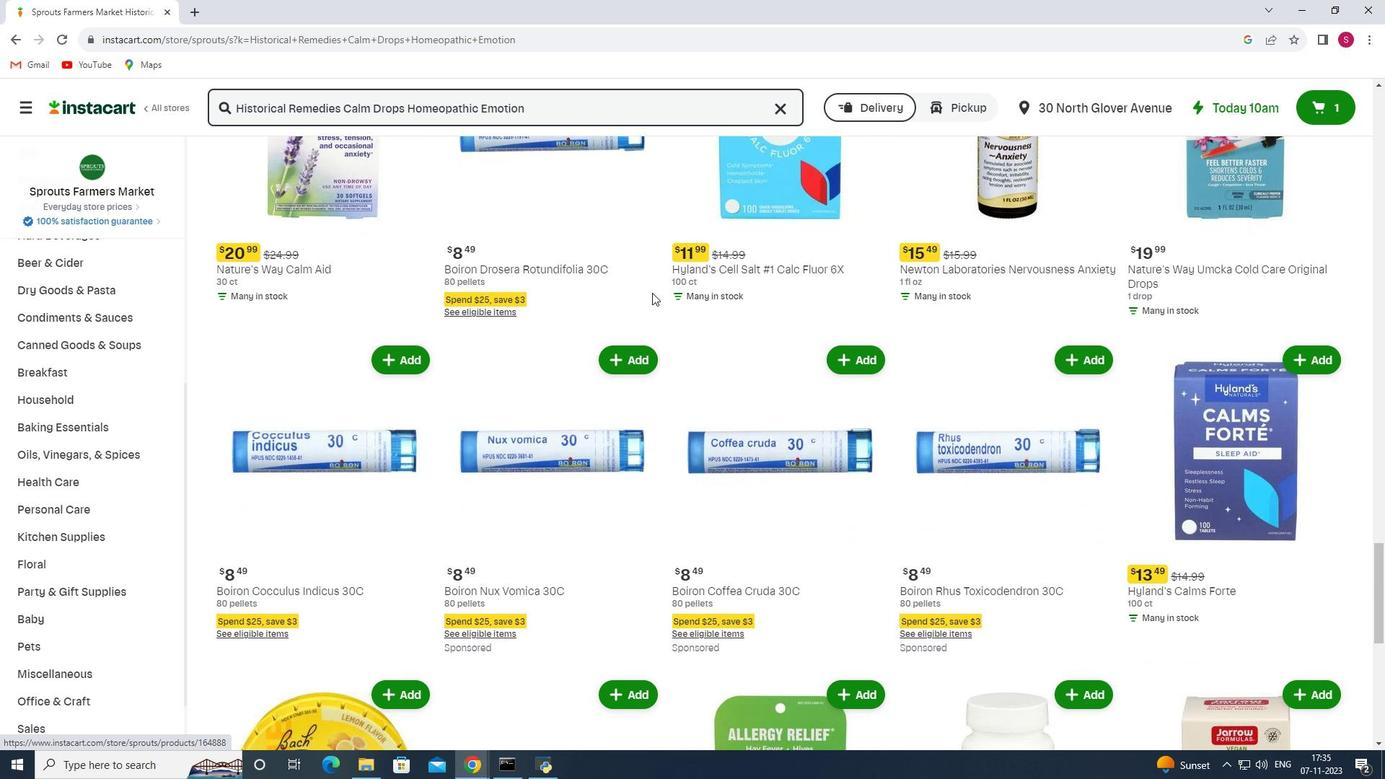 
Action: Mouse scrolled (652, 292) with delta (0, 0)
Screenshot: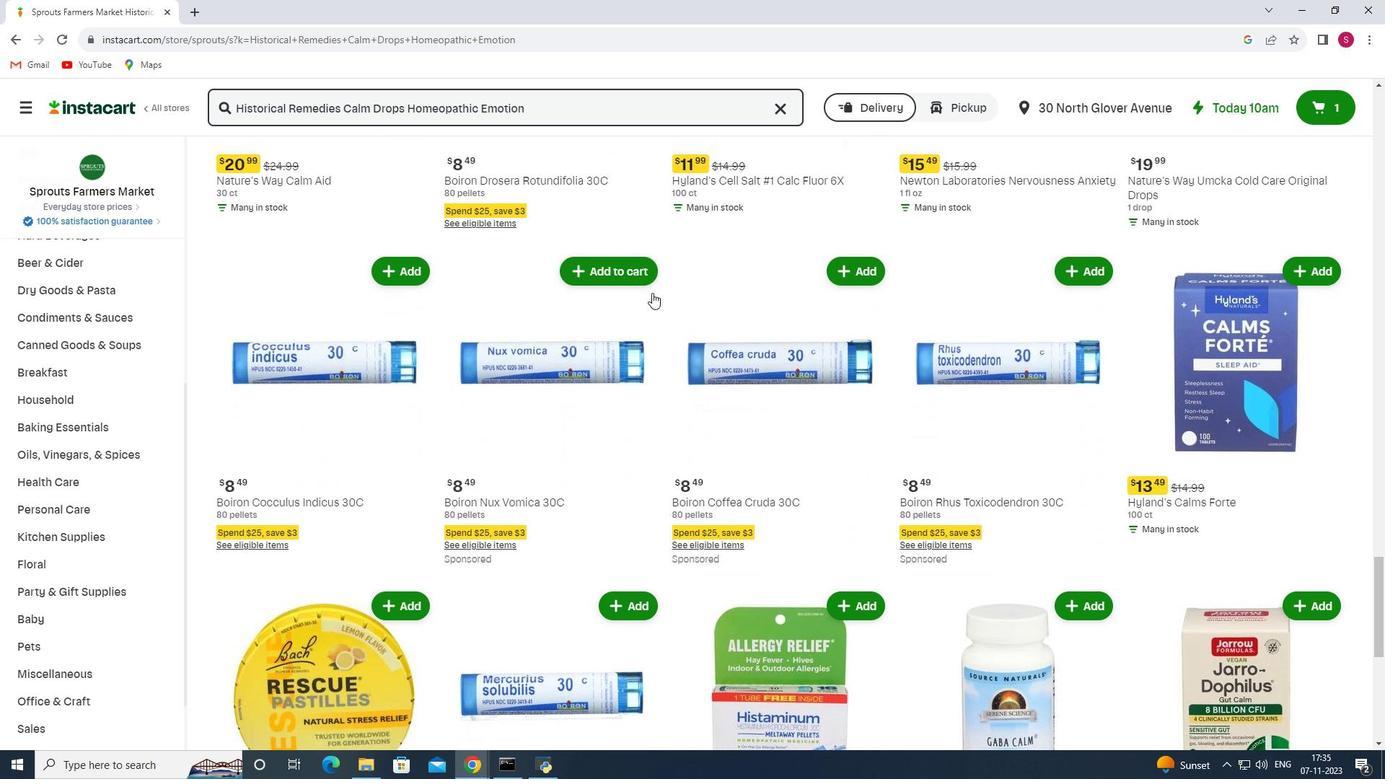 
Action: Mouse scrolled (652, 292) with delta (0, 0)
Screenshot: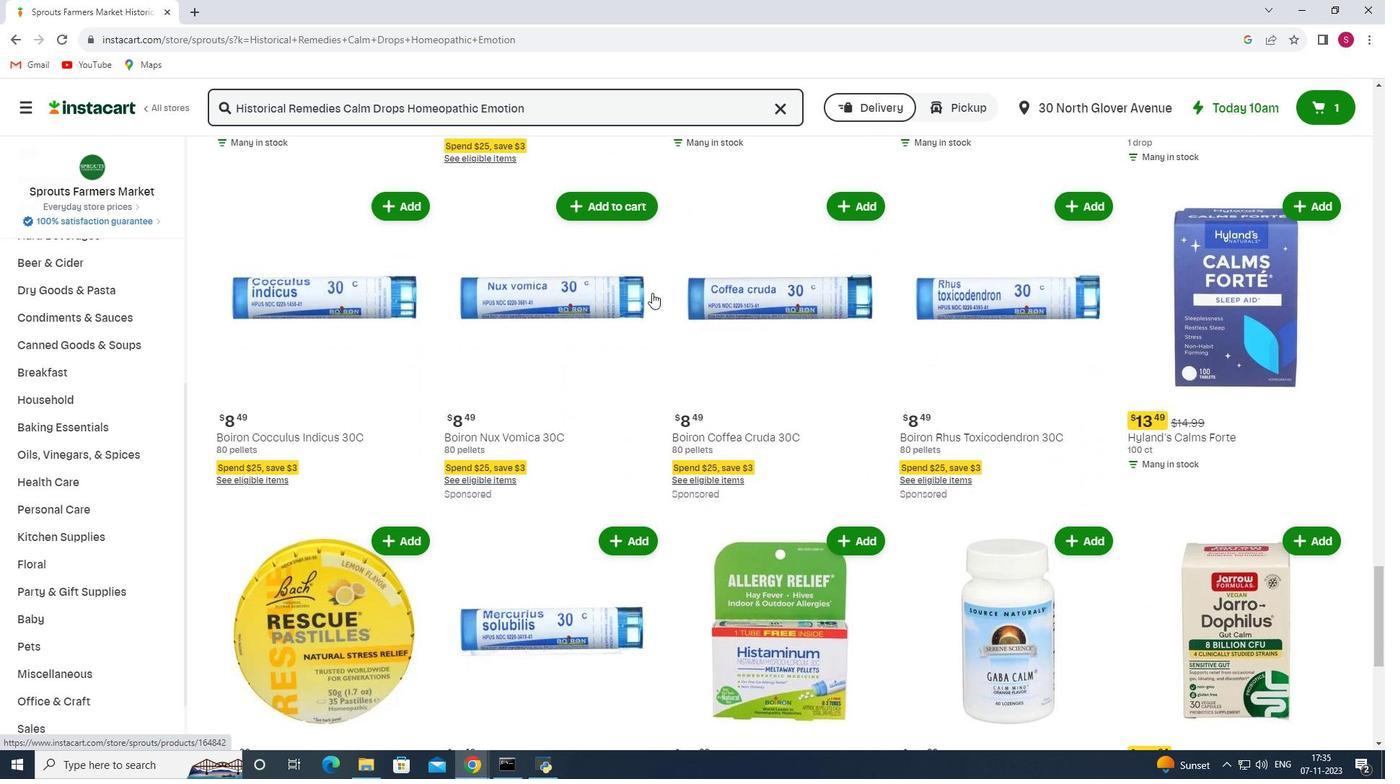 
Action: Mouse scrolled (652, 292) with delta (0, 0)
Screenshot: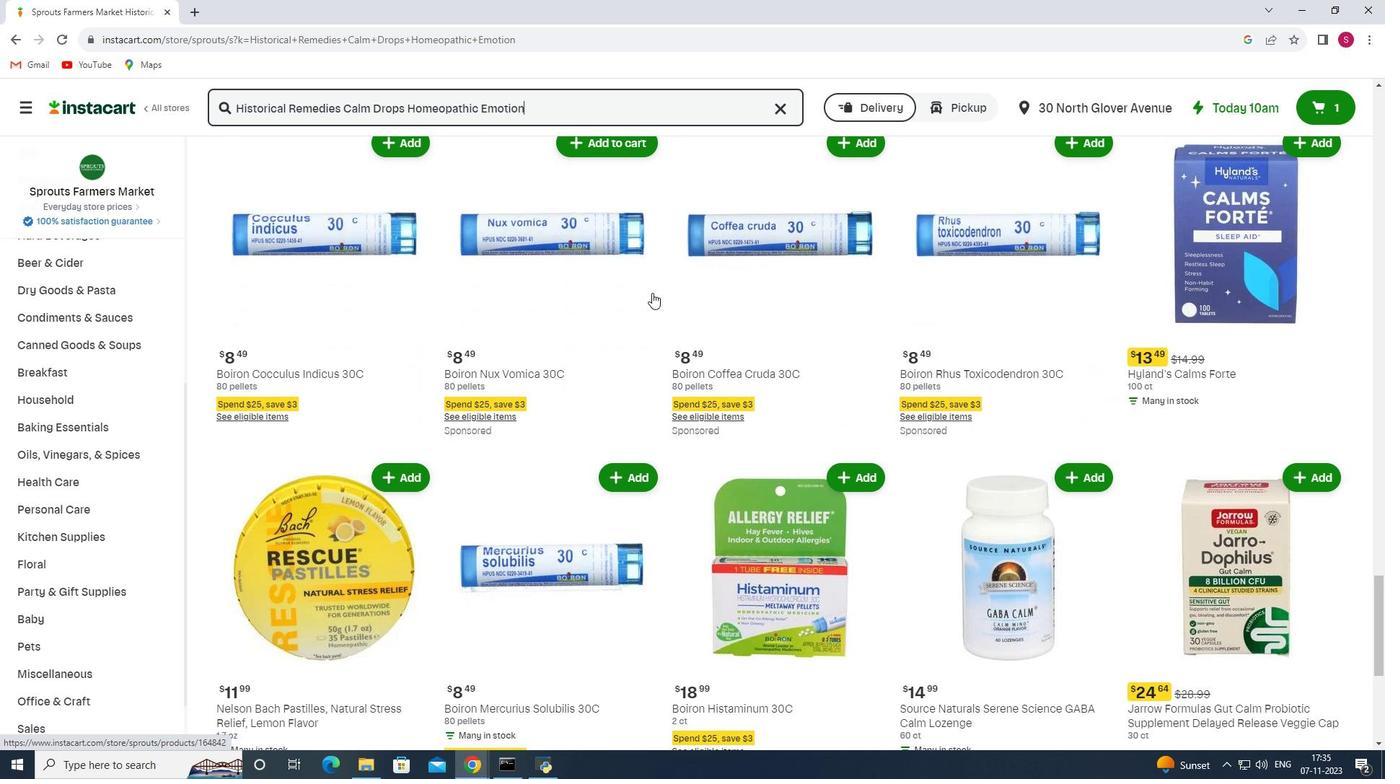 
Action: Mouse scrolled (652, 292) with delta (0, 0)
Screenshot: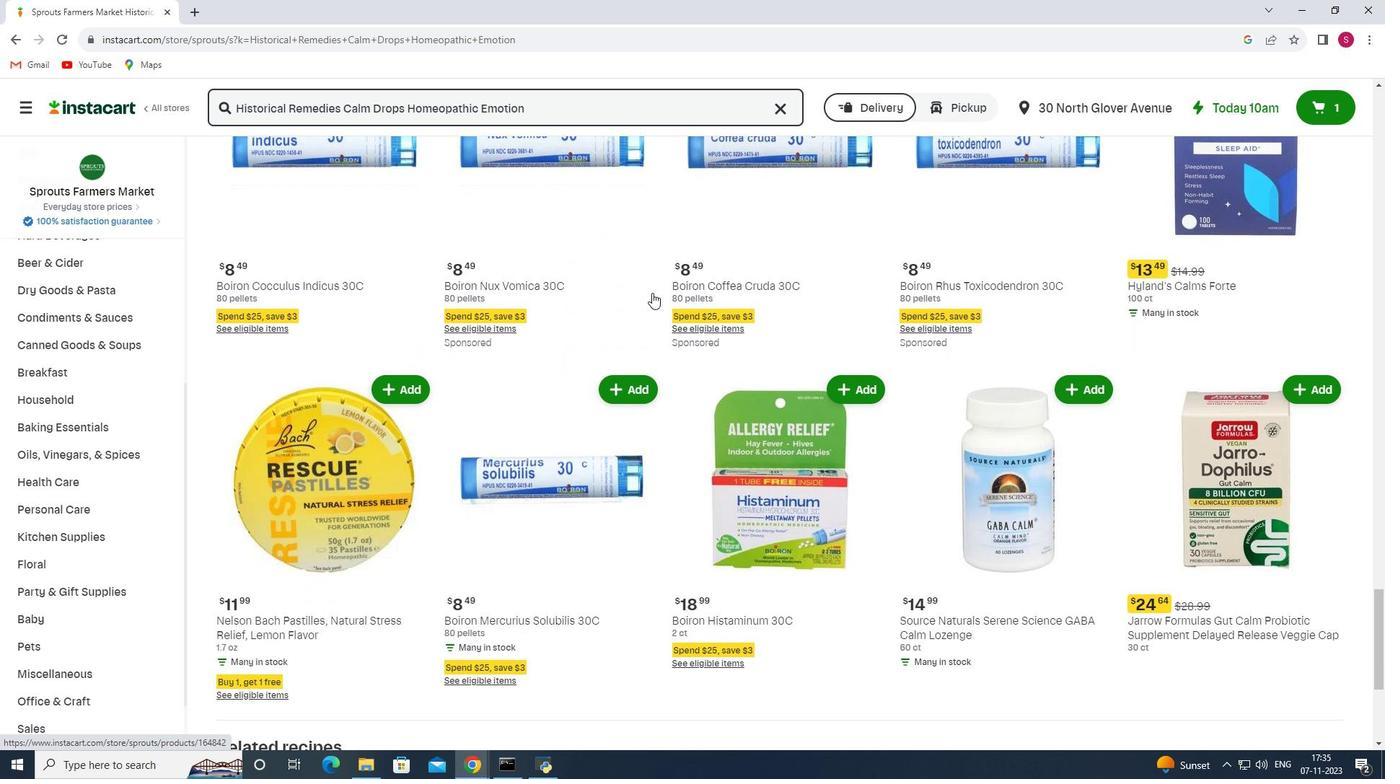 
Action: Mouse scrolled (652, 292) with delta (0, 0)
Screenshot: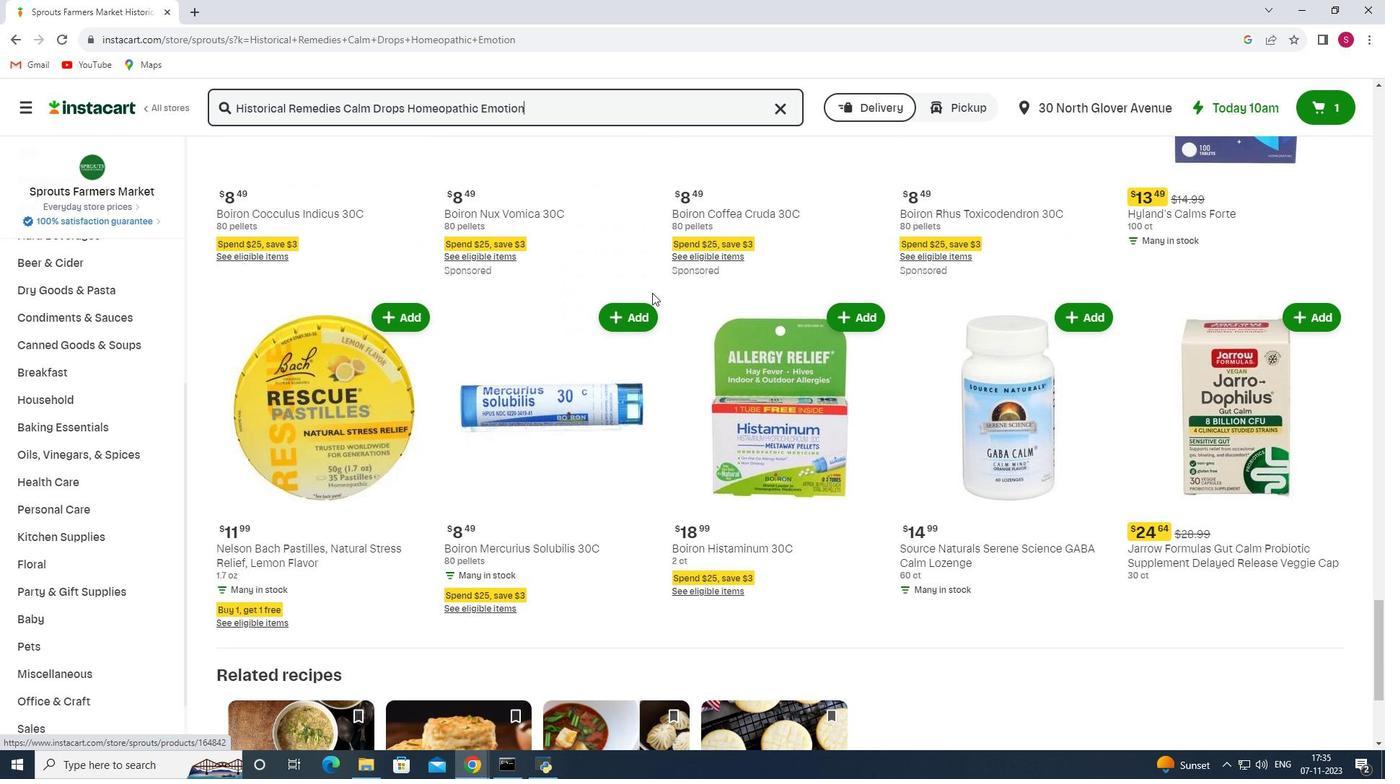 
Action: Mouse scrolled (652, 292) with delta (0, 0)
Screenshot: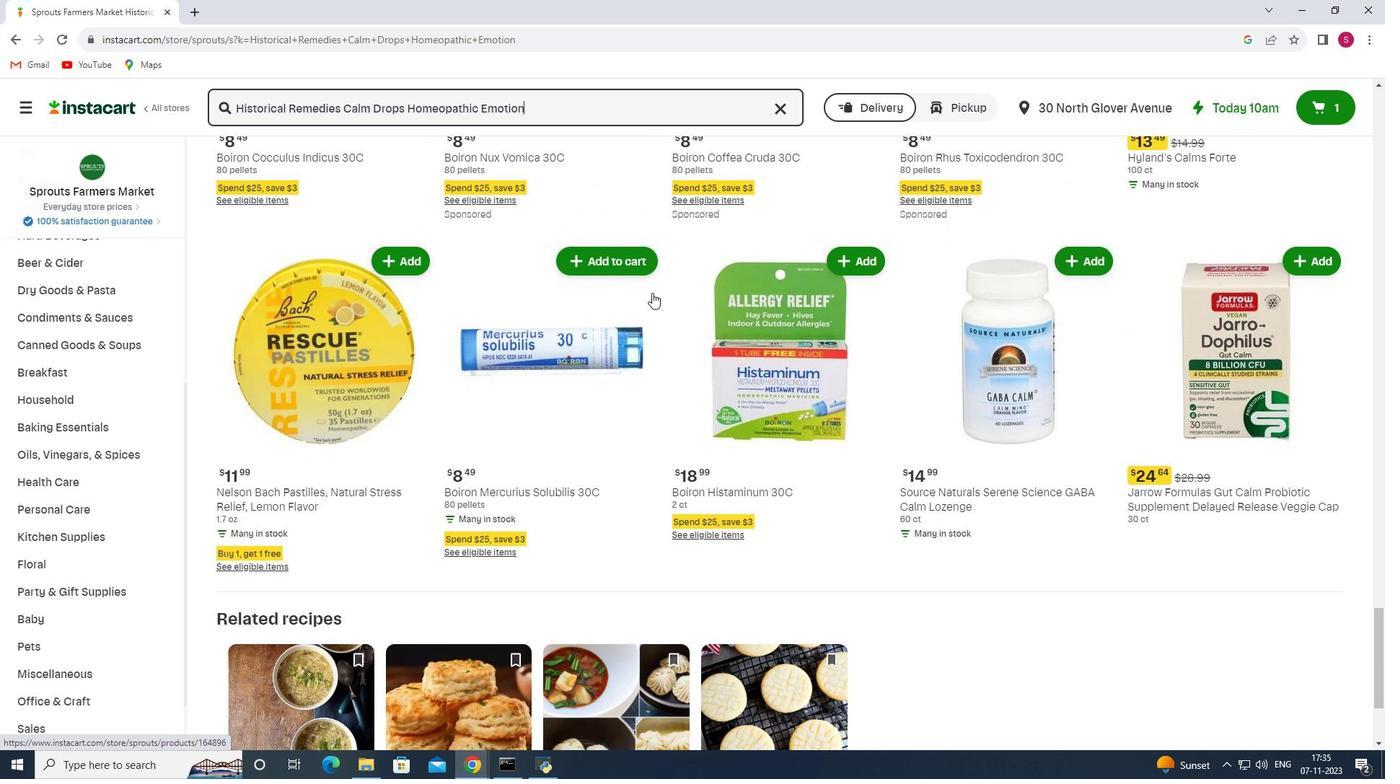
Action: Mouse scrolled (652, 292) with delta (0, 0)
Screenshot: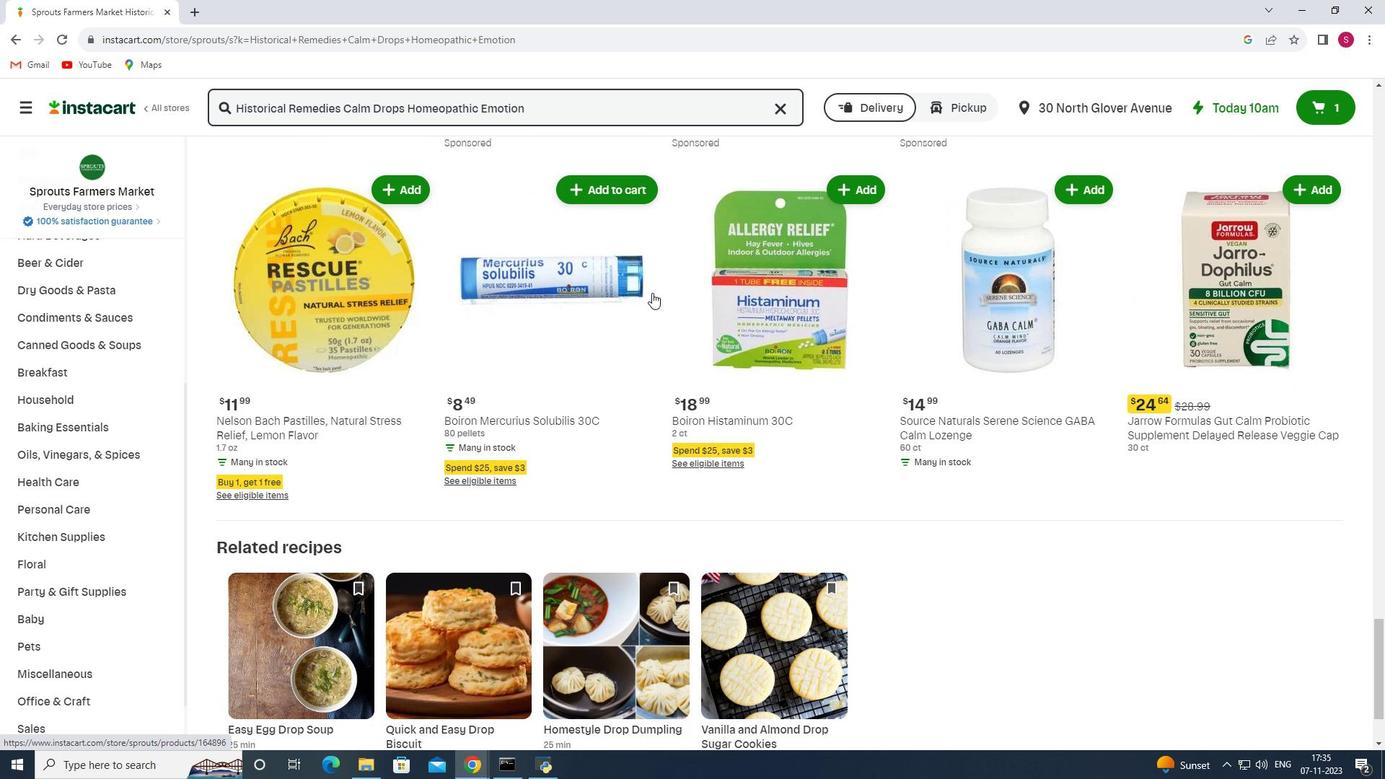 
Action: Mouse scrolled (652, 292) with delta (0, 0)
Screenshot: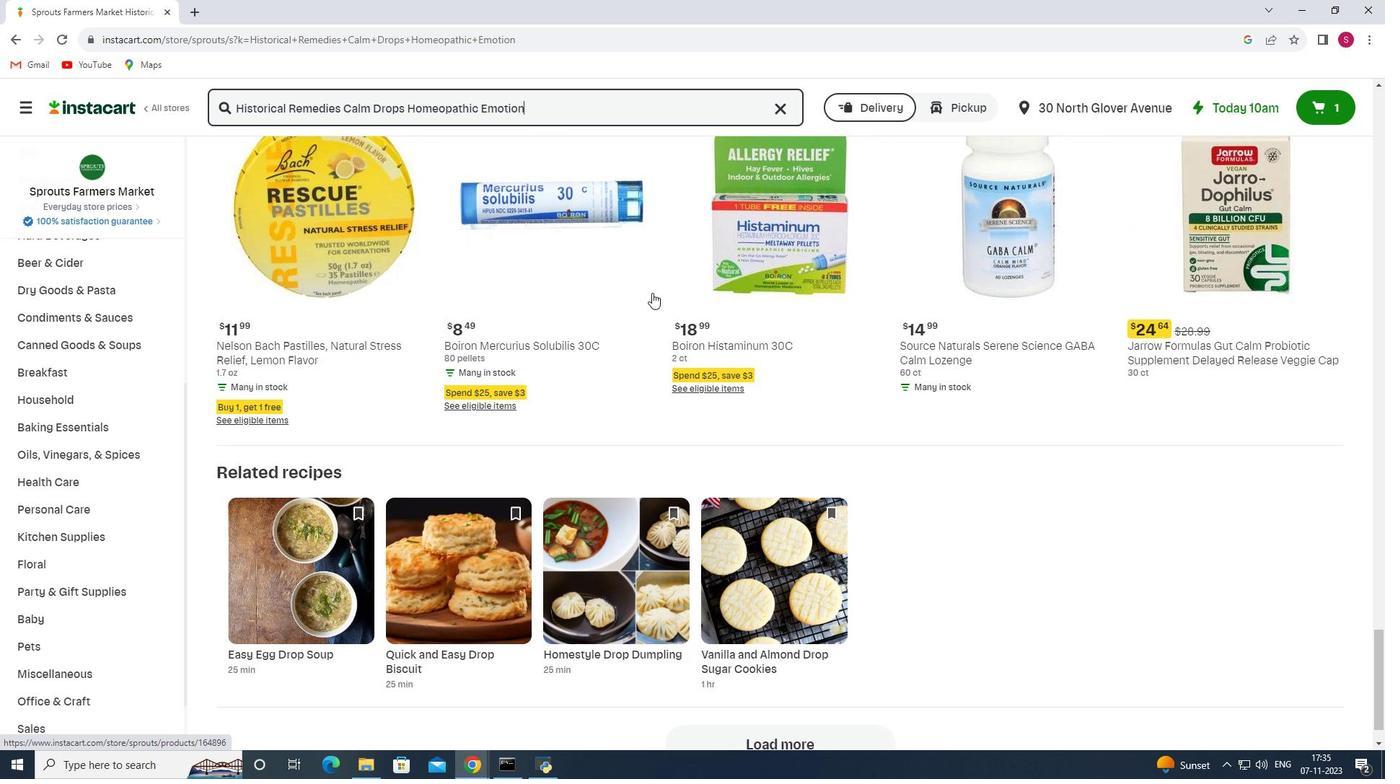 
Action: Mouse scrolled (652, 292) with delta (0, 0)
Screenshot: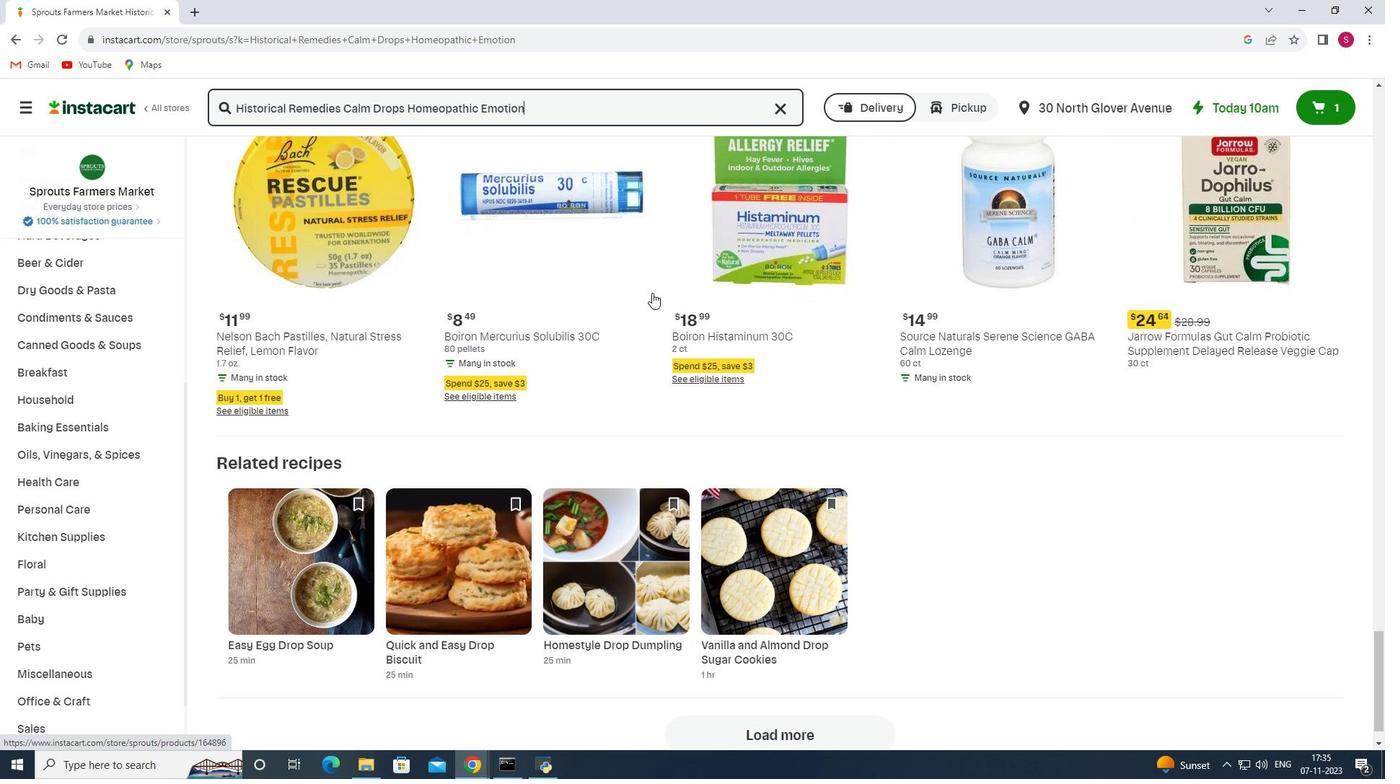 
Action: Mouse scrolled (652, 292) with delta (0, 0)
Screenshot: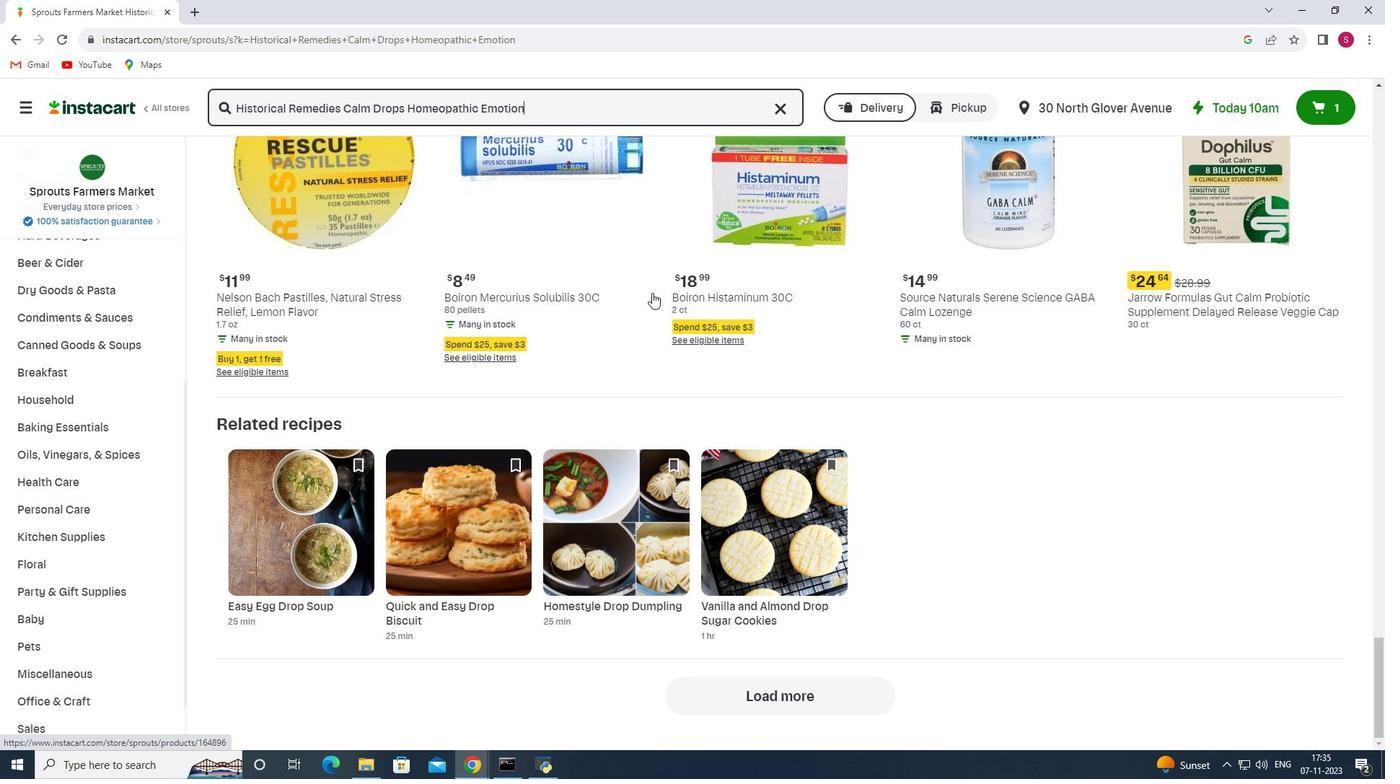 
Action: Mouse scrolled (652, 292) with delta (0, 0)
Screenshot: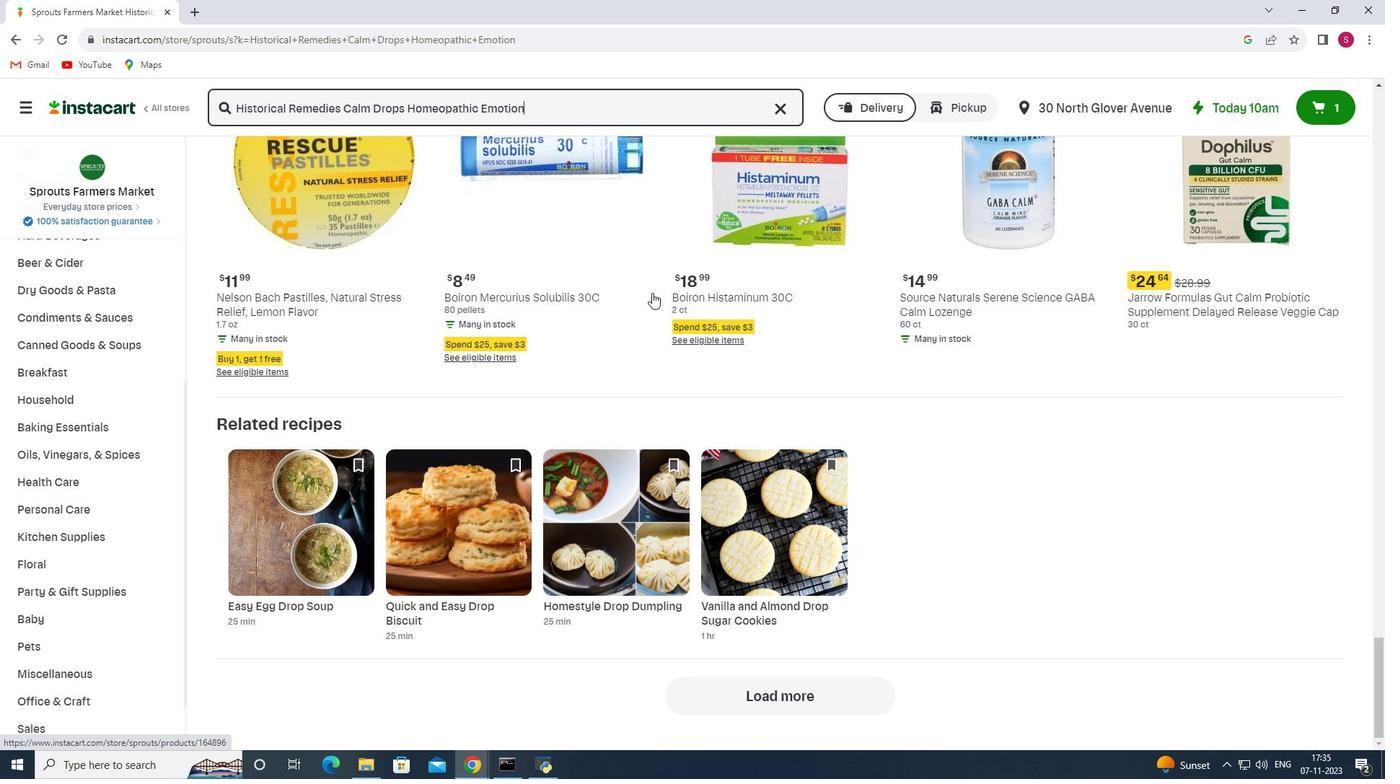 
